 Task: Look for space in Jardim, Brazil from 6th September, 2023 to 10th September, 2023 for 1 adult in price range Rs.9000 to Rs.17000. Place can be private room with 1  bedroom having 1 bed and 1 bathroom. Property type can be house, flat, guest house, hotel. Booking option can be shelf check-in. Required host language is Spanish.
Action: Mouse moved to (539, 173)
Screenshot: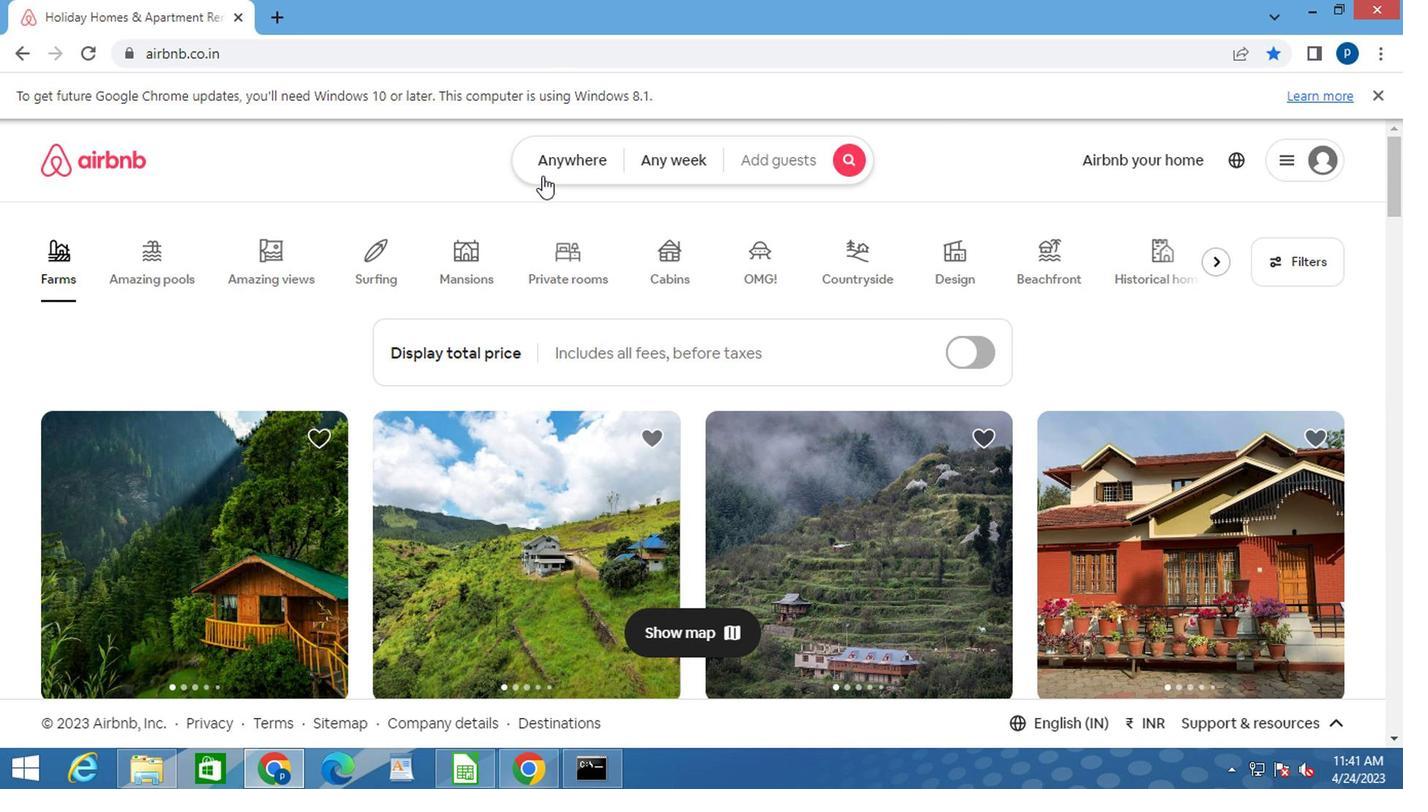 
Action: Mouse pressed left at (539, 173)
Screenshot: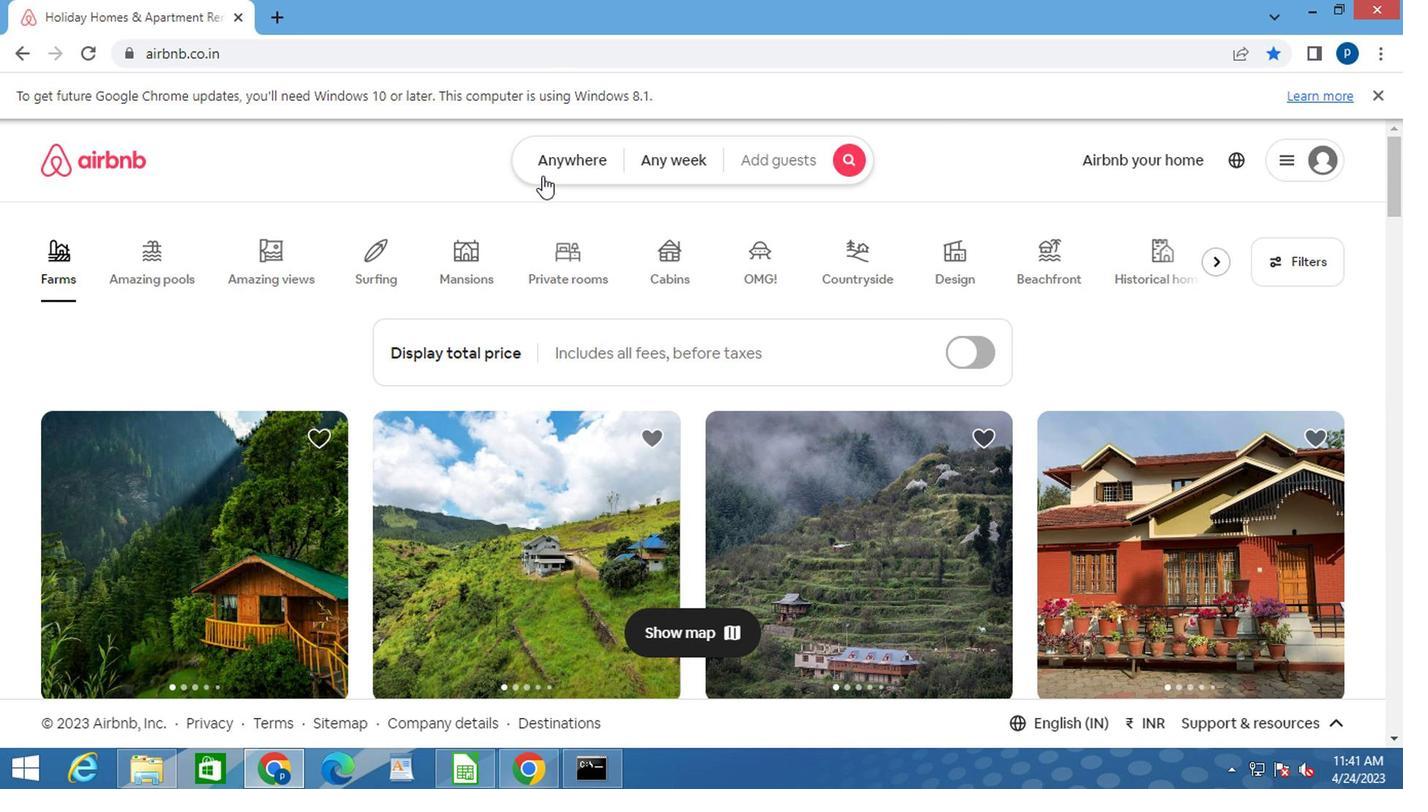 
Action: Mouse moved to (385, 241)
Screenshot: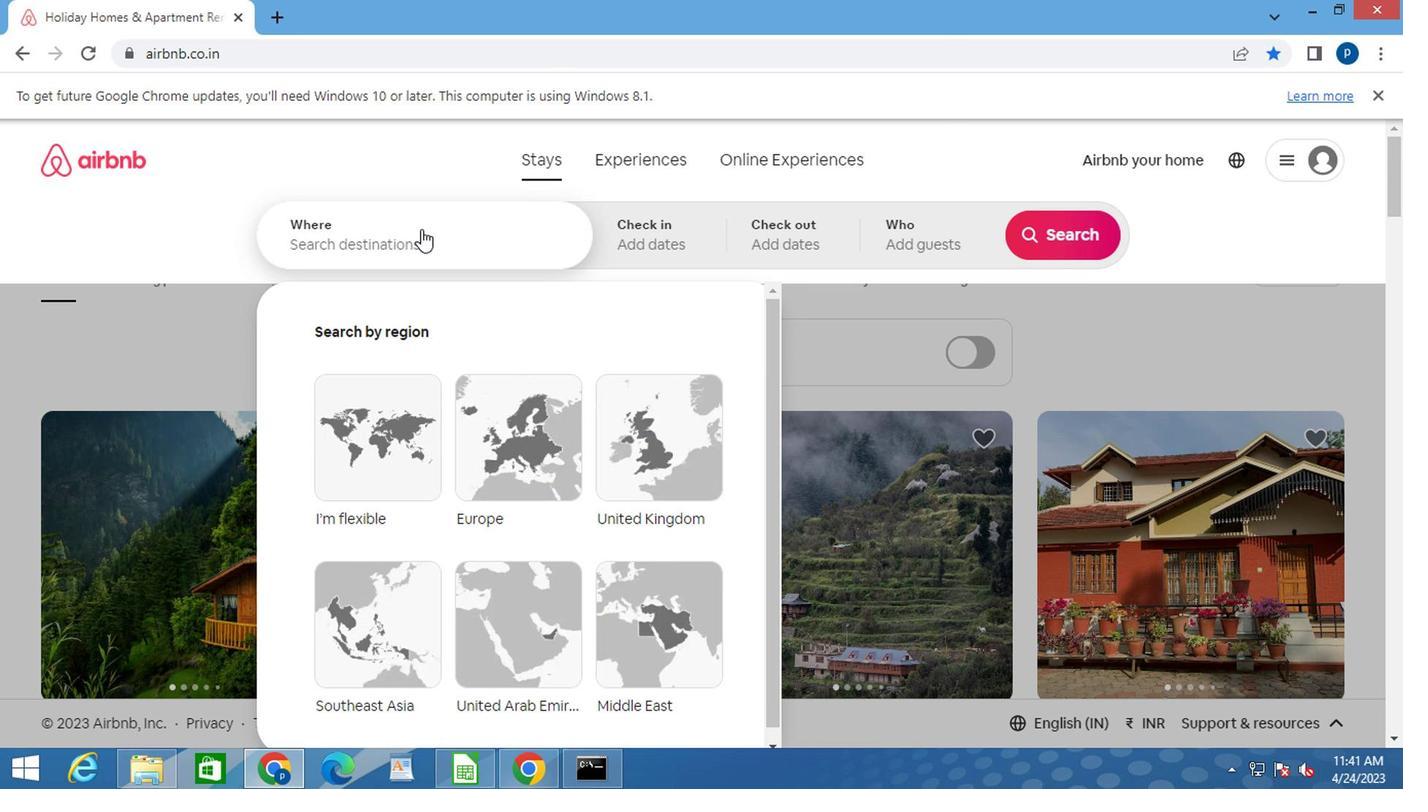 
Action: Mouse pressed left at (385, 241)
Screenshot: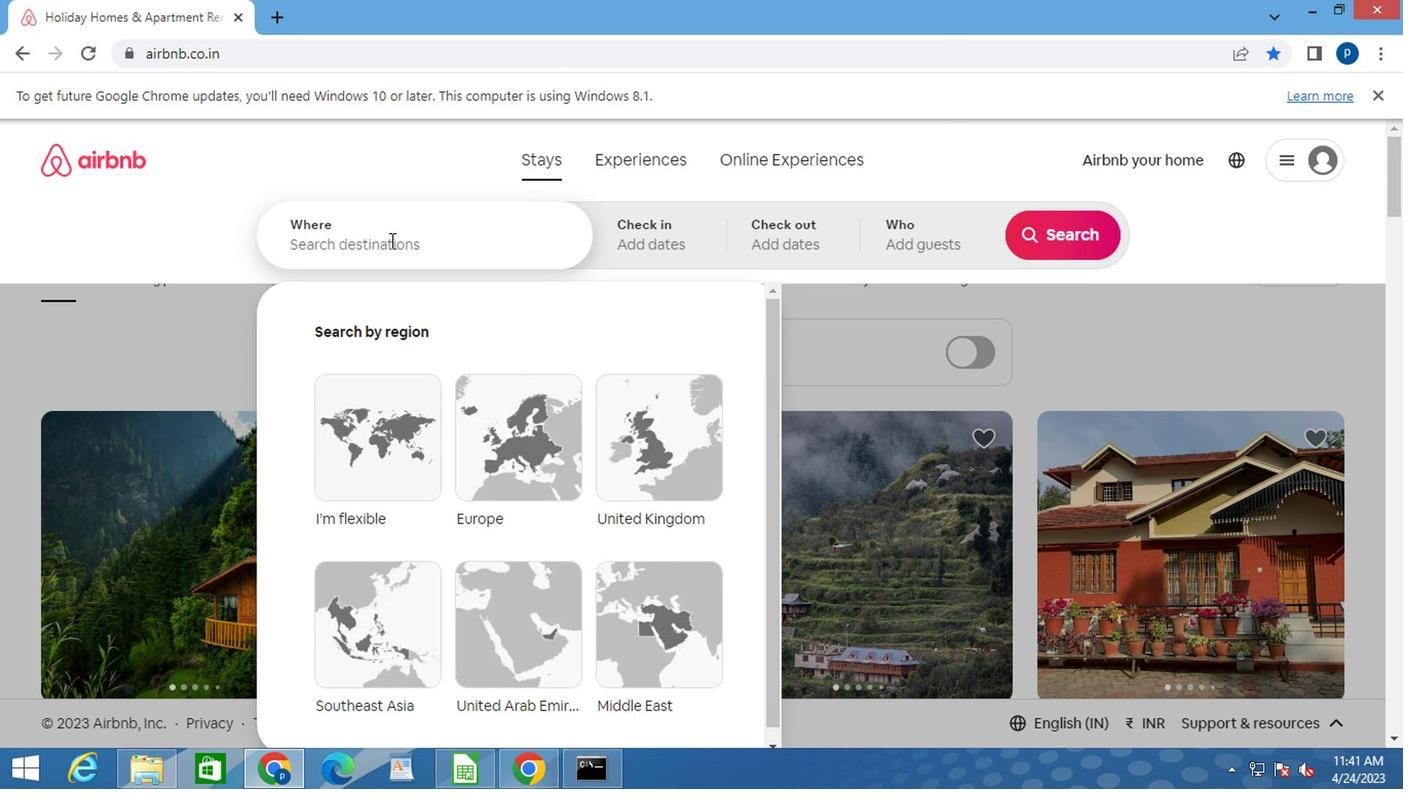 
Action: Key pressed <Key.caps_lock>j<Key.caps_lock>ardim,<Key.space><Key.caps_lock>b<Key.caps_lock>razil<Key.enter>
Screenshot: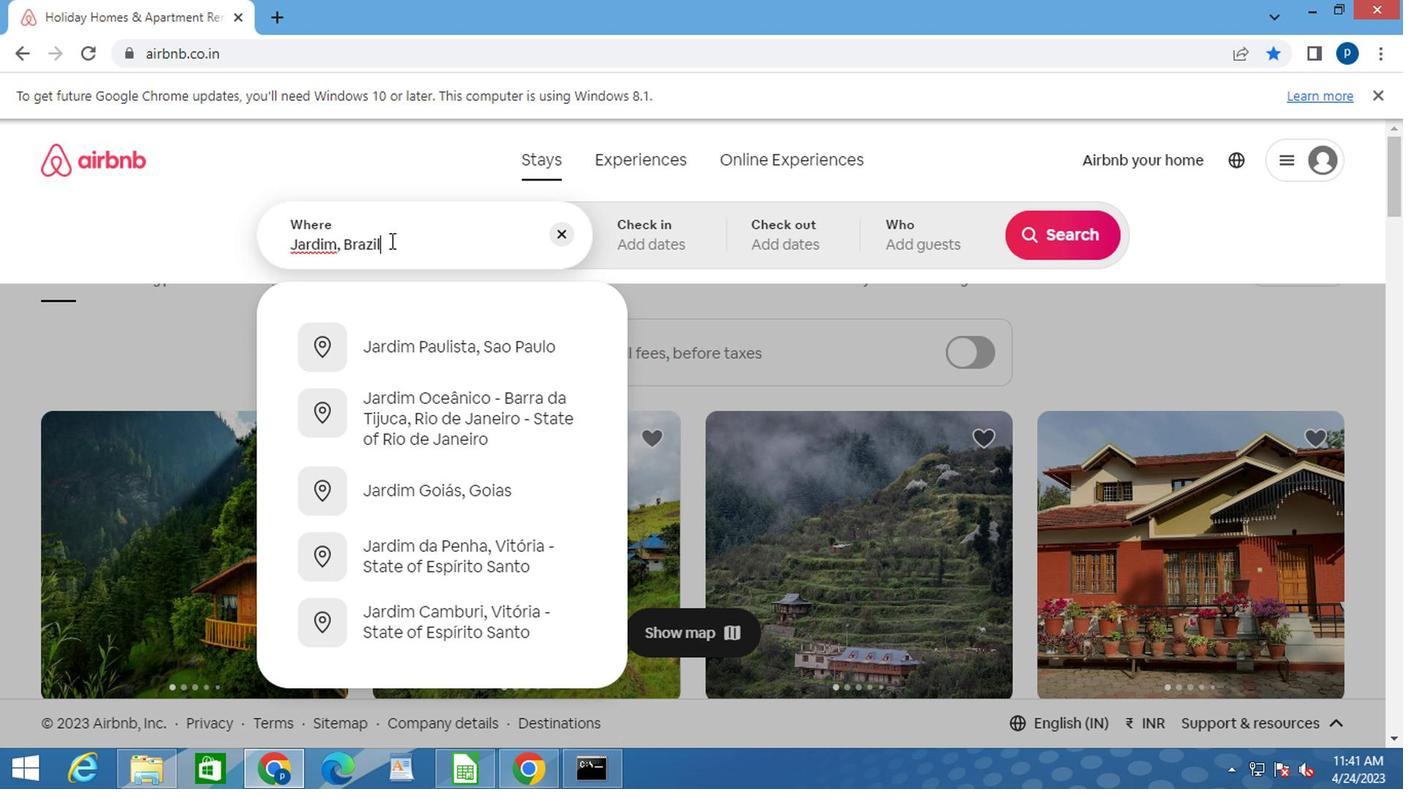 
Action: Mouse moved to (1039, 403)
Screenshot: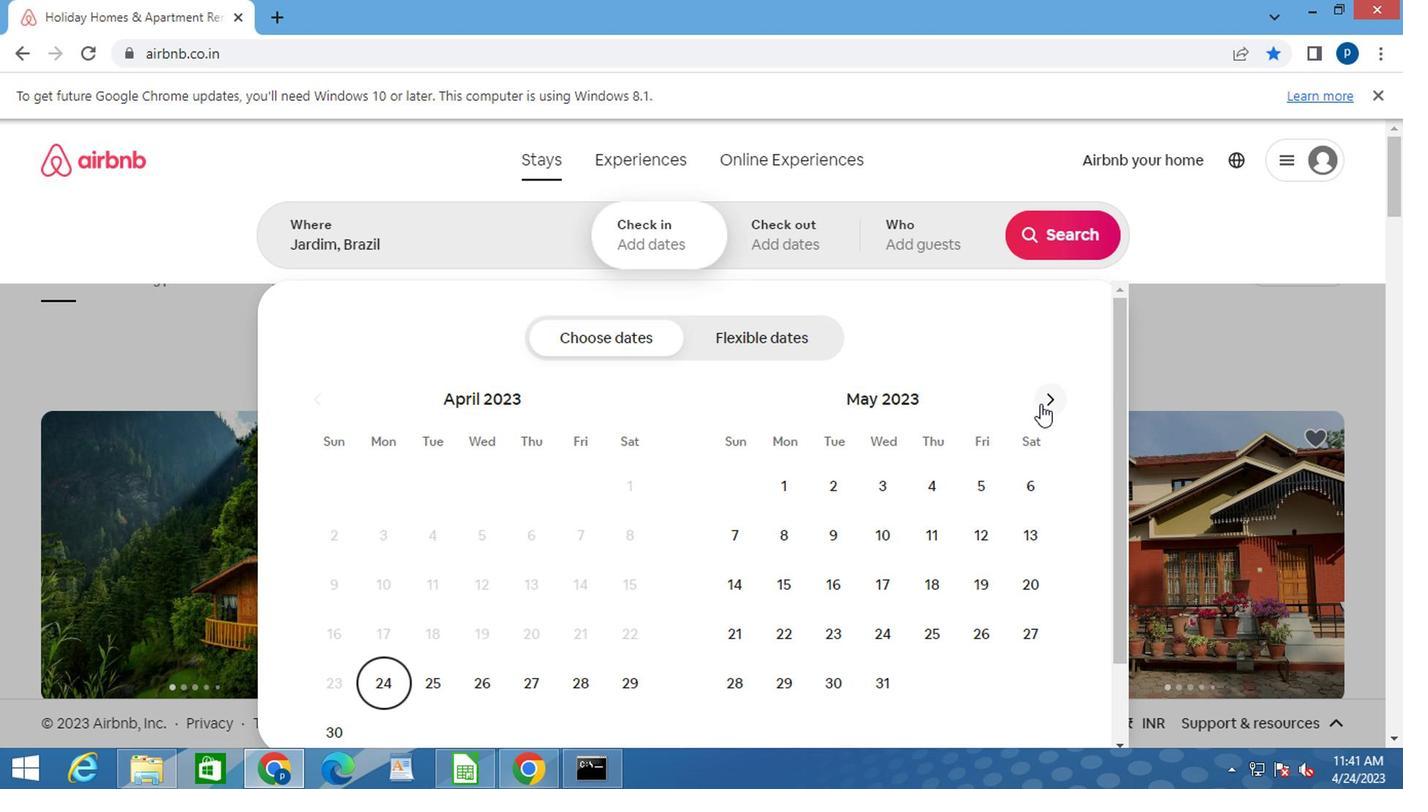 
Action: Mouse pressed left at (1039, 403)
Screenshot: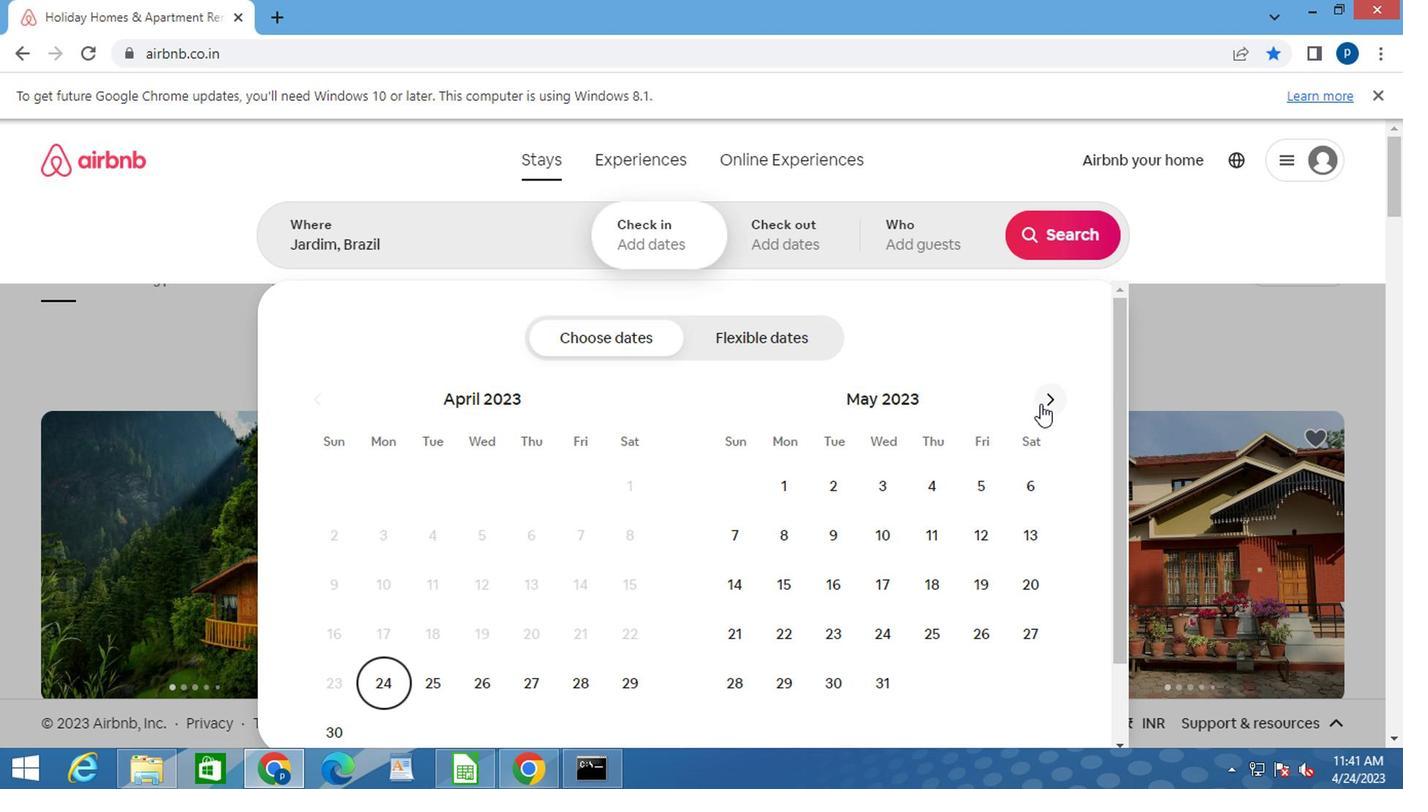 
Action: Mouse moved to (1042, 402)
Screenshot: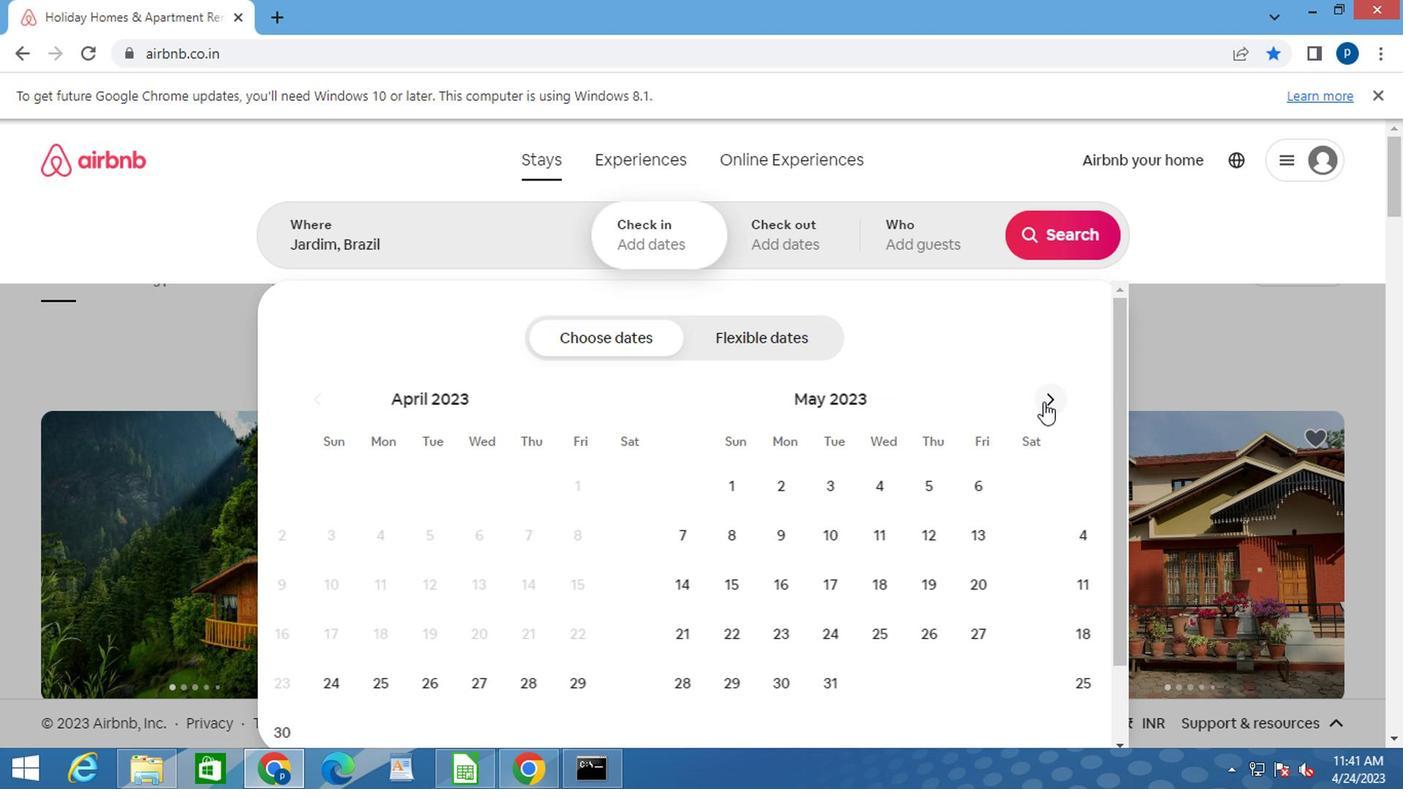
Action: Mouse pressed left at (1040, 402)
Screenshot: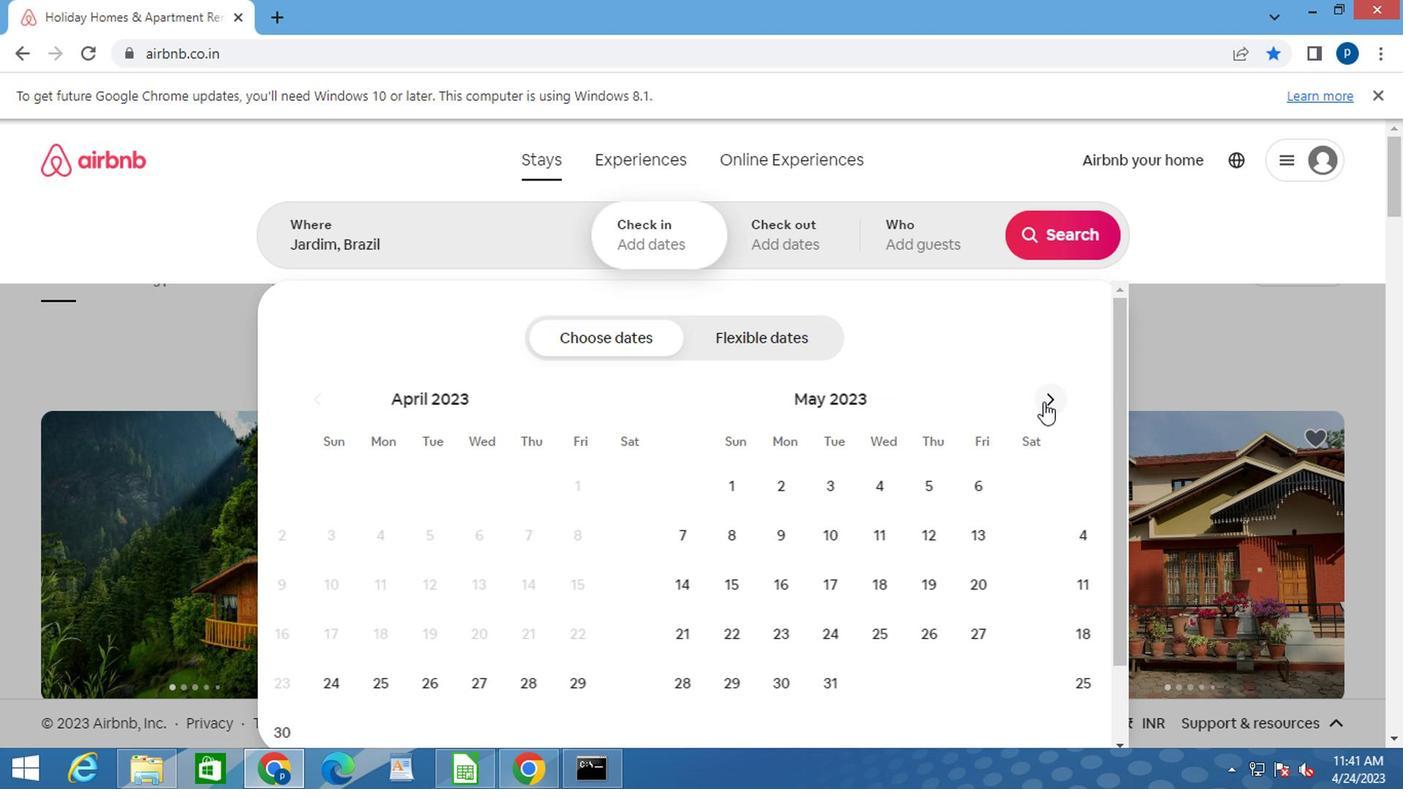 
Action: Mouse pressed left at (1042, 402)
Screenshot: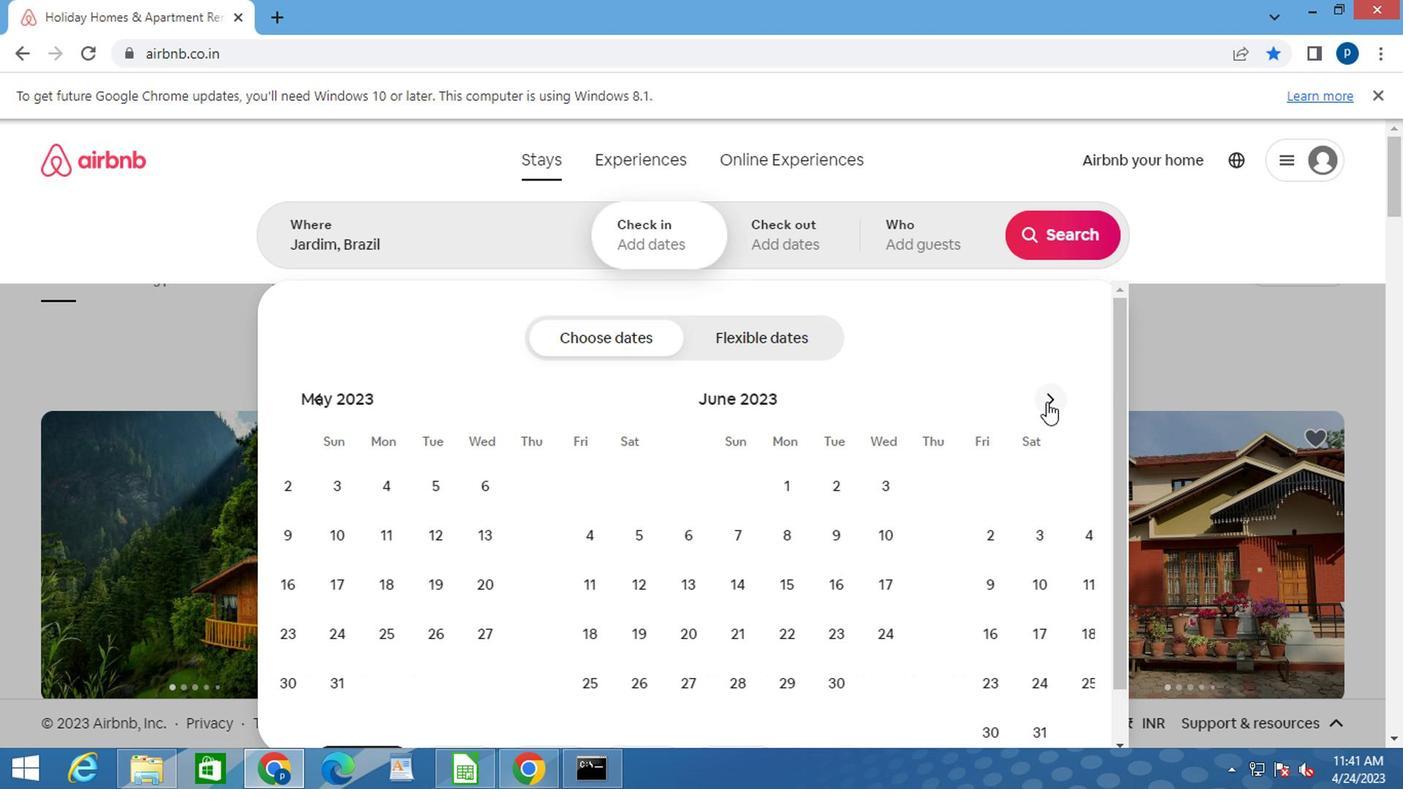 
Action: Mouse moved to (1043, 402)
Screenshot: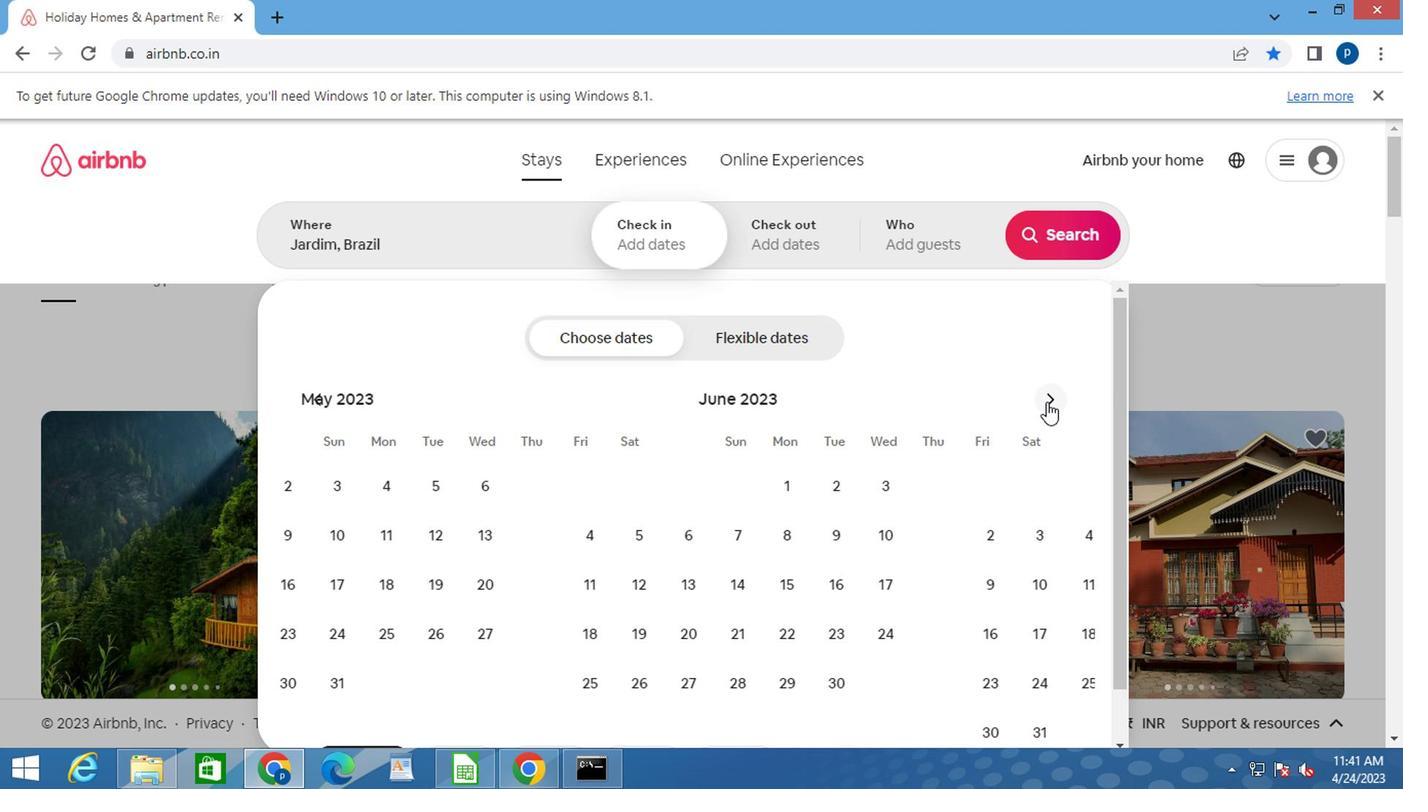 
Action: Mouse pressed left at (1043, 402)
Screenshot: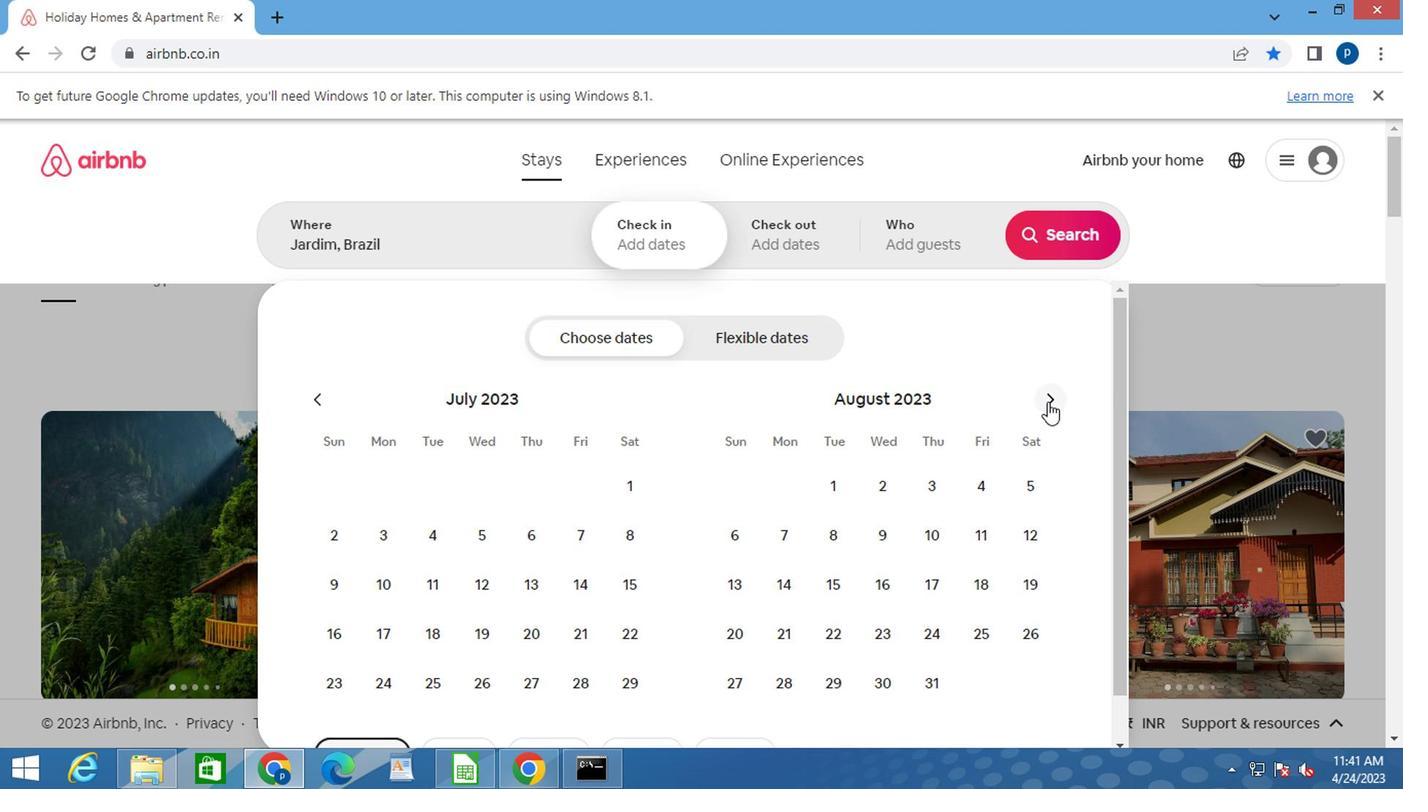 
Action: Mouse moved to (882, 540)
Screenshot: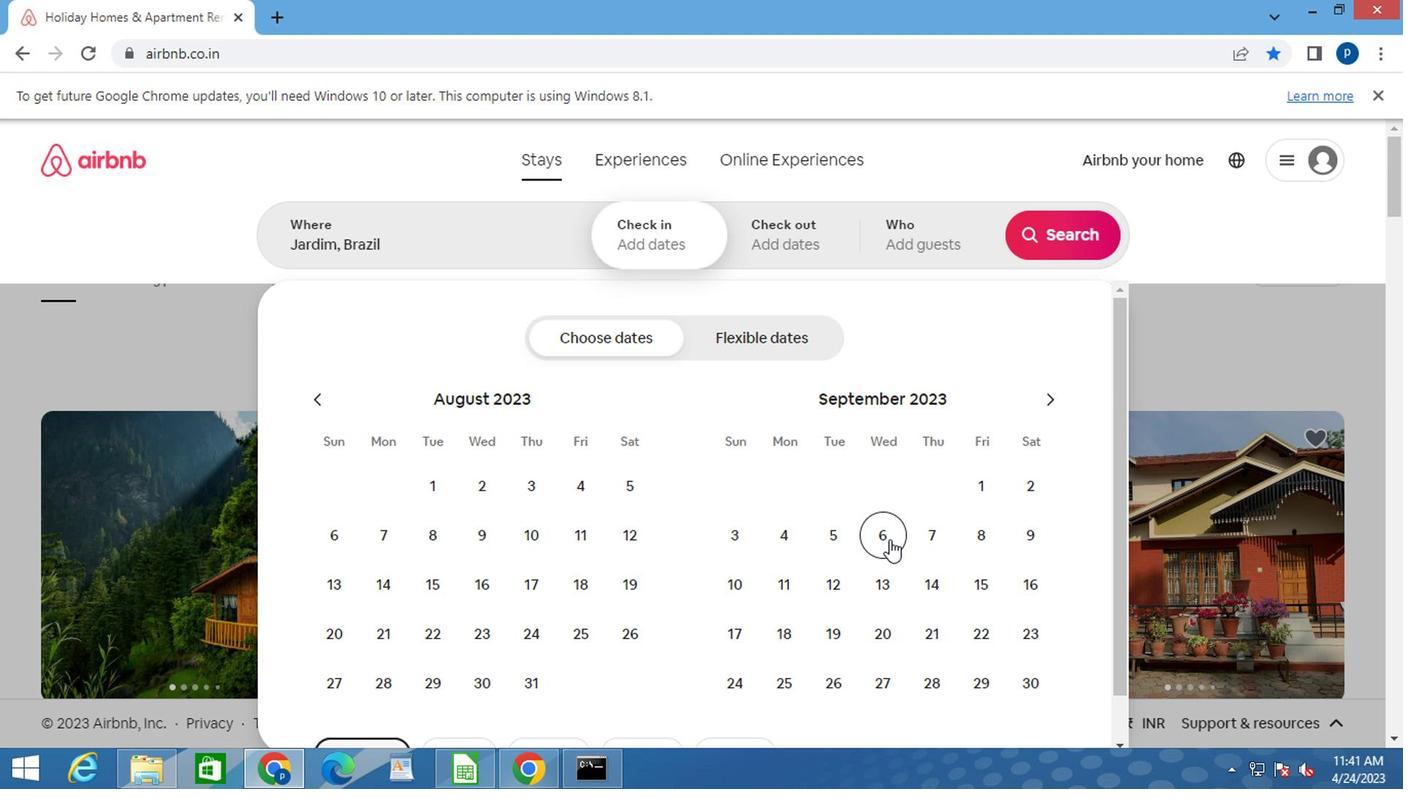 
Action: Mouse pressed left at (882, 540)
Screenshot: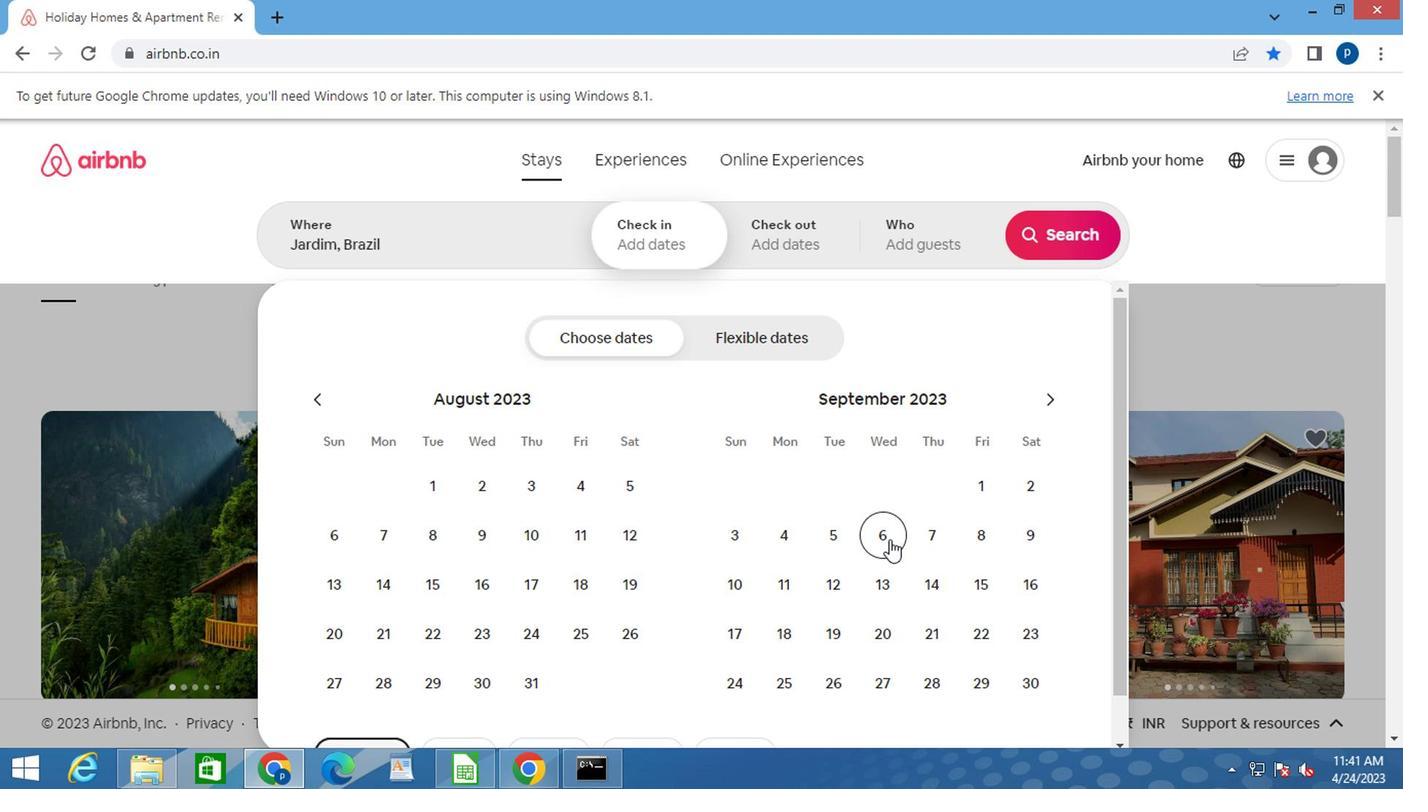 
Action: Mouse moved to (741, 577)
Screenshot: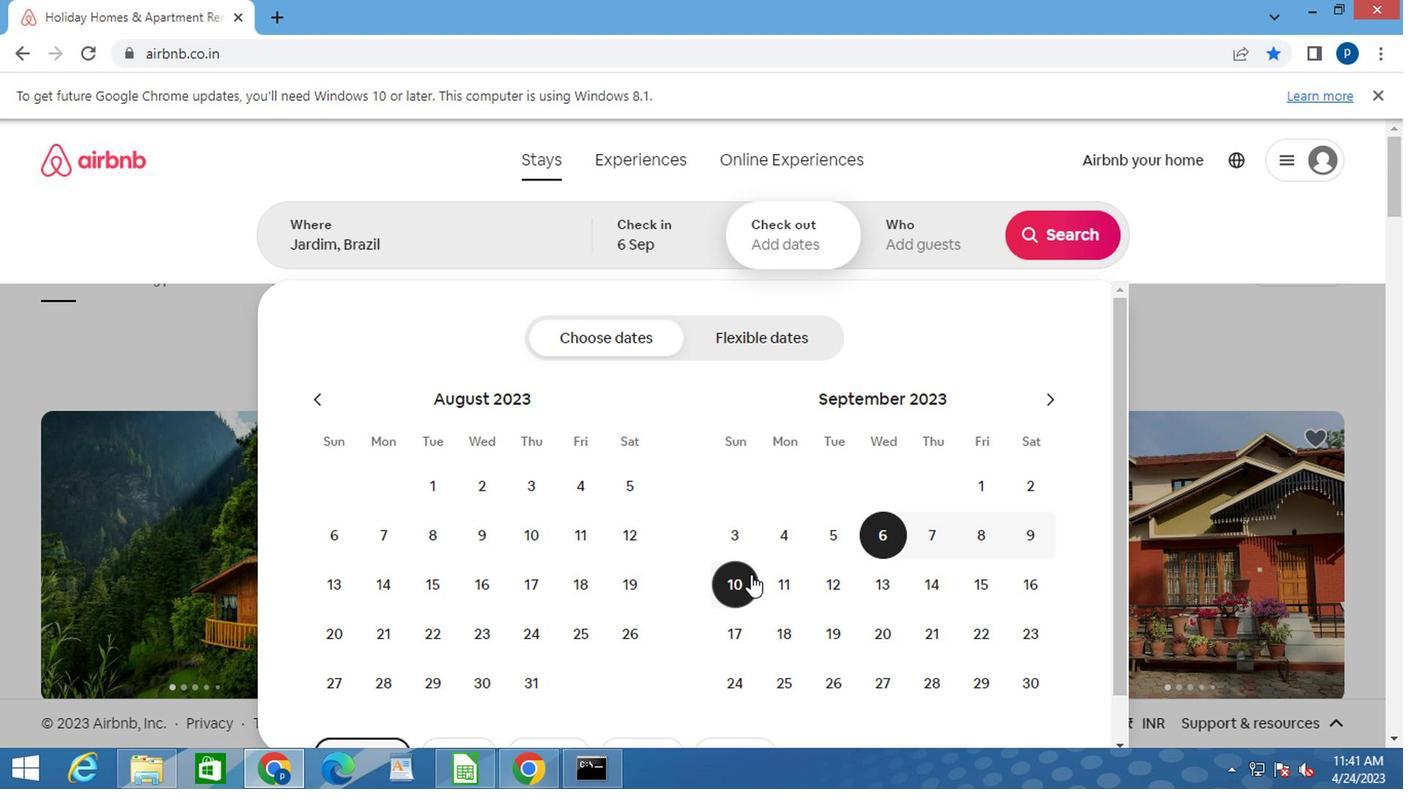 
Action: Mouse pressed left at (741, 577)
Screenshot: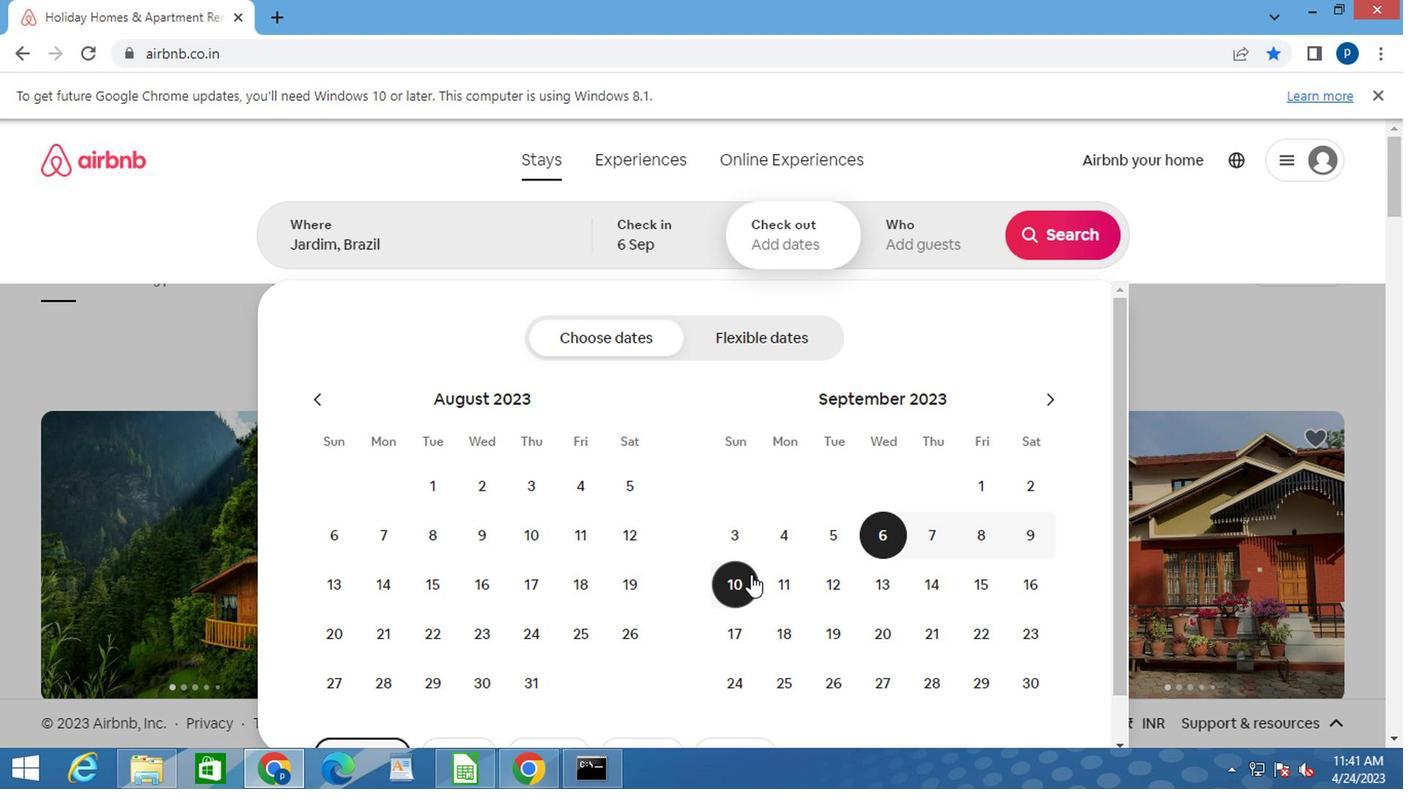 
Action: Mouse moved to (927, 240)
Screenshot: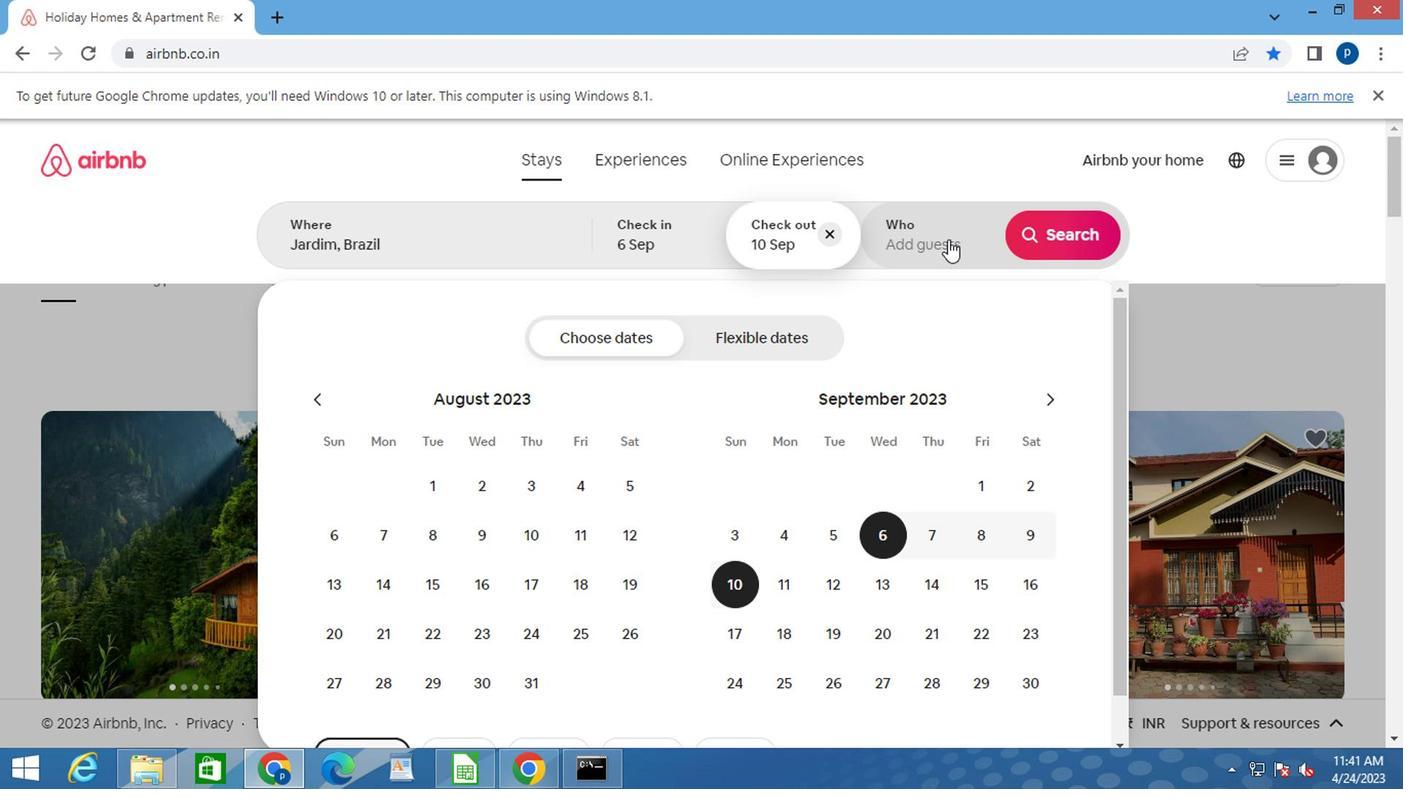 
Action: Mouse pressed left at (927, 240)
Screenshot: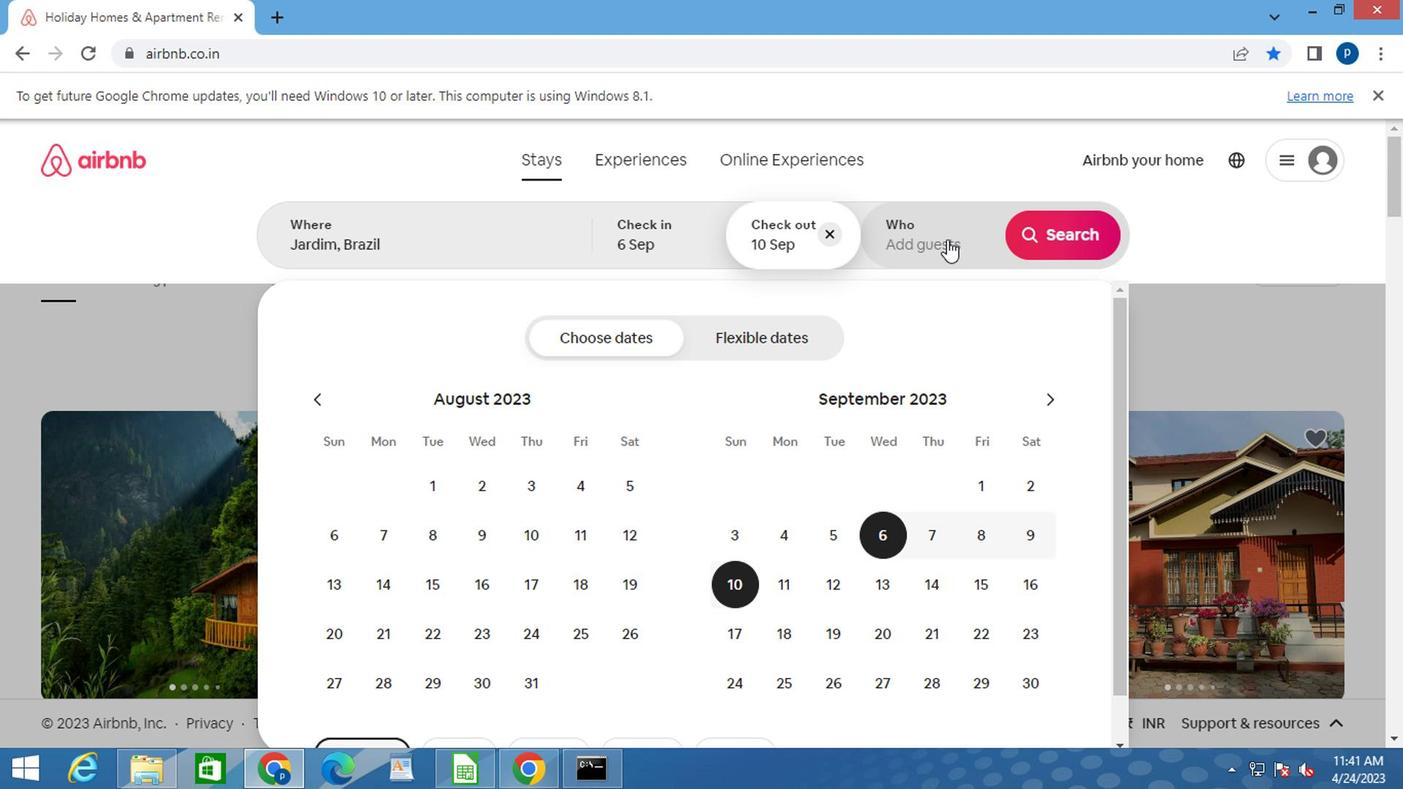 
Action: Mouse moved to (1064, 347)
Screenshot: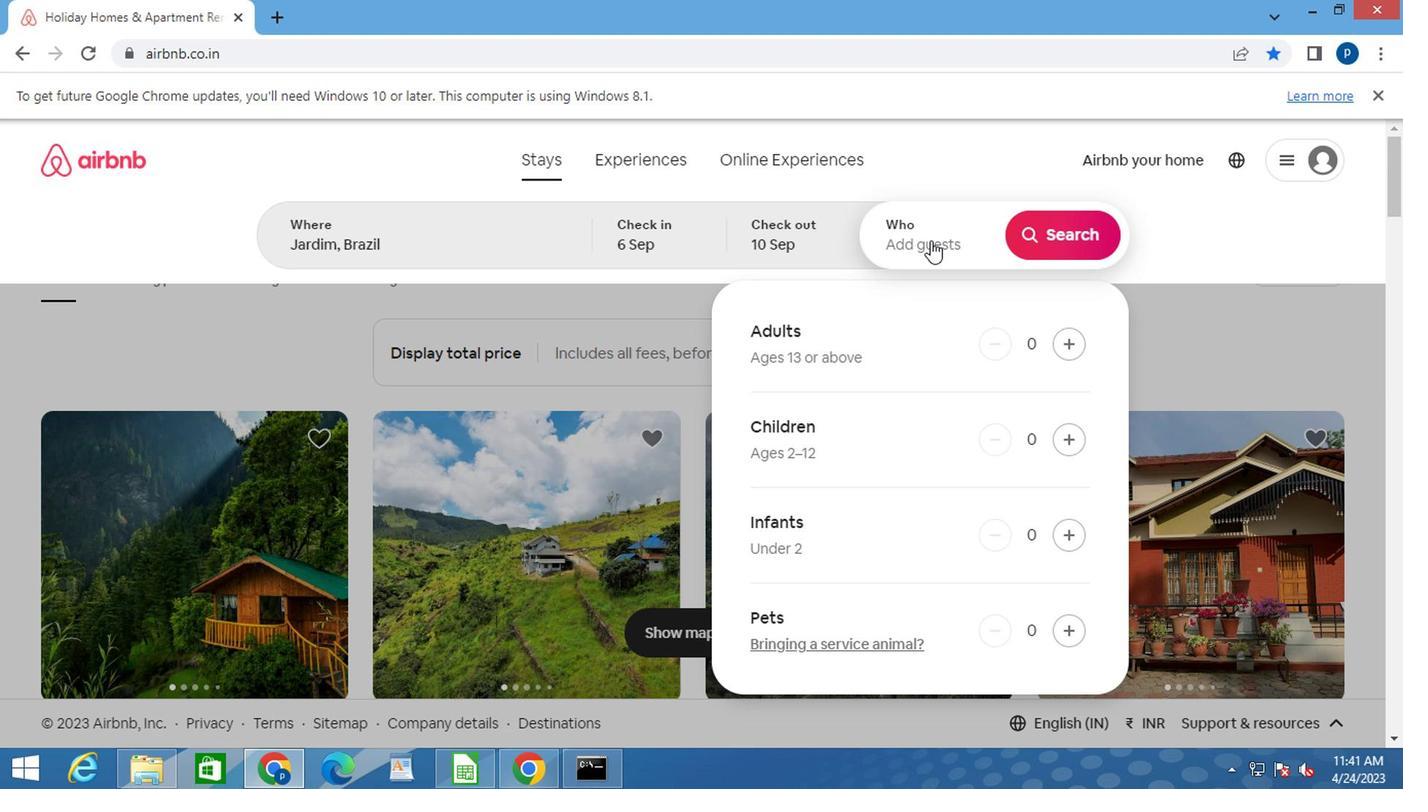 
Action: Mouse pressed left at (1064, 347)
Screenshot: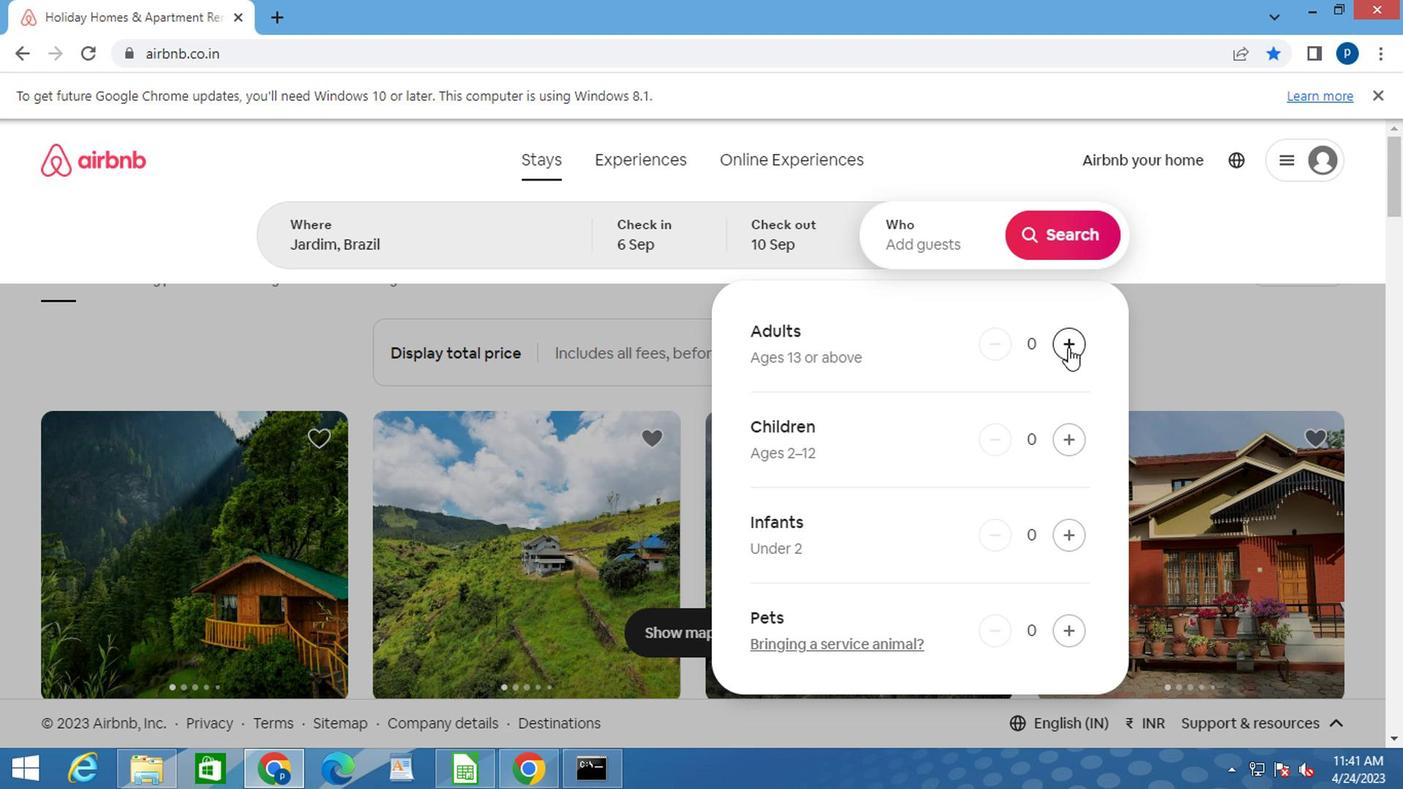 
Action: Mouse moved to (1064, 231)
Screenshot: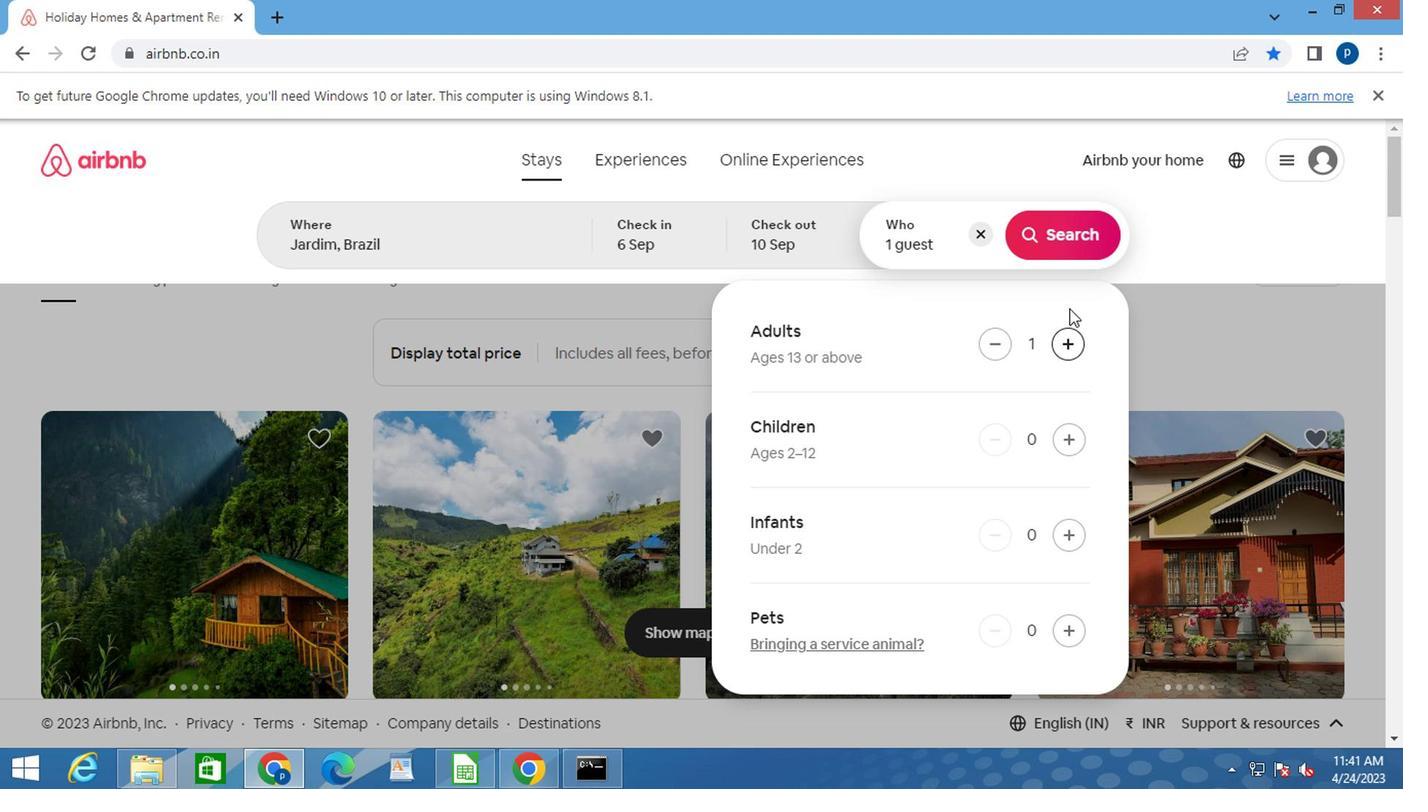 
Action: Mouse pressed left at (1064, 231)
Screenshot: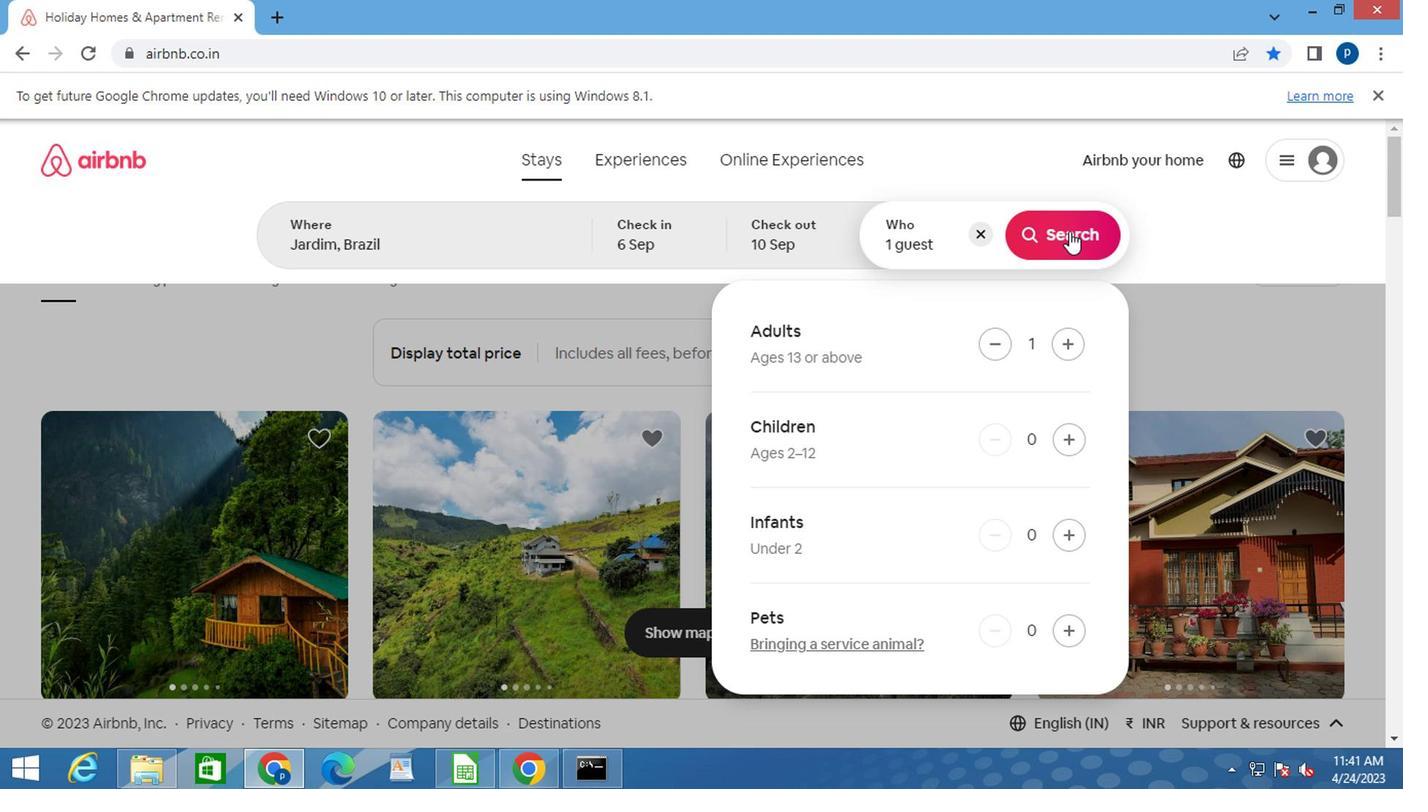 
Action: Mouse moved to (1289, 248)
Screenshot: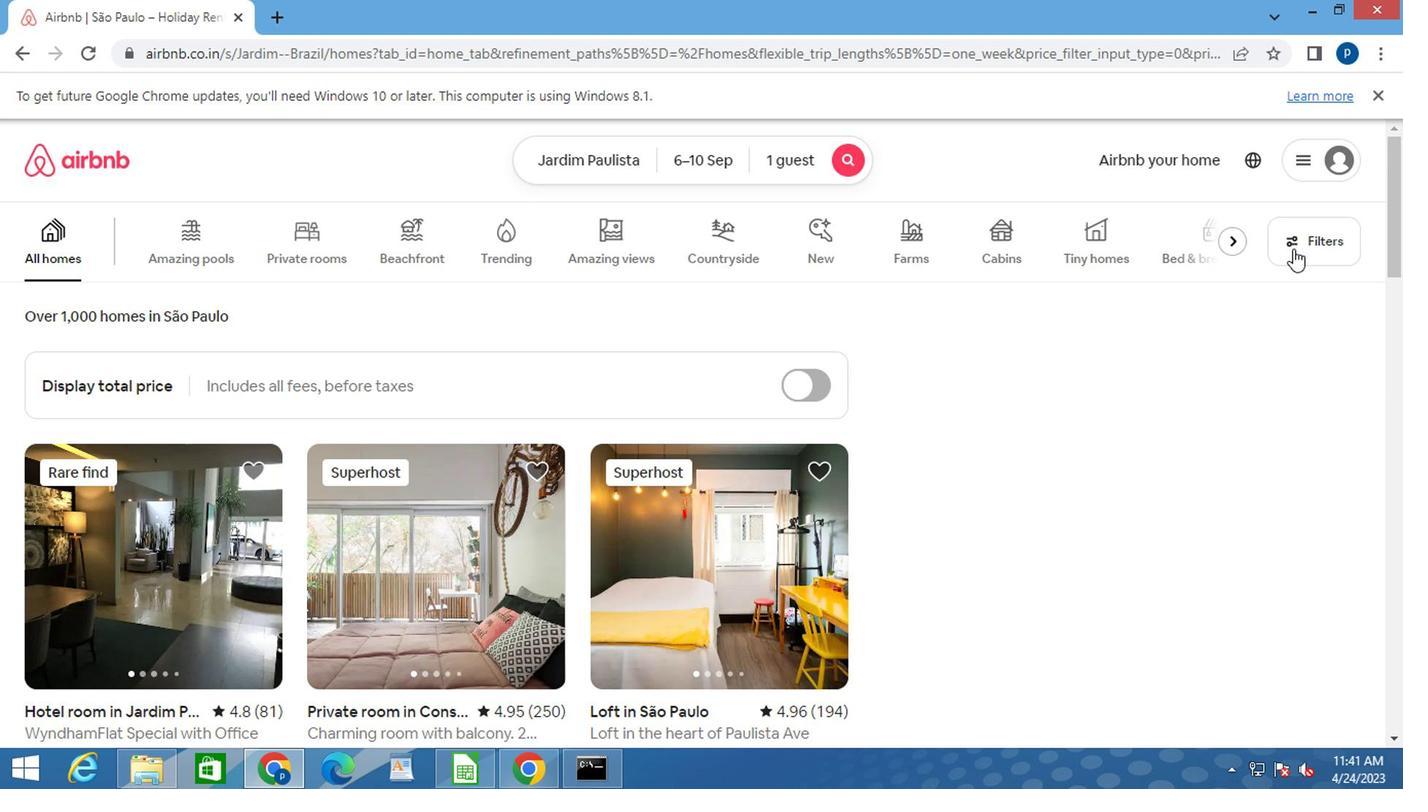 
Action: Mouse pressed left at (1289, 248)
Screenshot: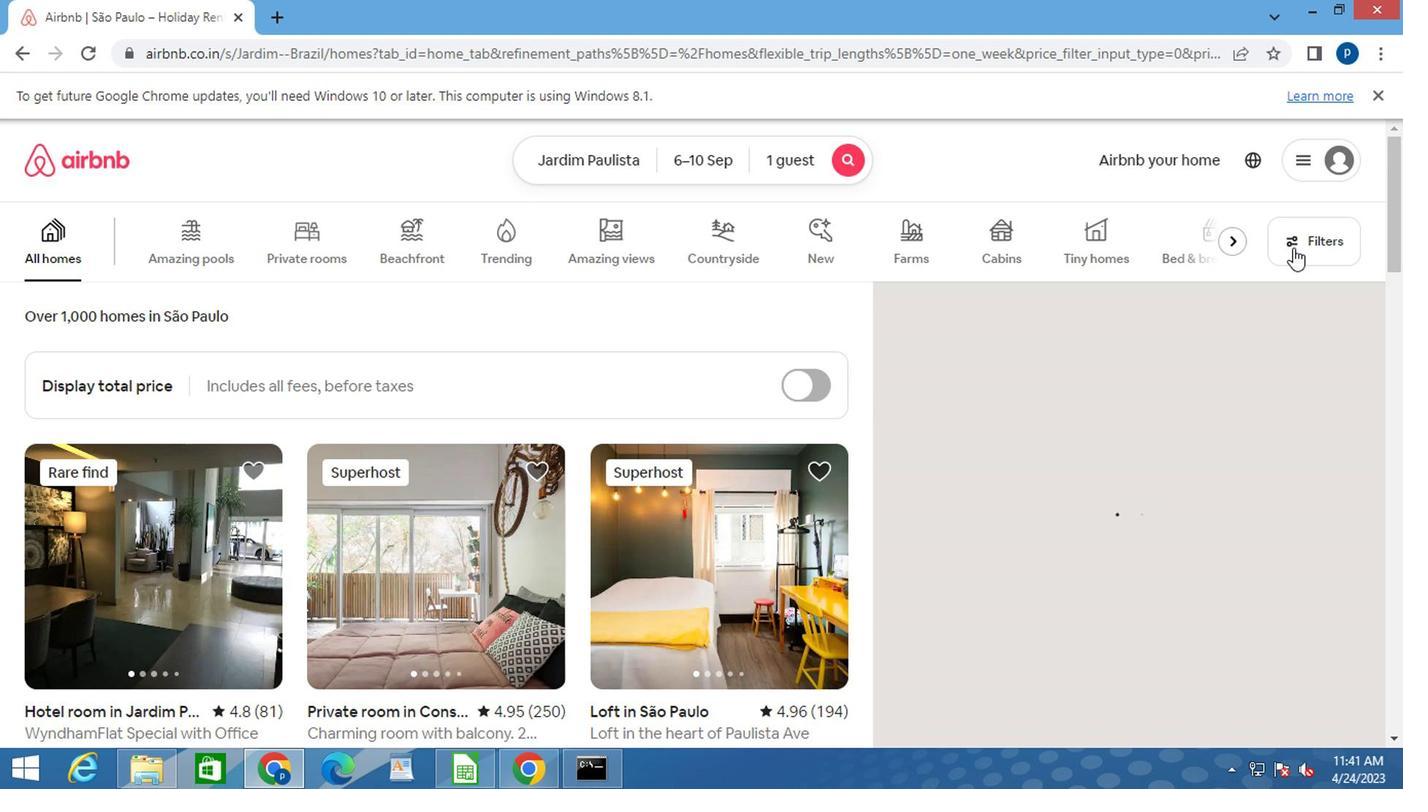 
Action: Mouse moved to (409, 504)
Screenshot: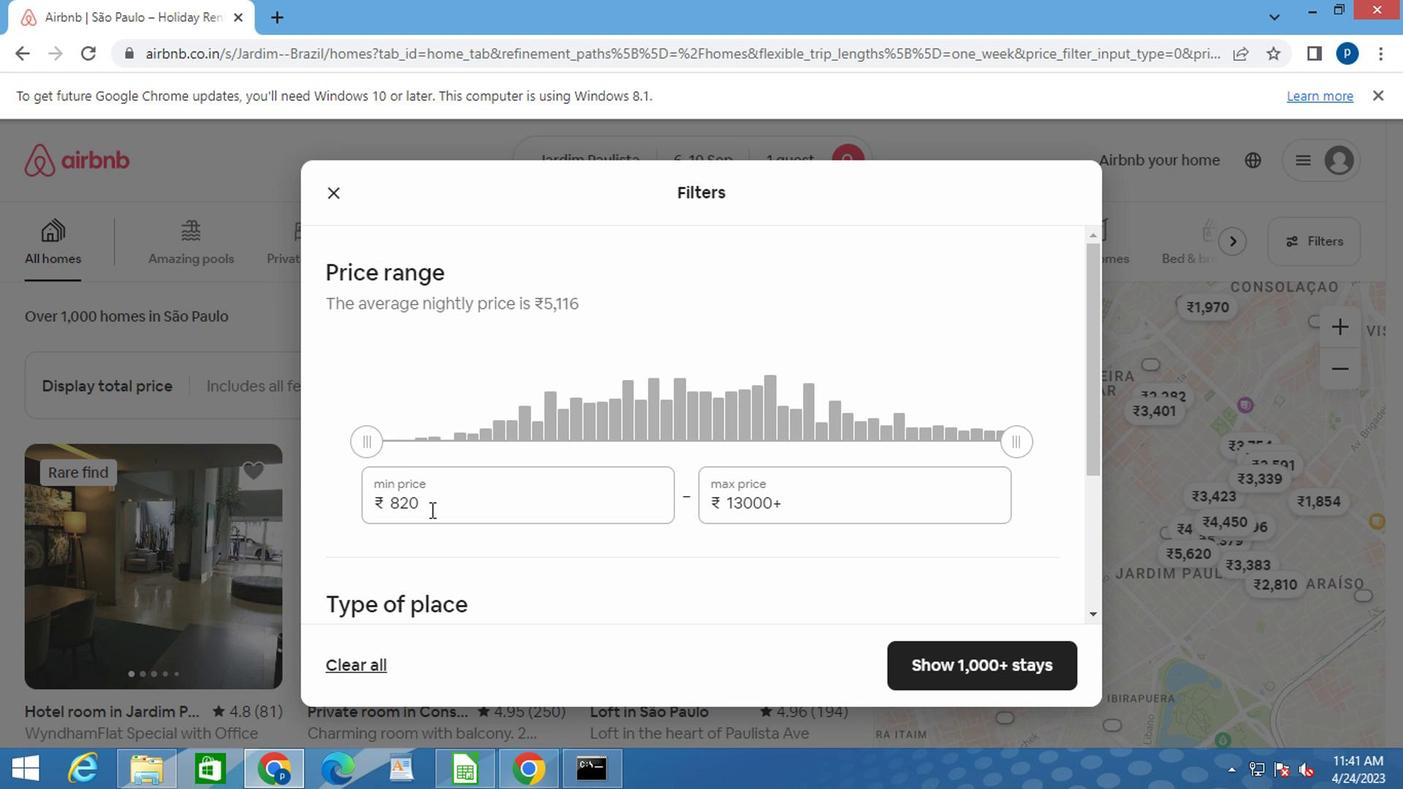 
Action: Mouse pressed left at (409, 504)
Screenshot: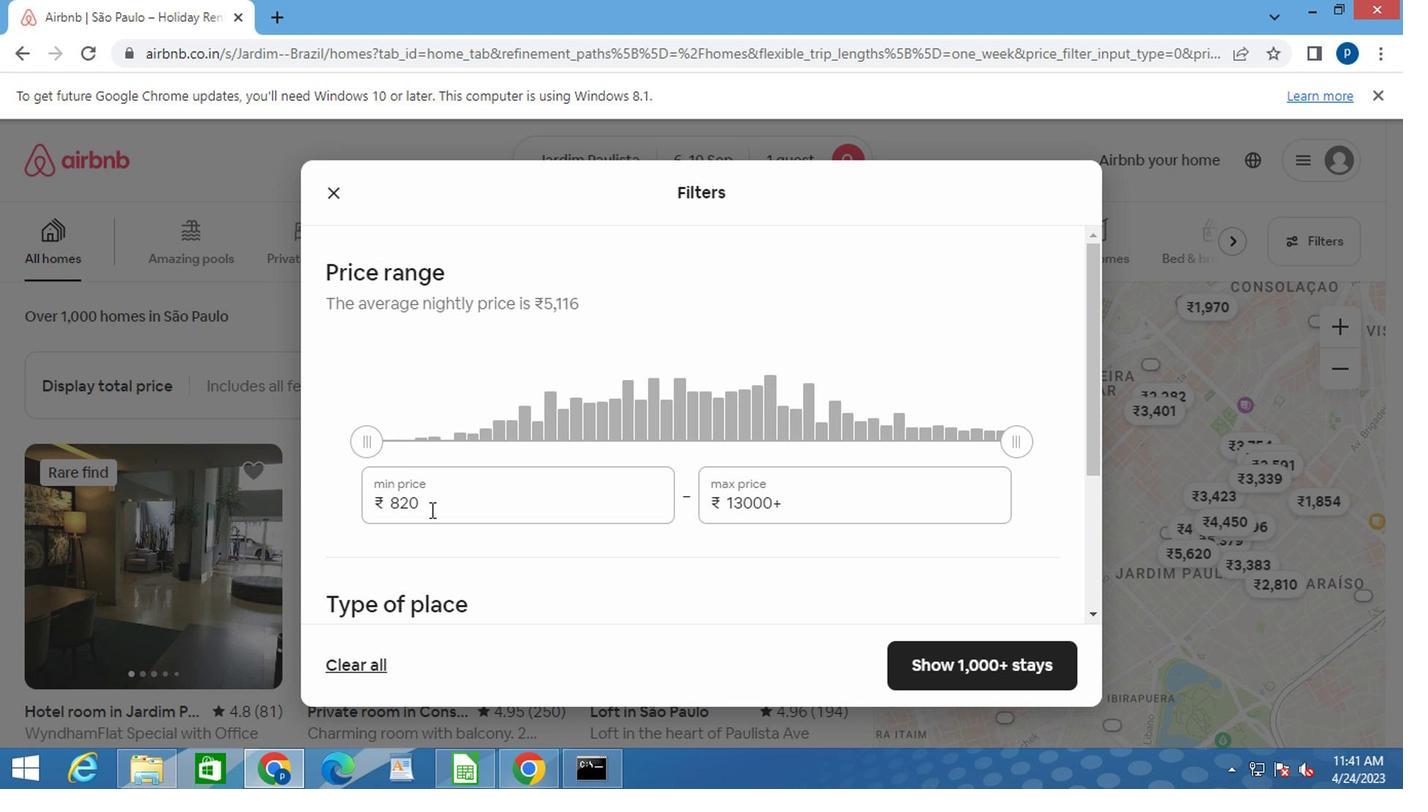 
Action: Mouse pressed left at (409, 504)
Screenshot: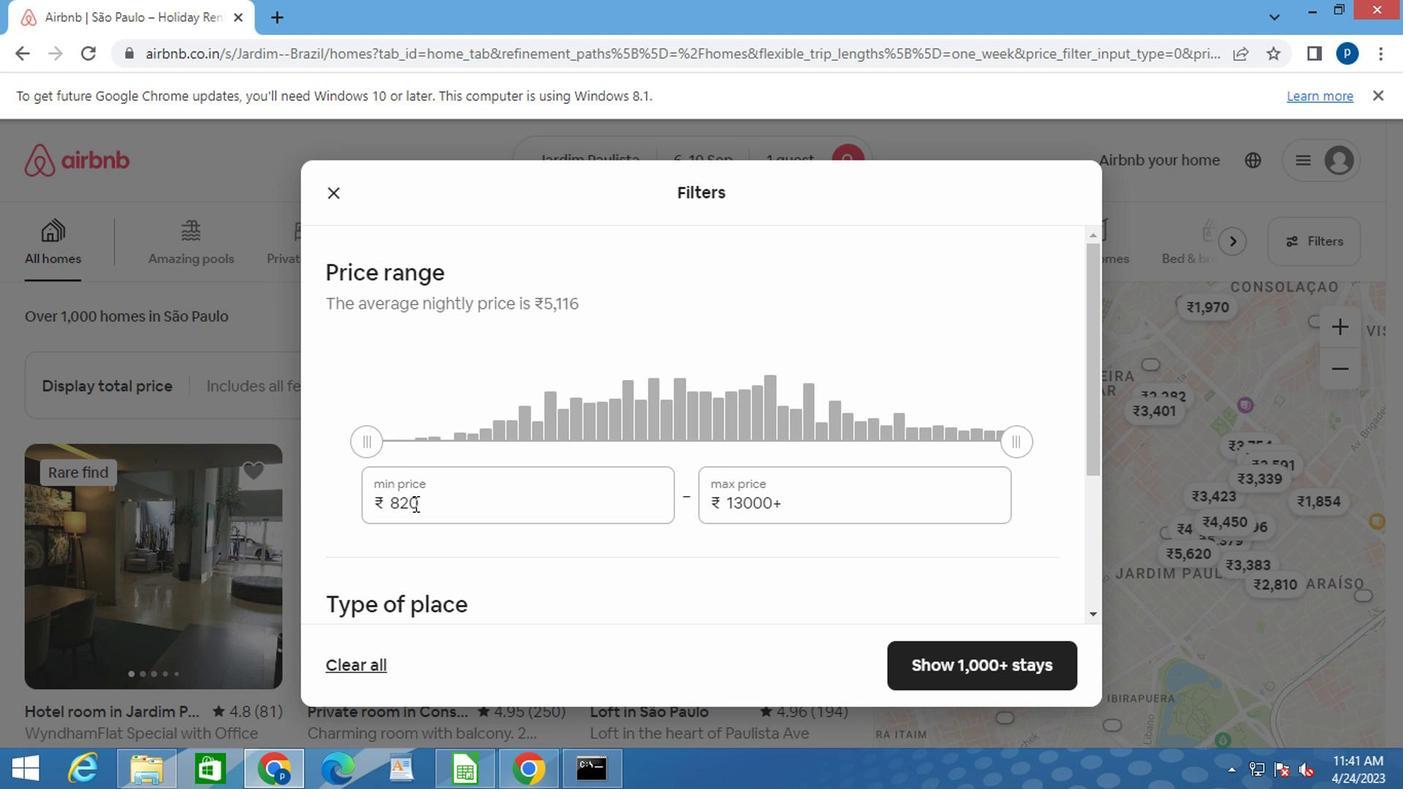 
Action: Mouse pressed left at (409, 504)
Screenshot: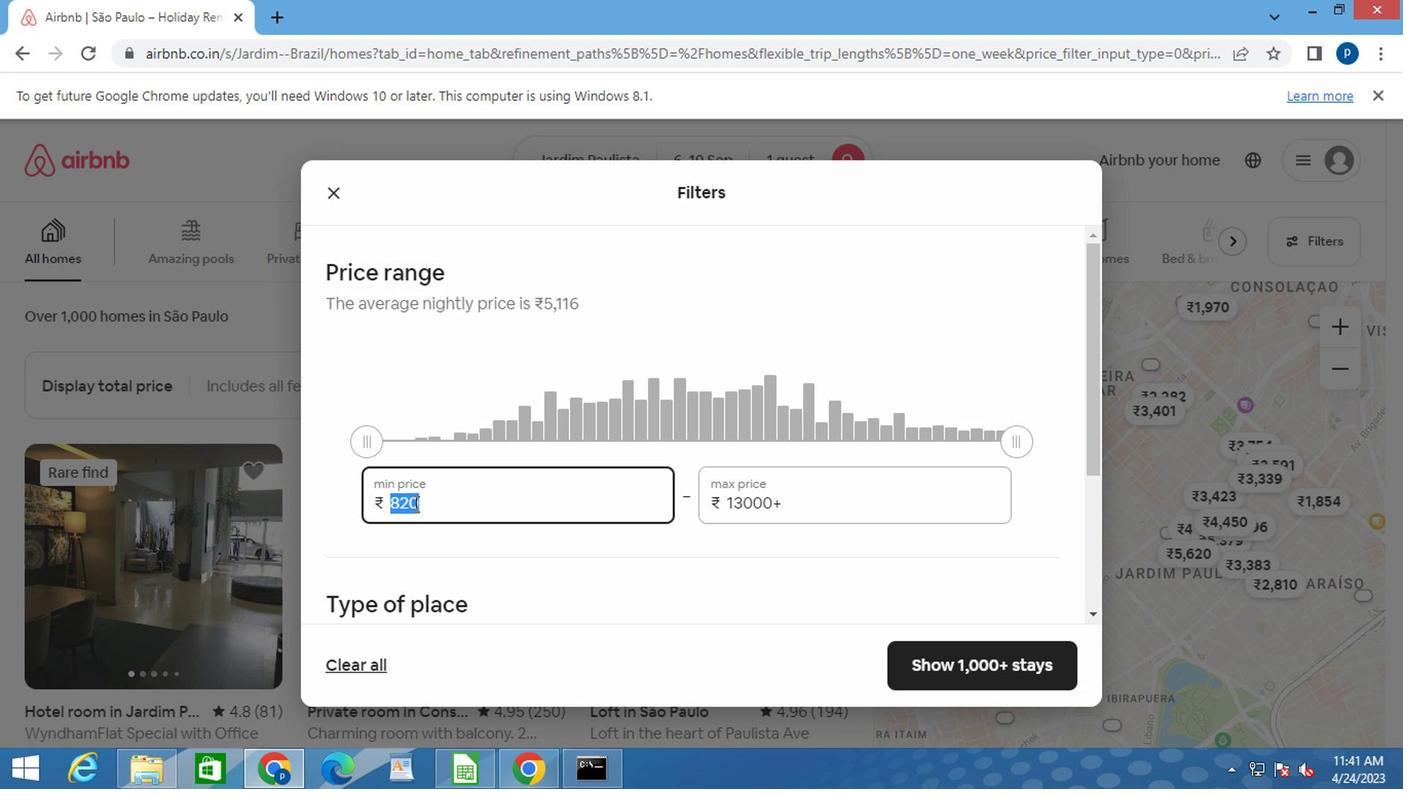 
Action: Mouse moved to (409, 503)
Screenshot: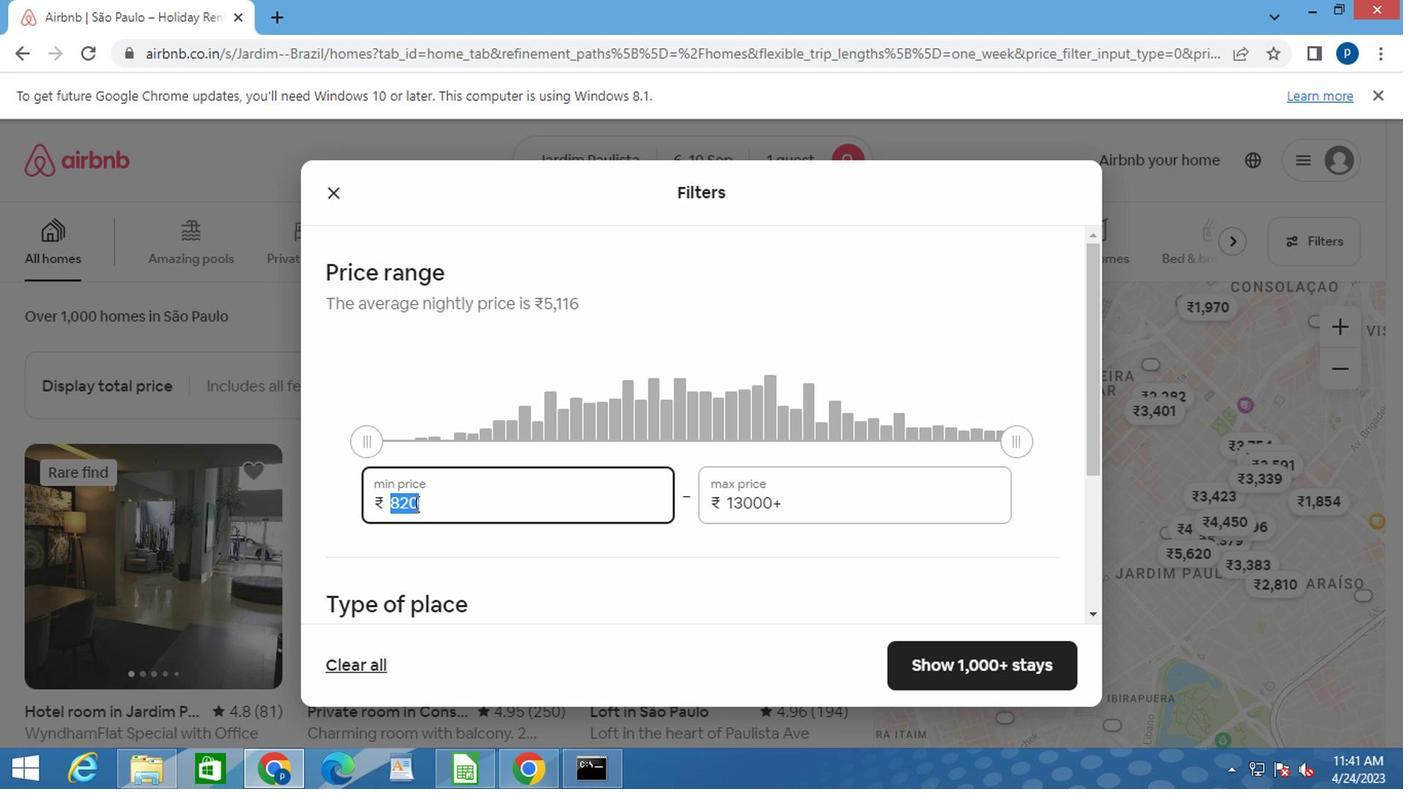 
Action: Key pressed 9000<Key.tab>17000
Screenshot: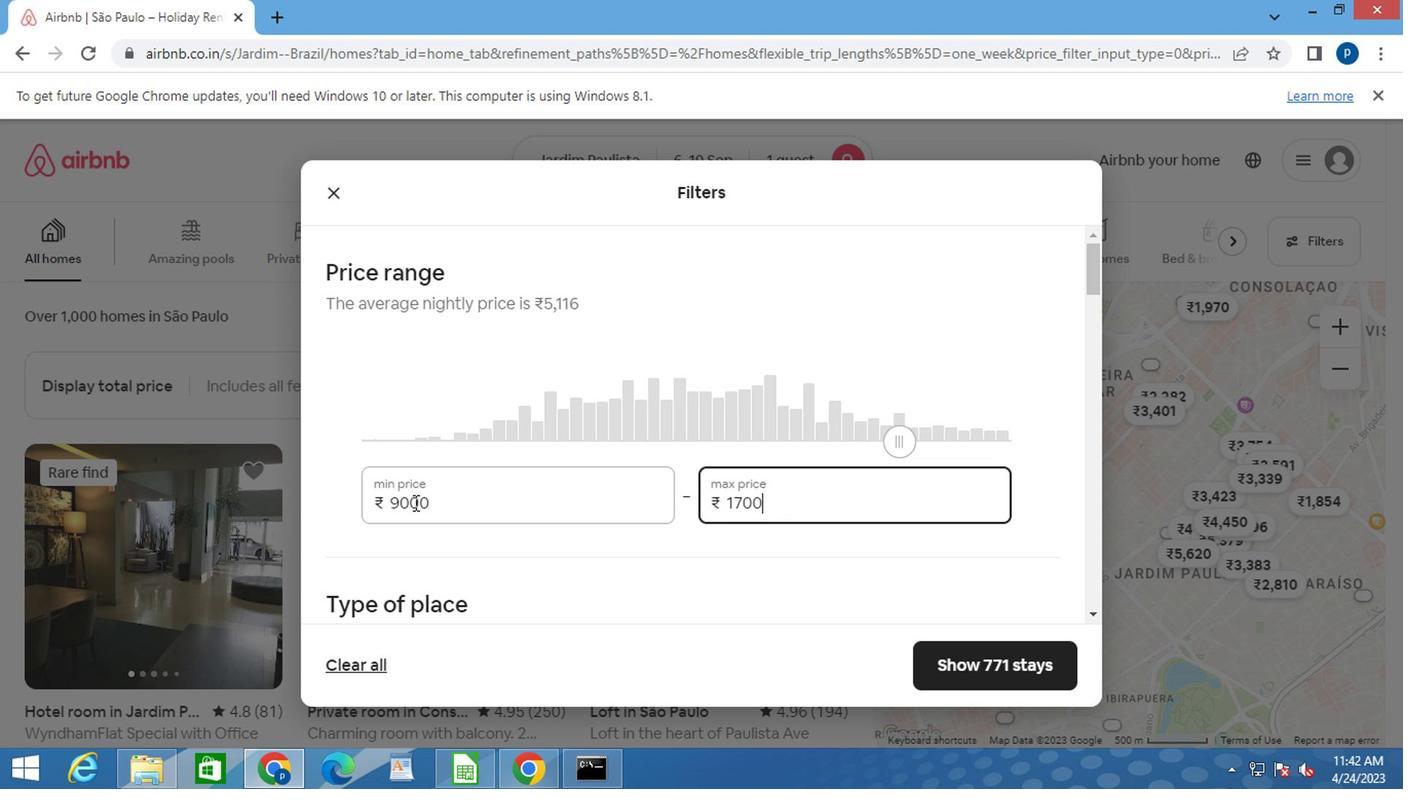 
Action: Mouse moved to (497, 533)
Screenshot: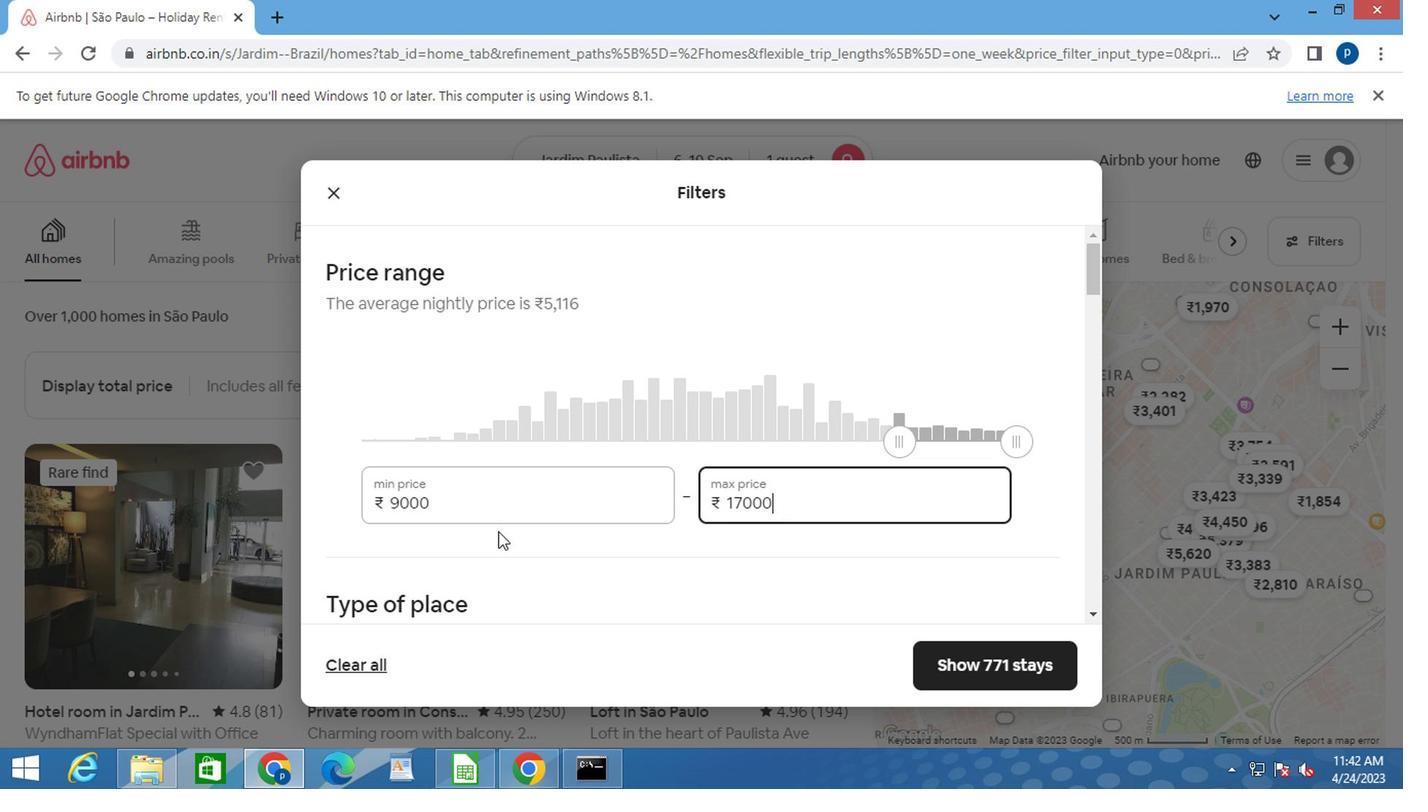 
Action: Mouse scrolled (497, 532) with delta (0, -1)
Screenshot: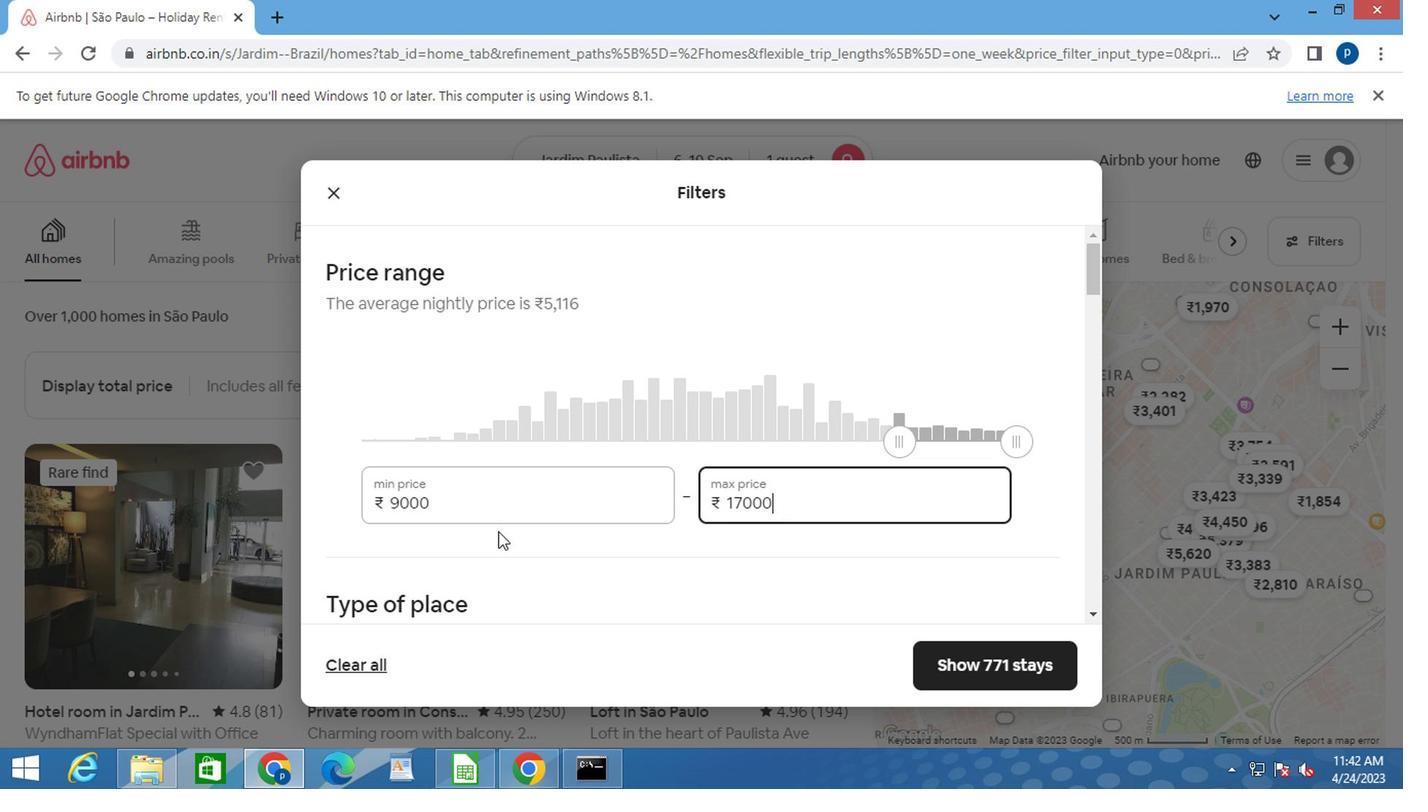 
Action: Mouse moved to (497, 533)
Screenshot: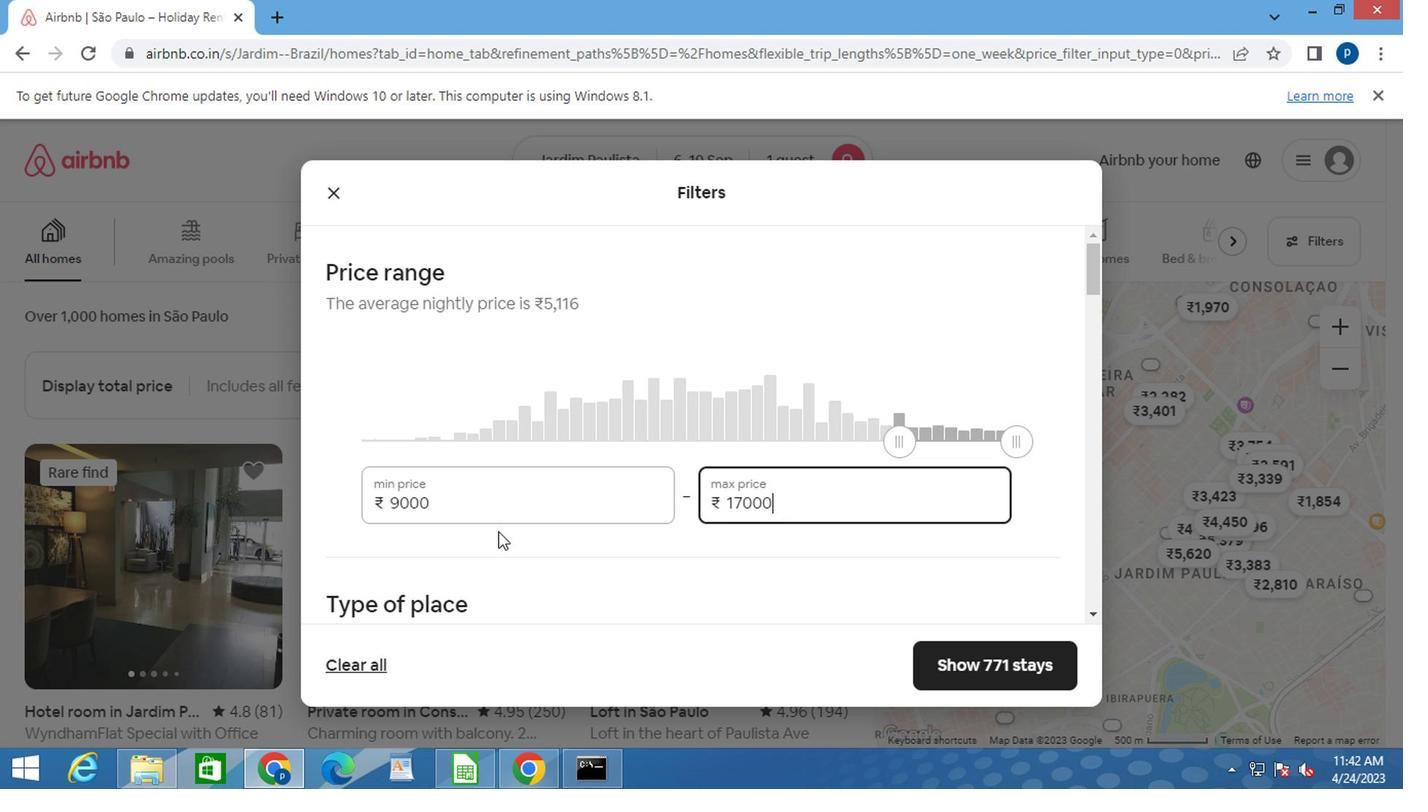
Action: Mouse scrolled (497, 532) with delta (0, -1)
Screenshot: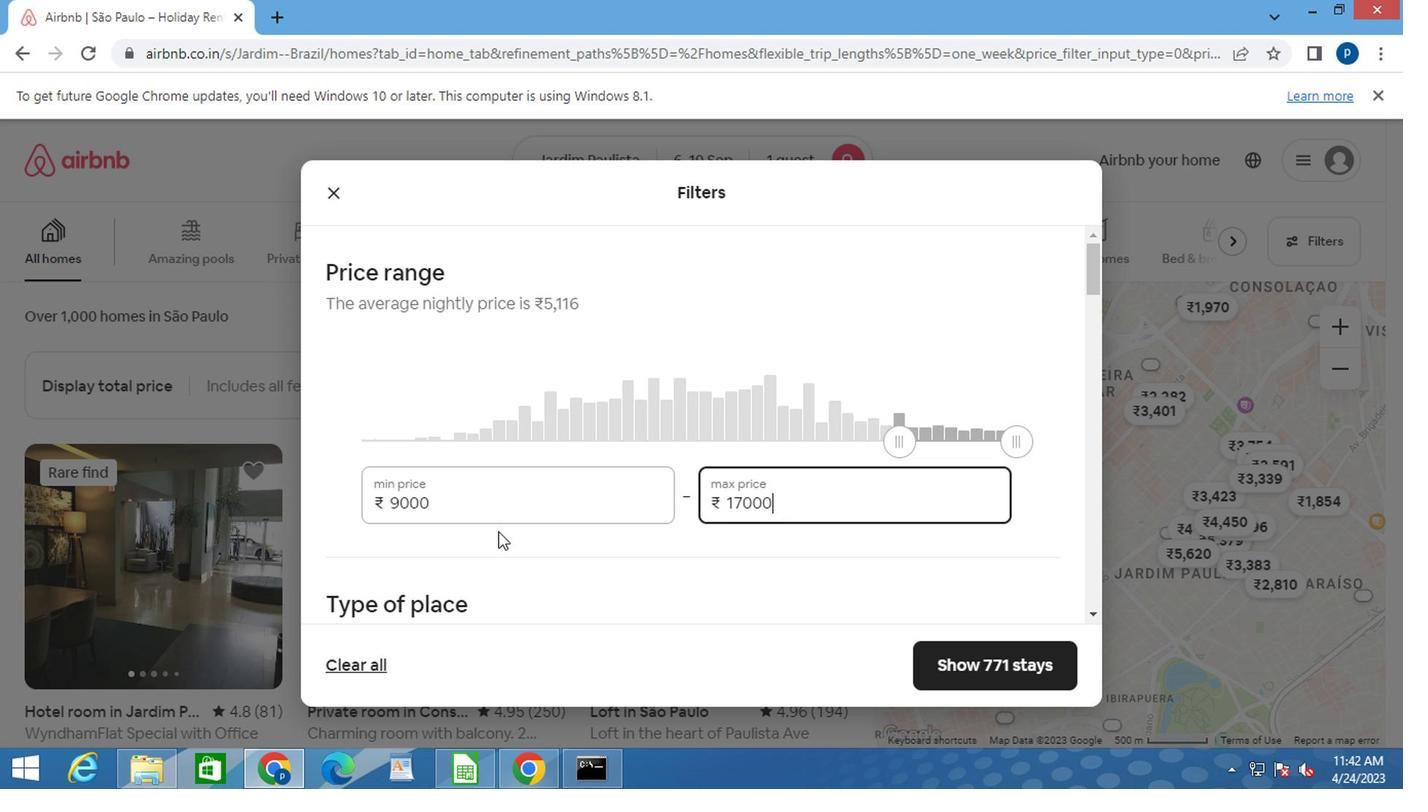 
Action: Mouse moved to (576, 526)
Screenshot: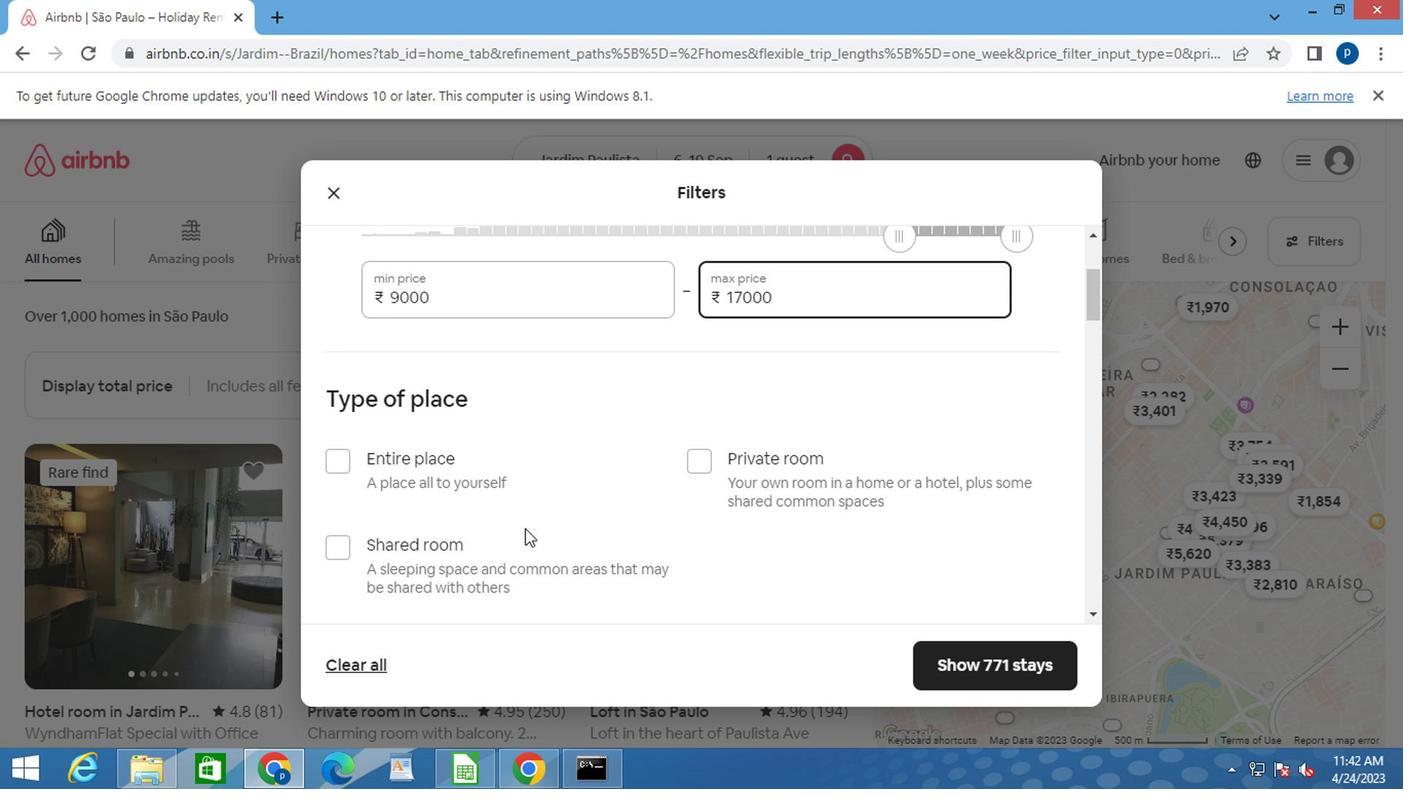 
Action: Mouse scrolled (576, 526) with delta (0, 0)
Screenshot: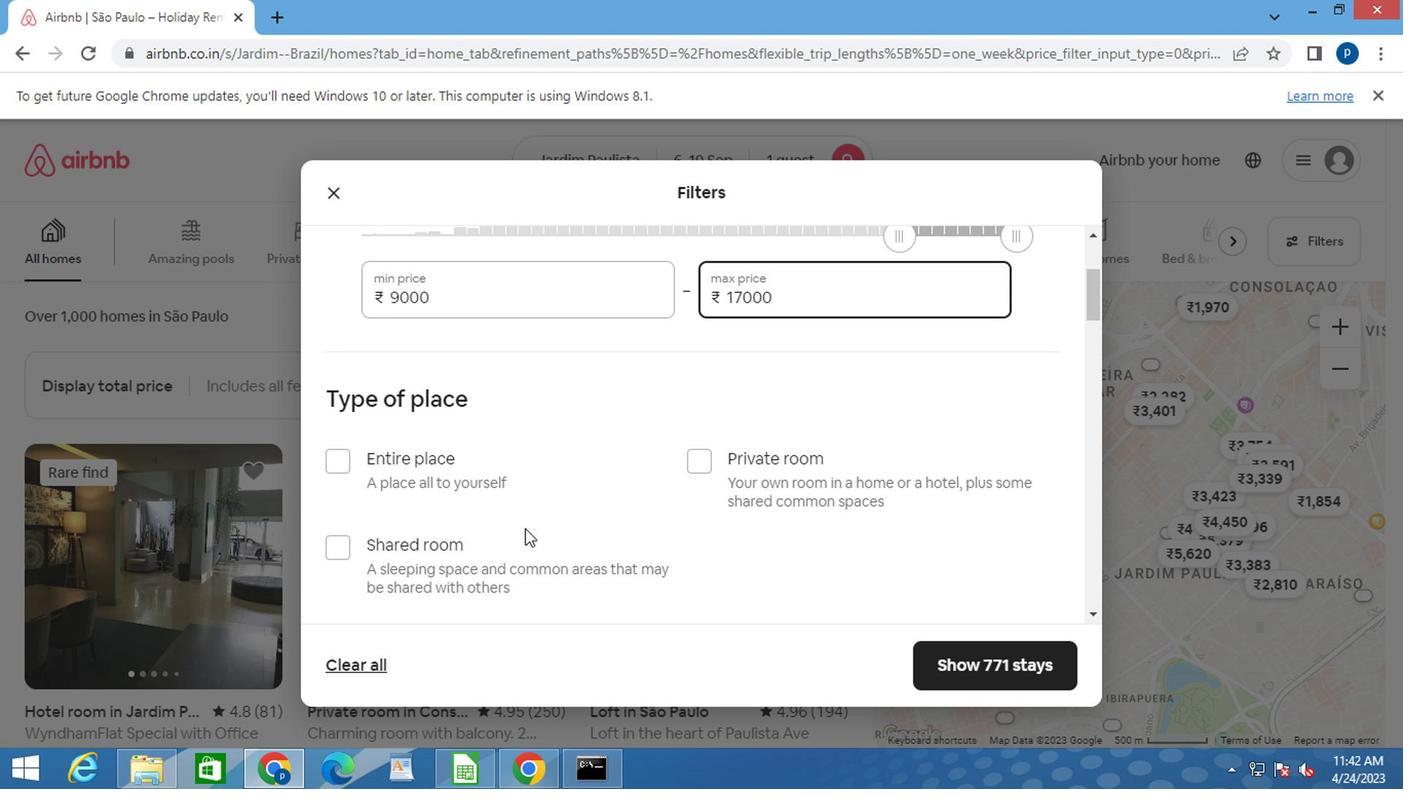 
Action: Mouse moved to (695, 358)
Screenshot: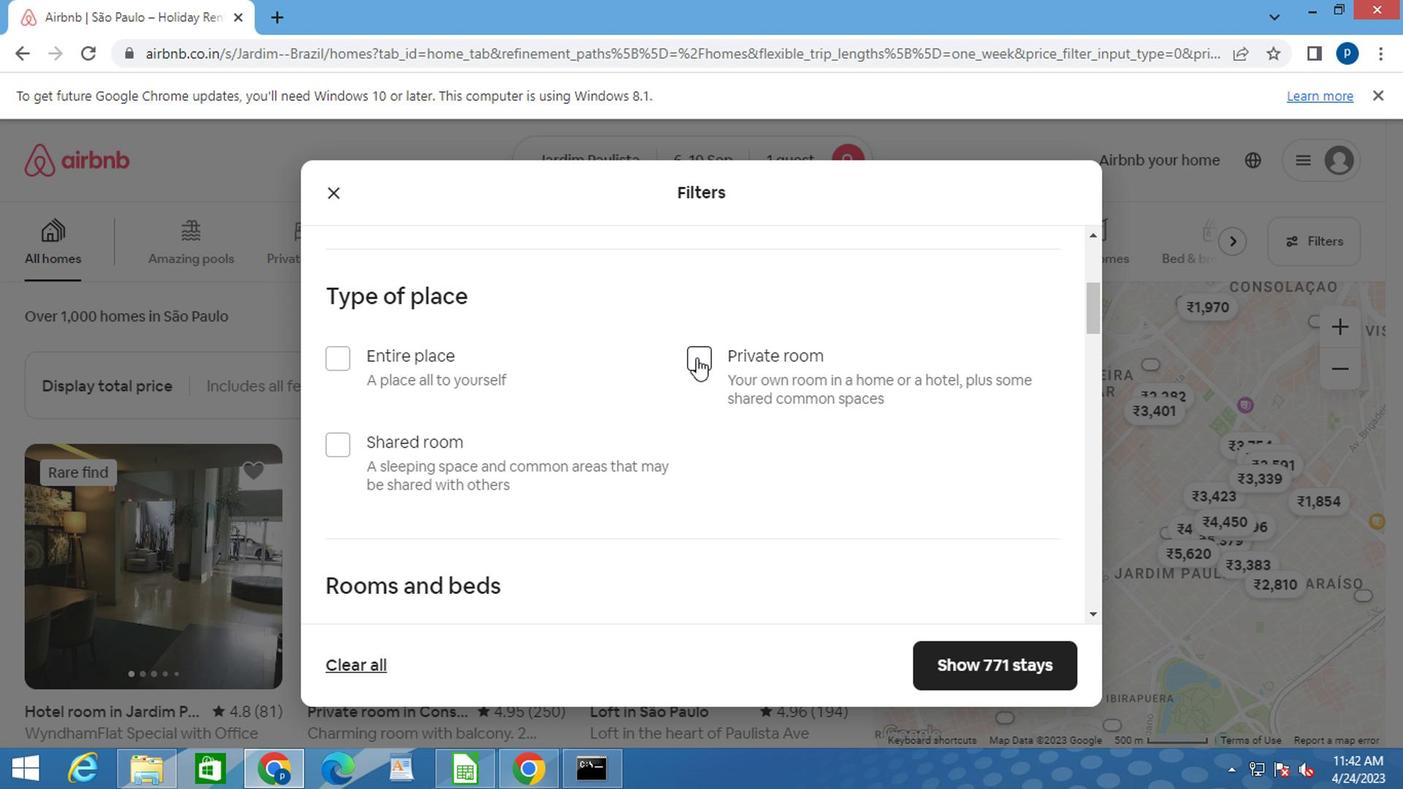 
Action: Mouse pressed left at (695, 358)
Screenshot: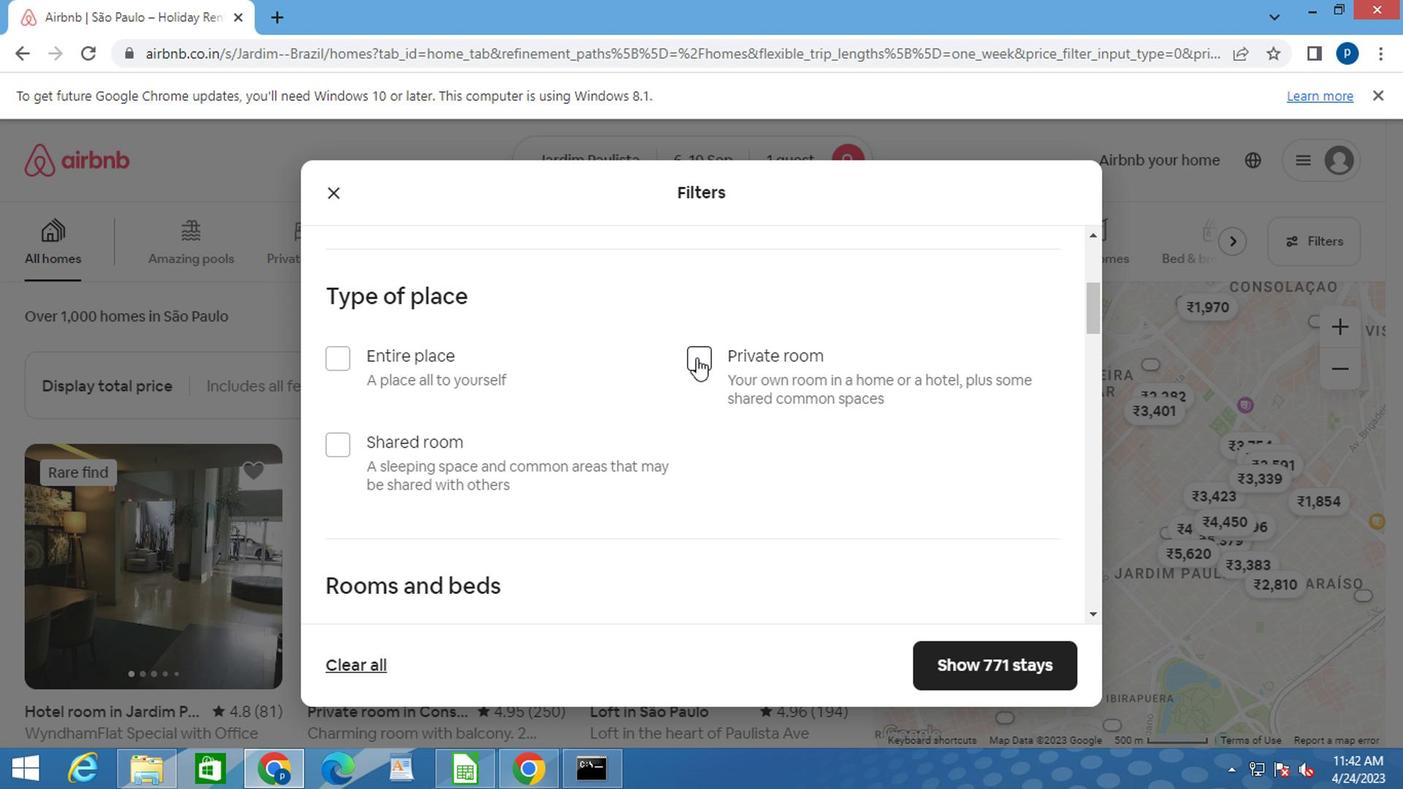 
Action: Mouse moved to (677, 432)
Screenshot: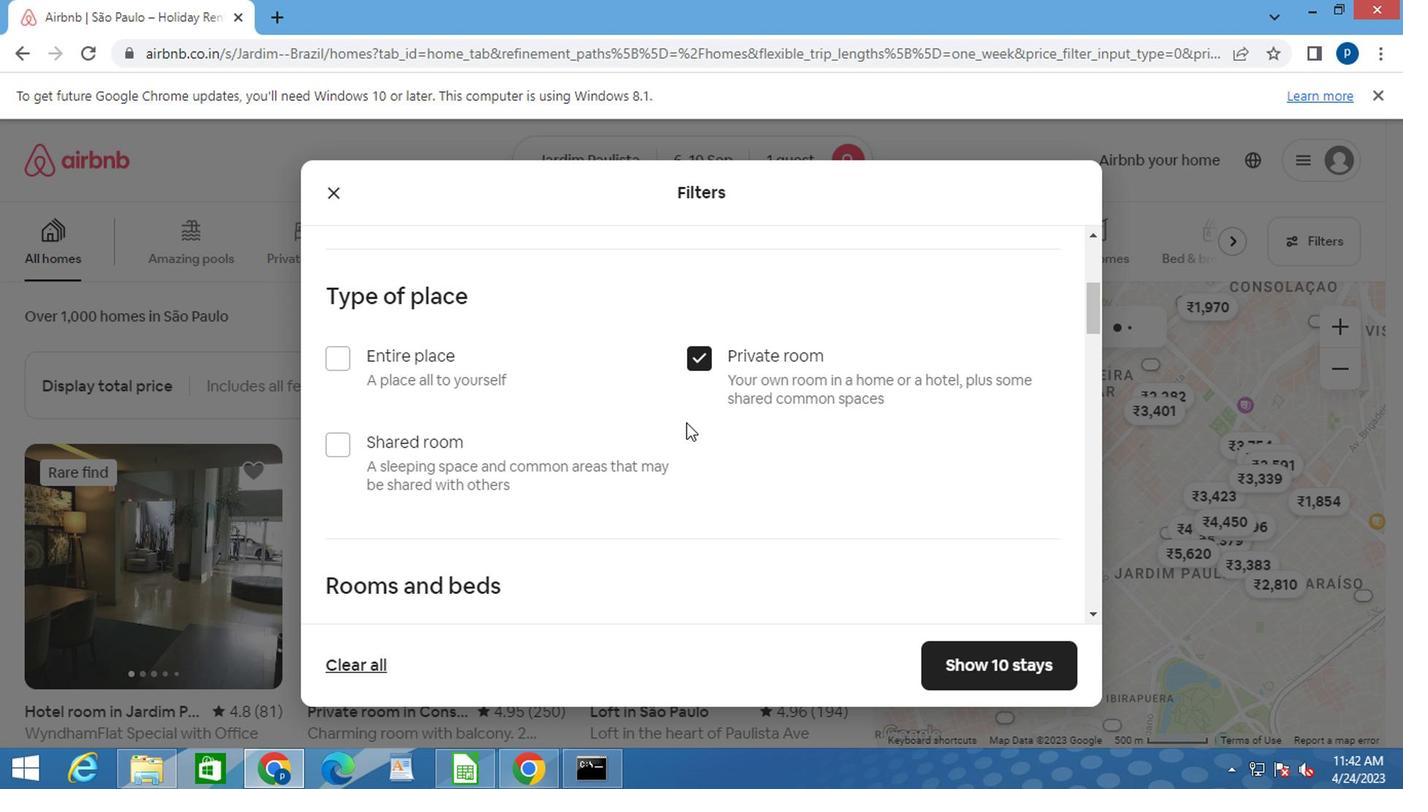 
Action: Mouse scrolled (680, 426) with delta (0, -1)
Screenshot: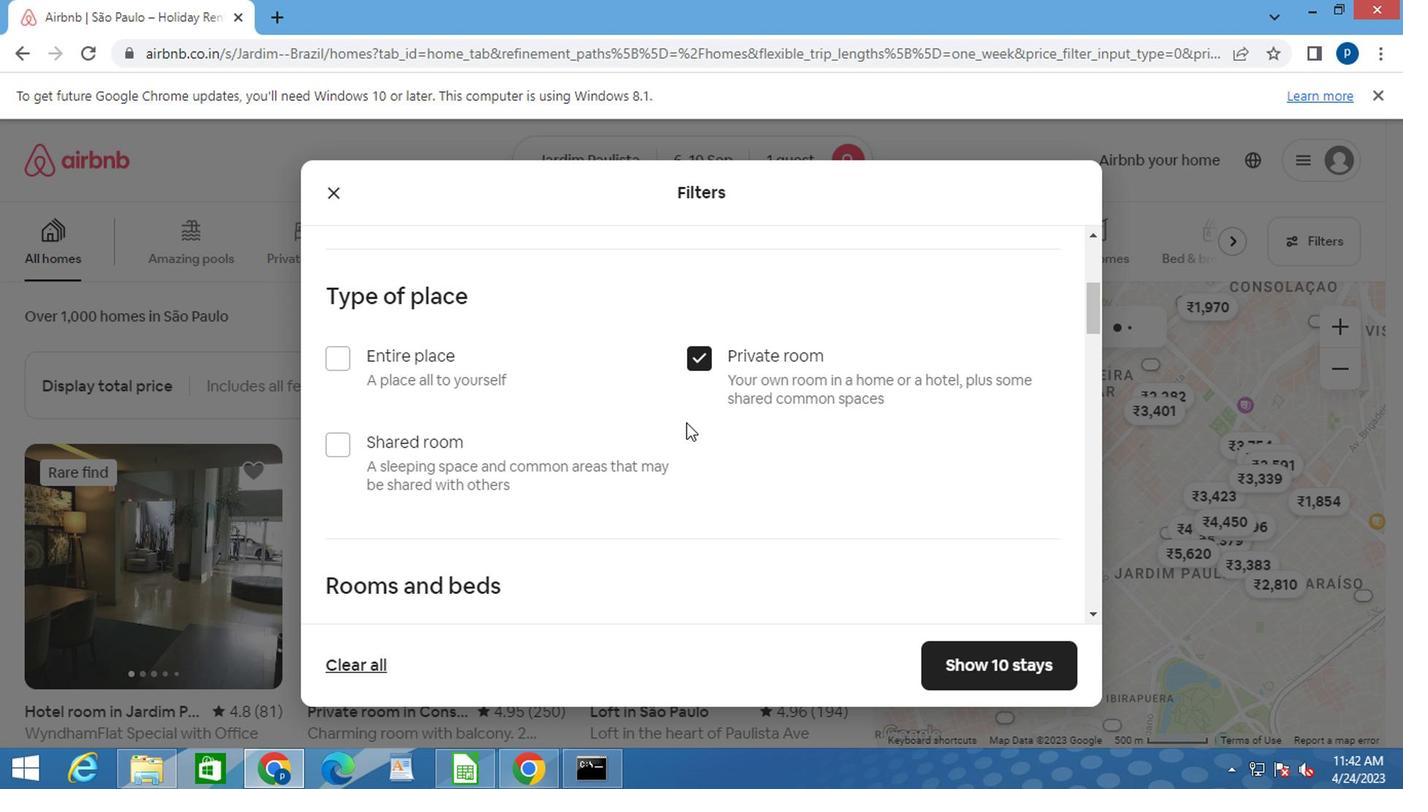 
Action: Mouse scrolled (678, 430) with delta (0, 0)
Screenshot: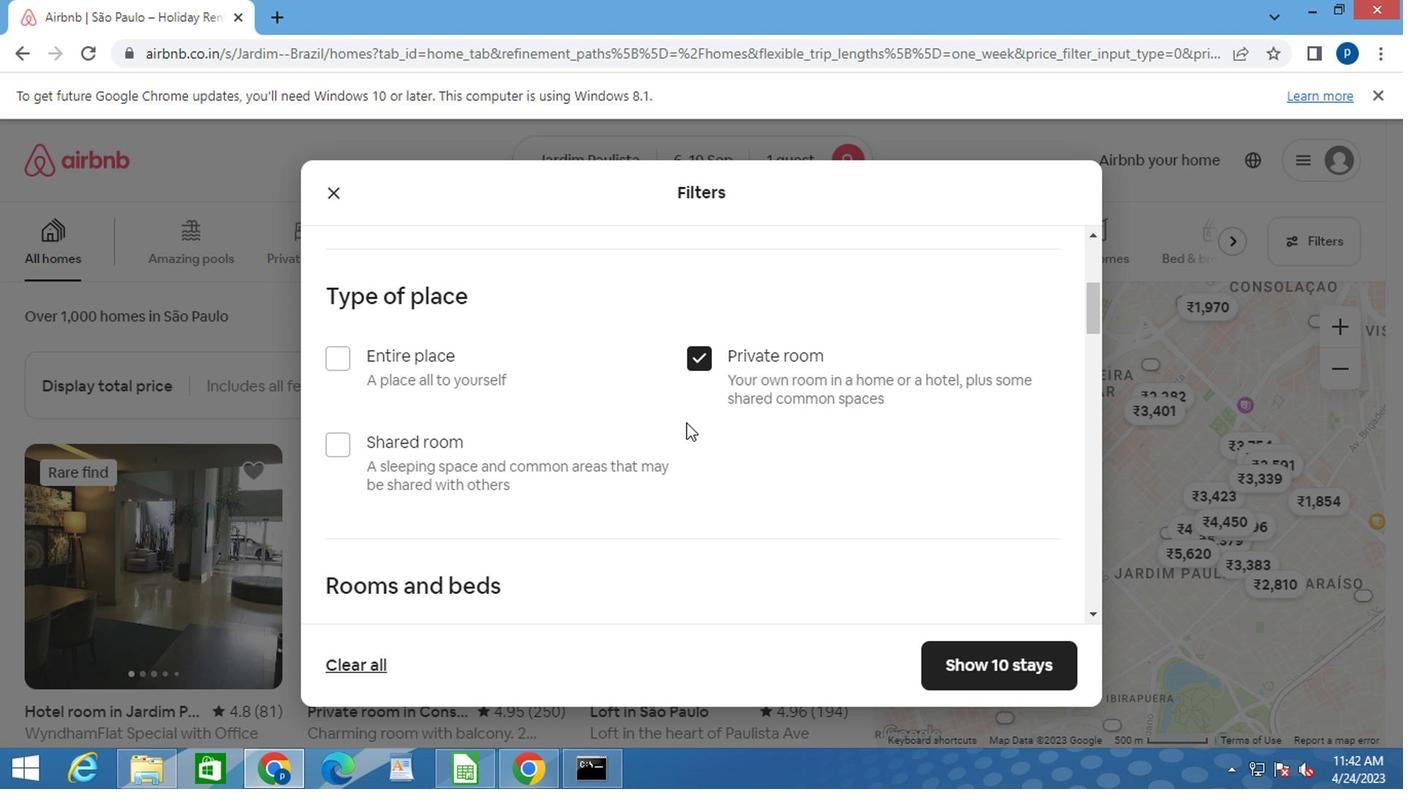 
Action: Mouse moved to (613, 435)
Screenshot: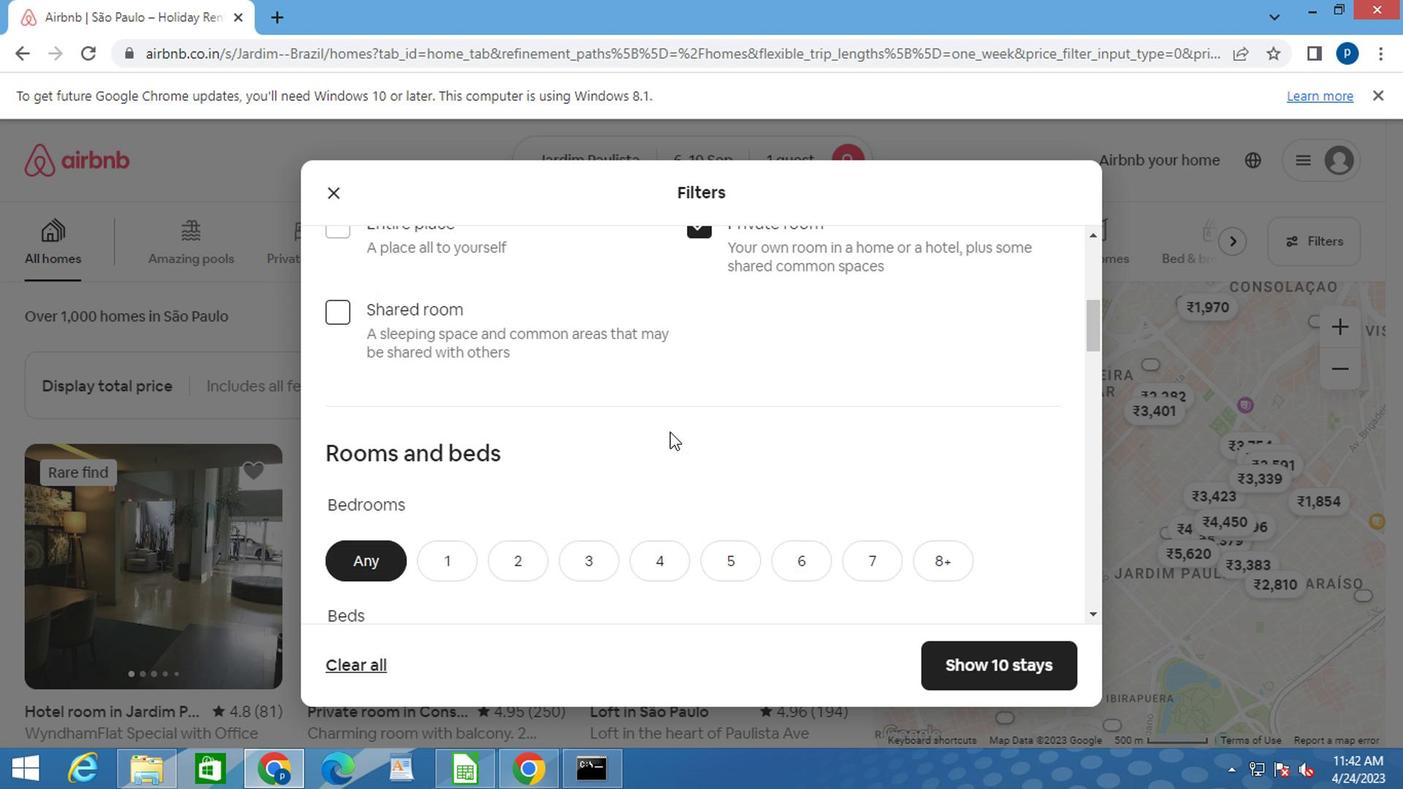 
Action: Mouse scrolled (613, 434) with delta (0, 0)
Screenshot: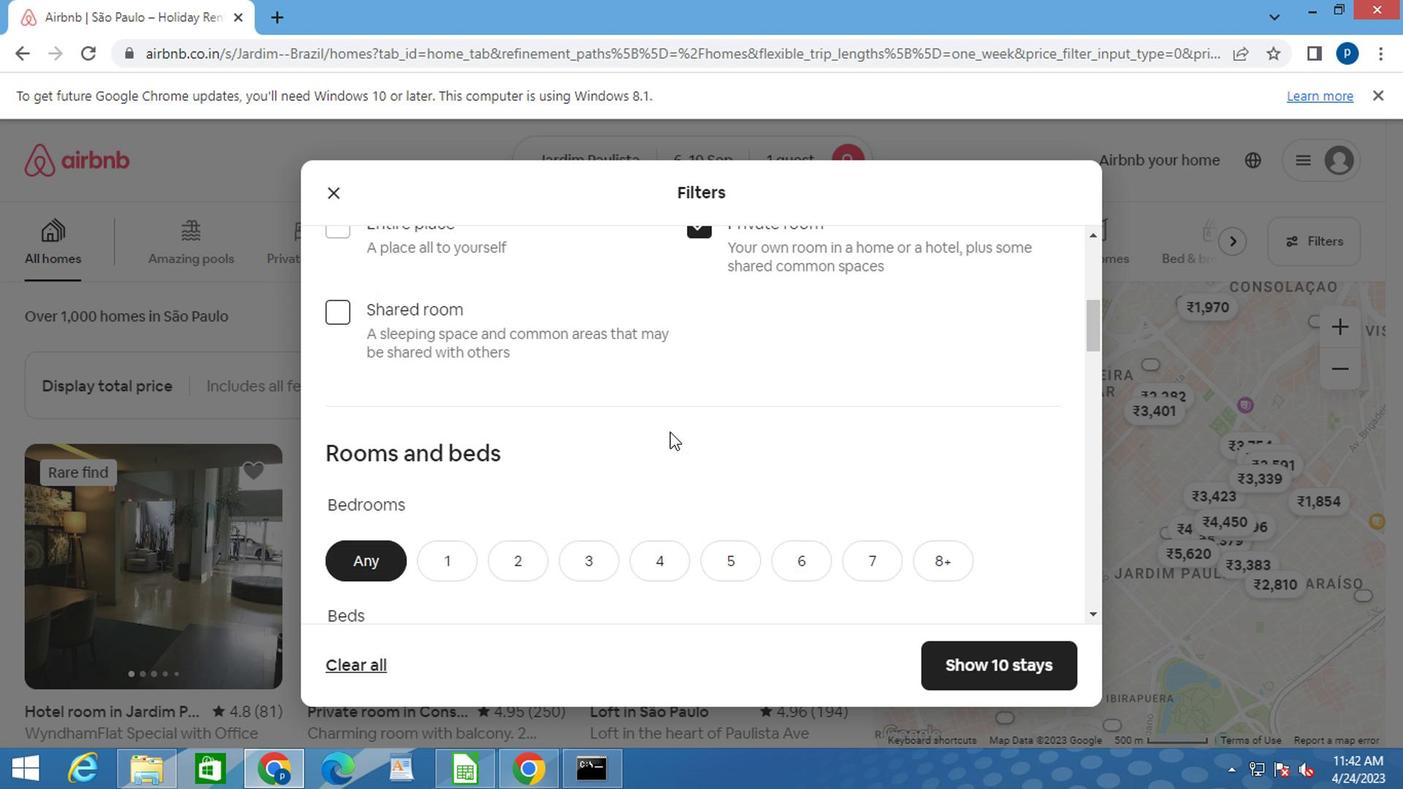 
Action: Mouse moved to (450, 388)
Screenshot: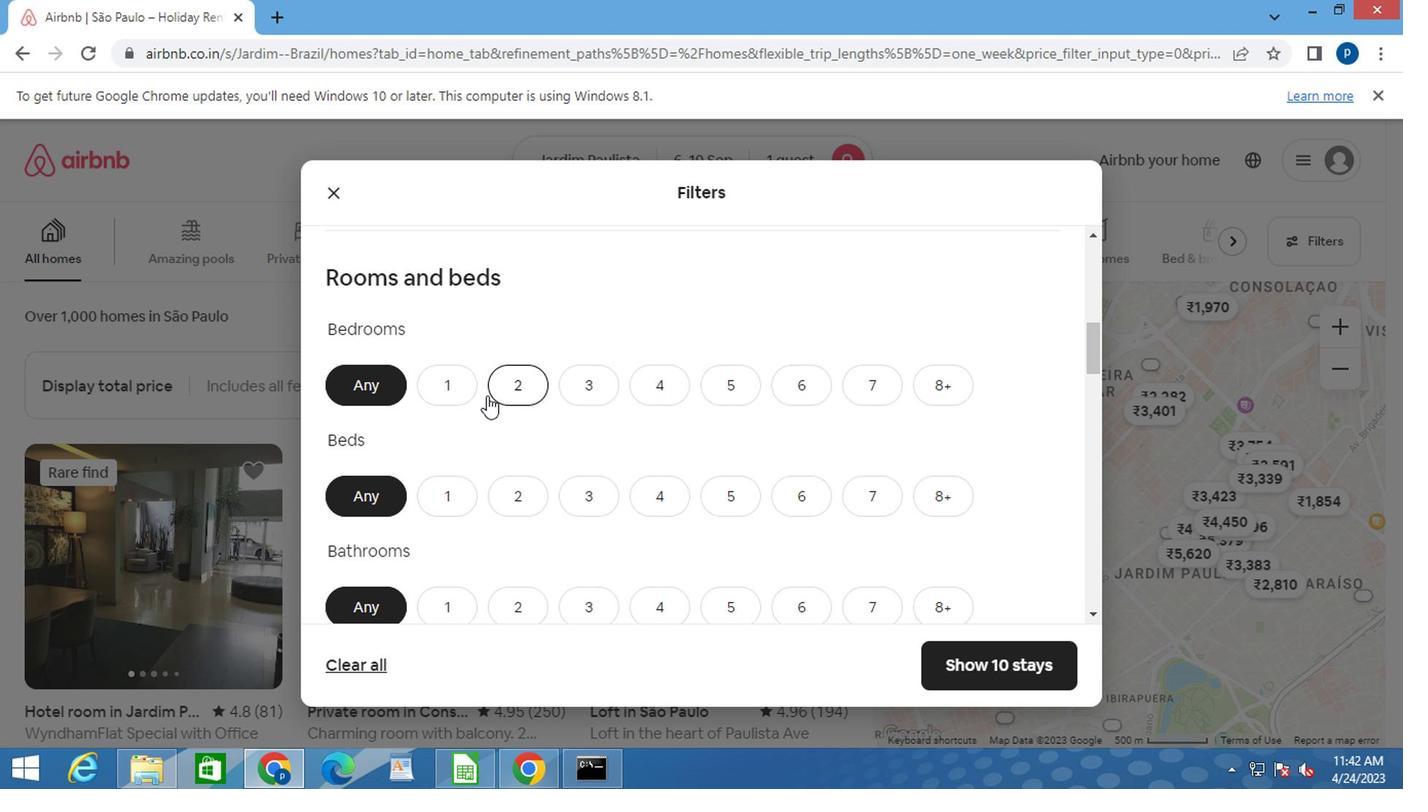 
Action: Mouse pressed left at (450, 388)
Screenshot: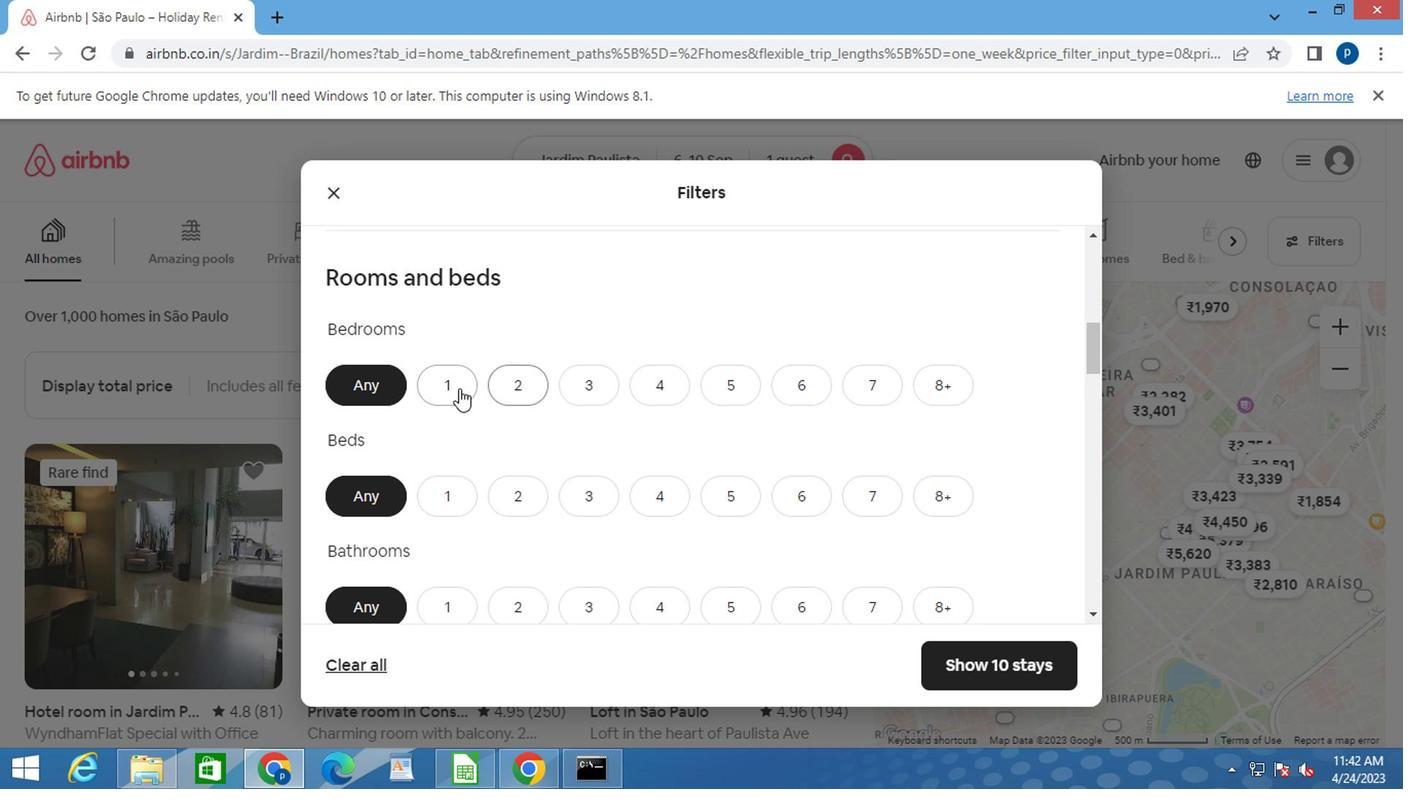
Action: Mouse moved to (448, 403)
Screenshot: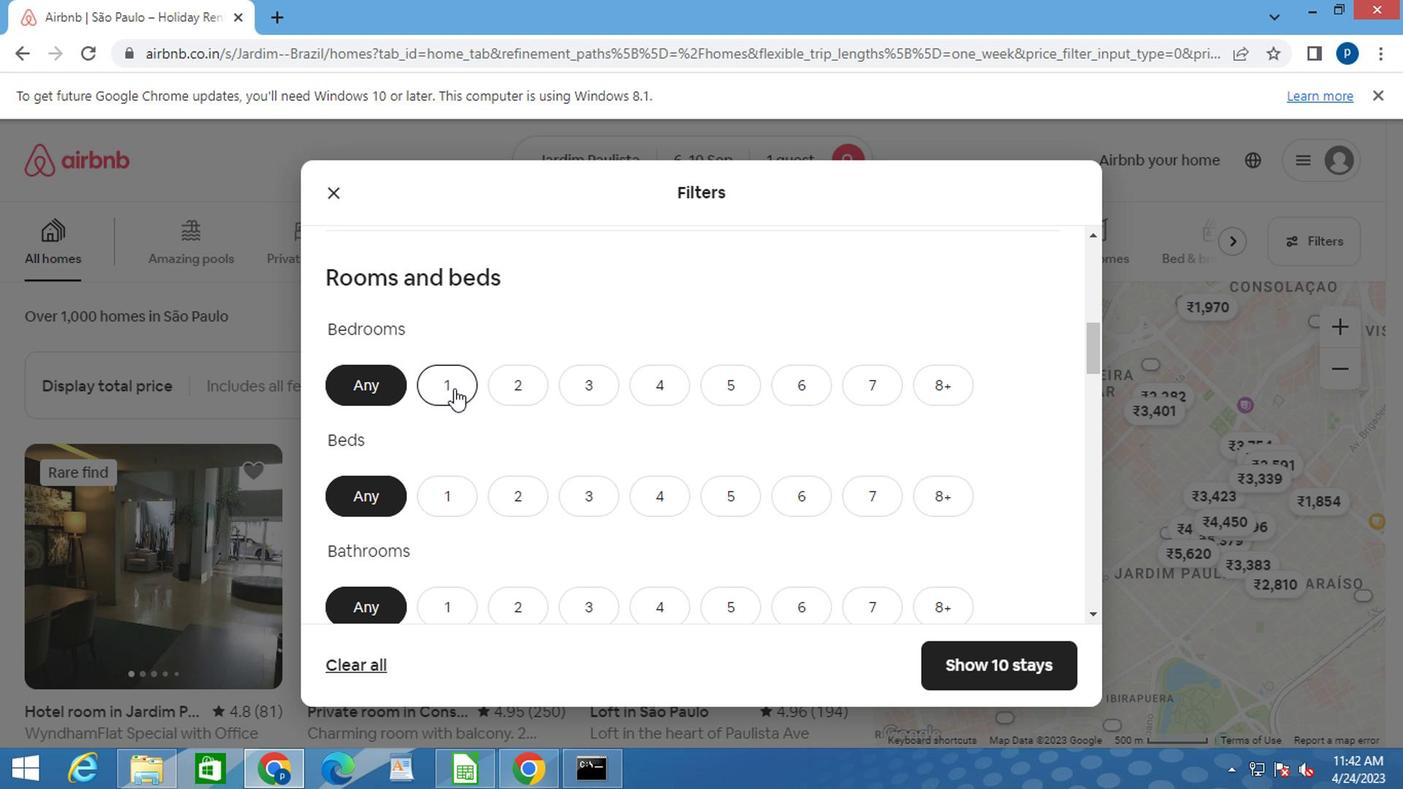 
Action: Mouse scrolled (448, 402) with delta (0, 0)
Screenshot: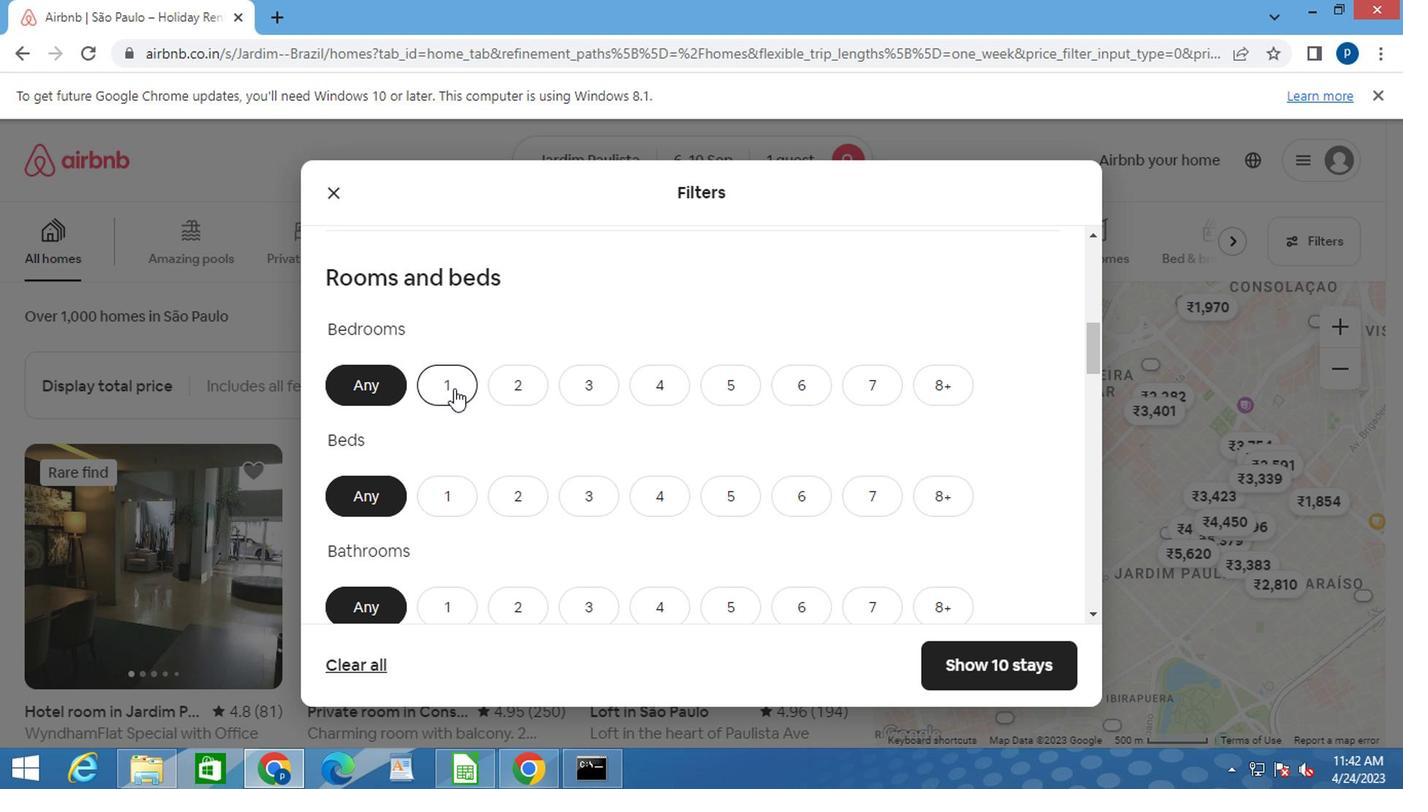 
Action: Mouse moved to (448, 405)
Screenshot: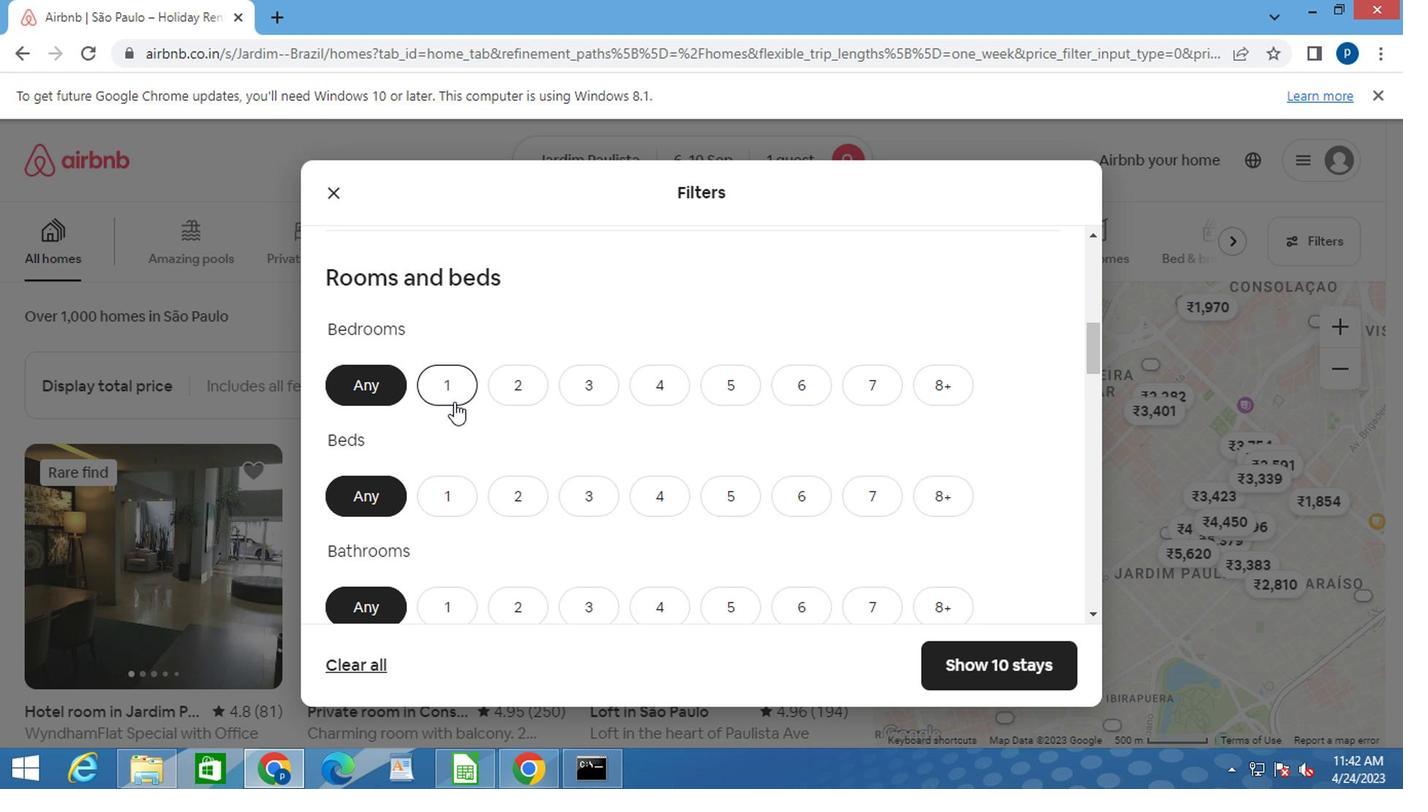 
Action: Mouse scrolled (448, 404) with delta (0, 0)
Screenshot: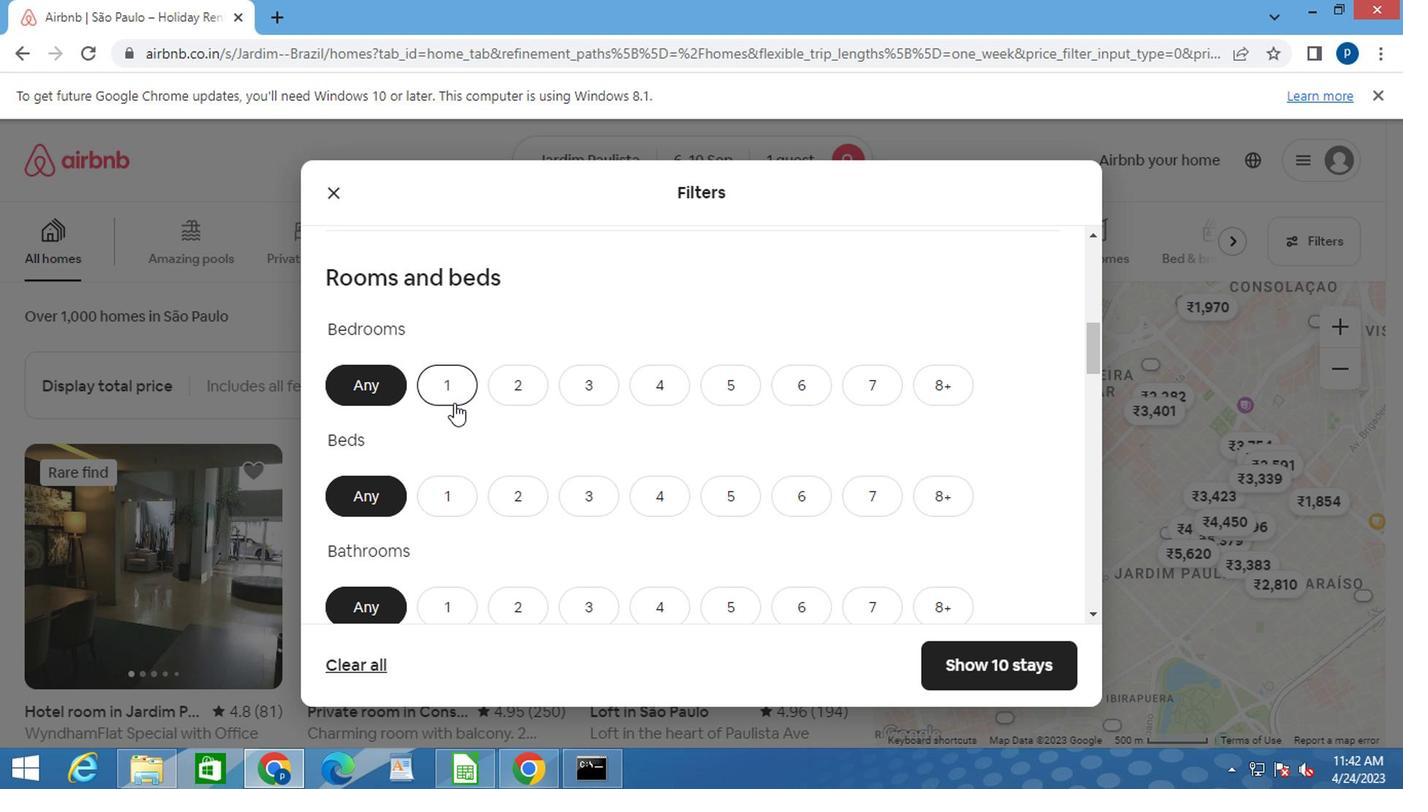 
Action: Mouse moved to (428, 298)
Screenshot: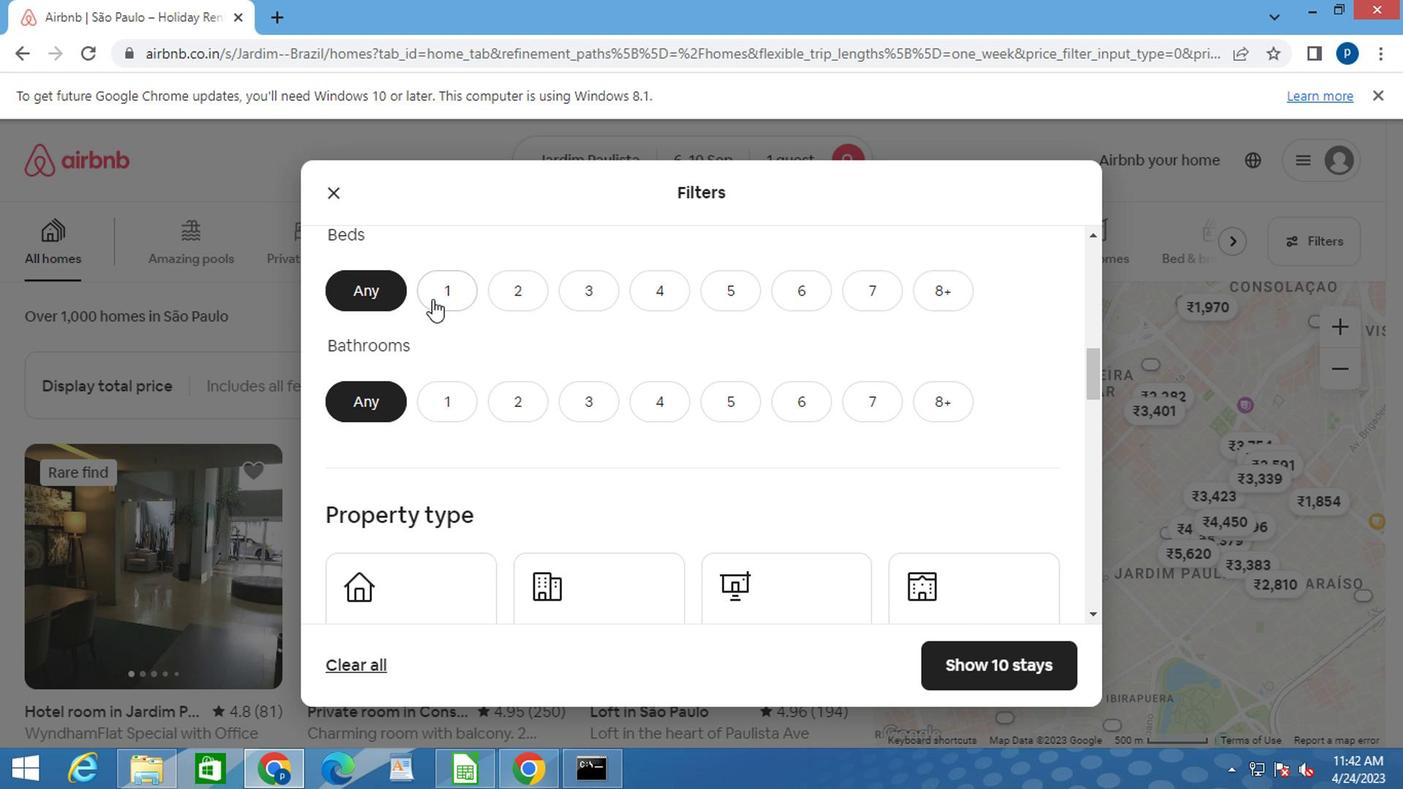 
Action: Mouse pressed left at (428, 298)
Screenshot: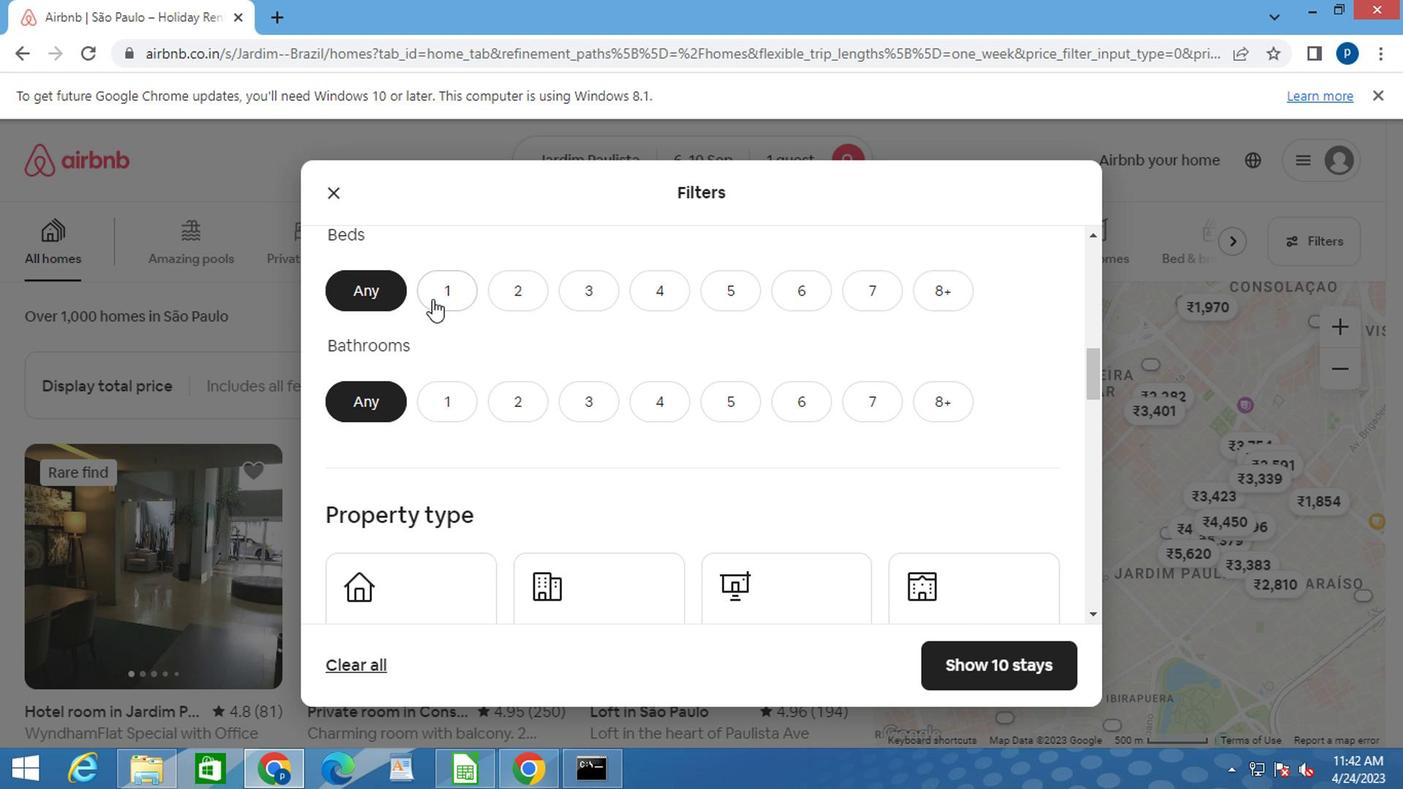 
Action: Mouse moved to (442, 394)
Screenshot: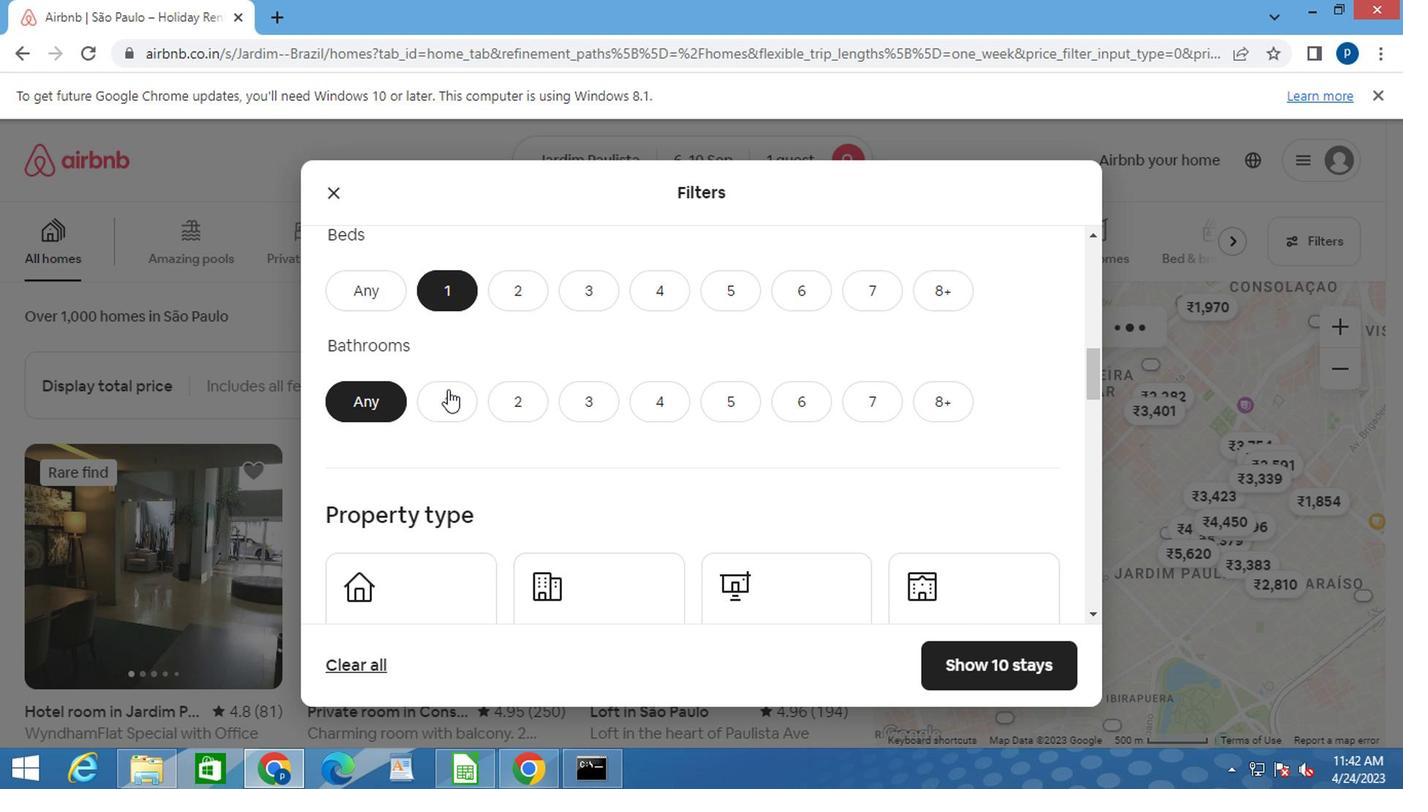 
Action: Mouse pressed left at (442, 394)
Screenshot: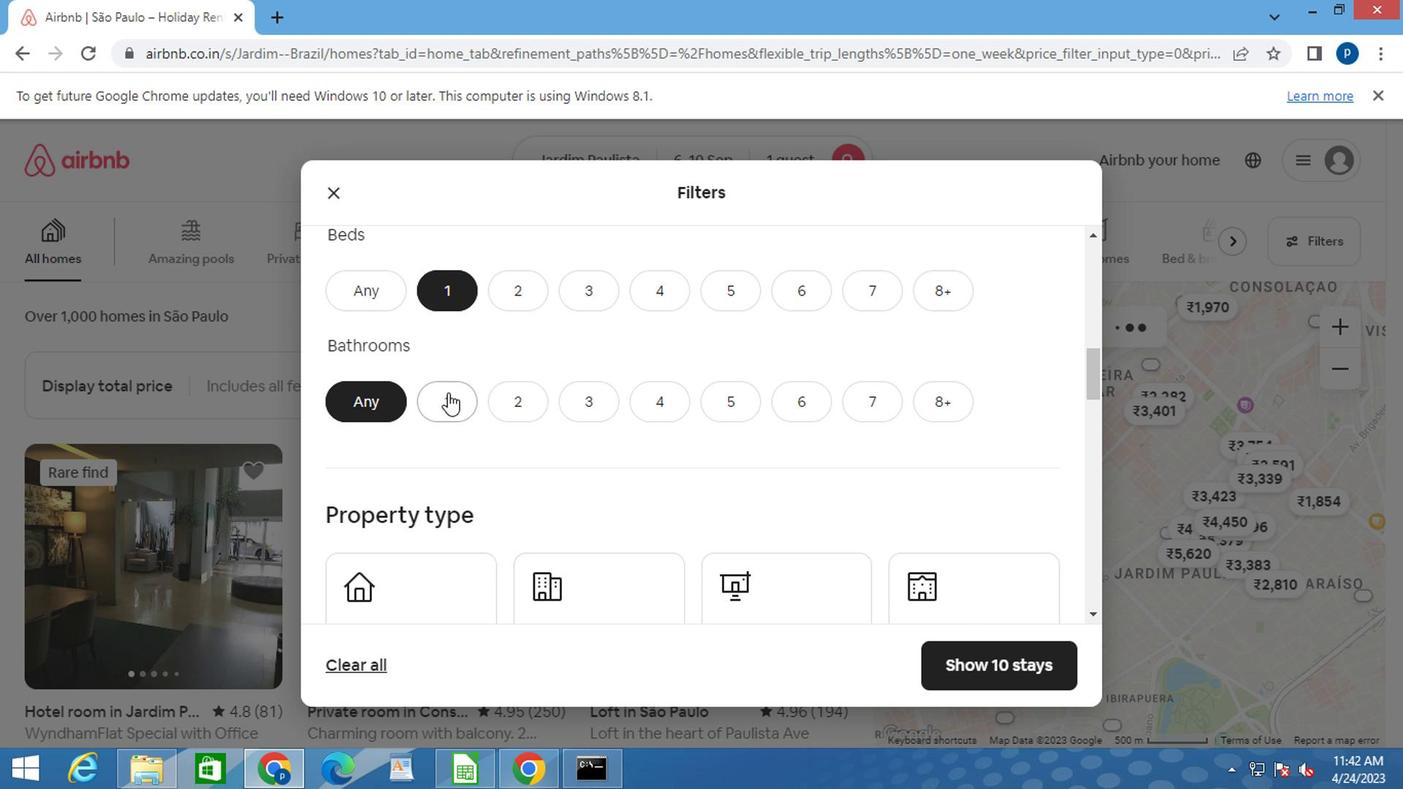 
Action: Mouse moved to (442, 395)
Screenshot: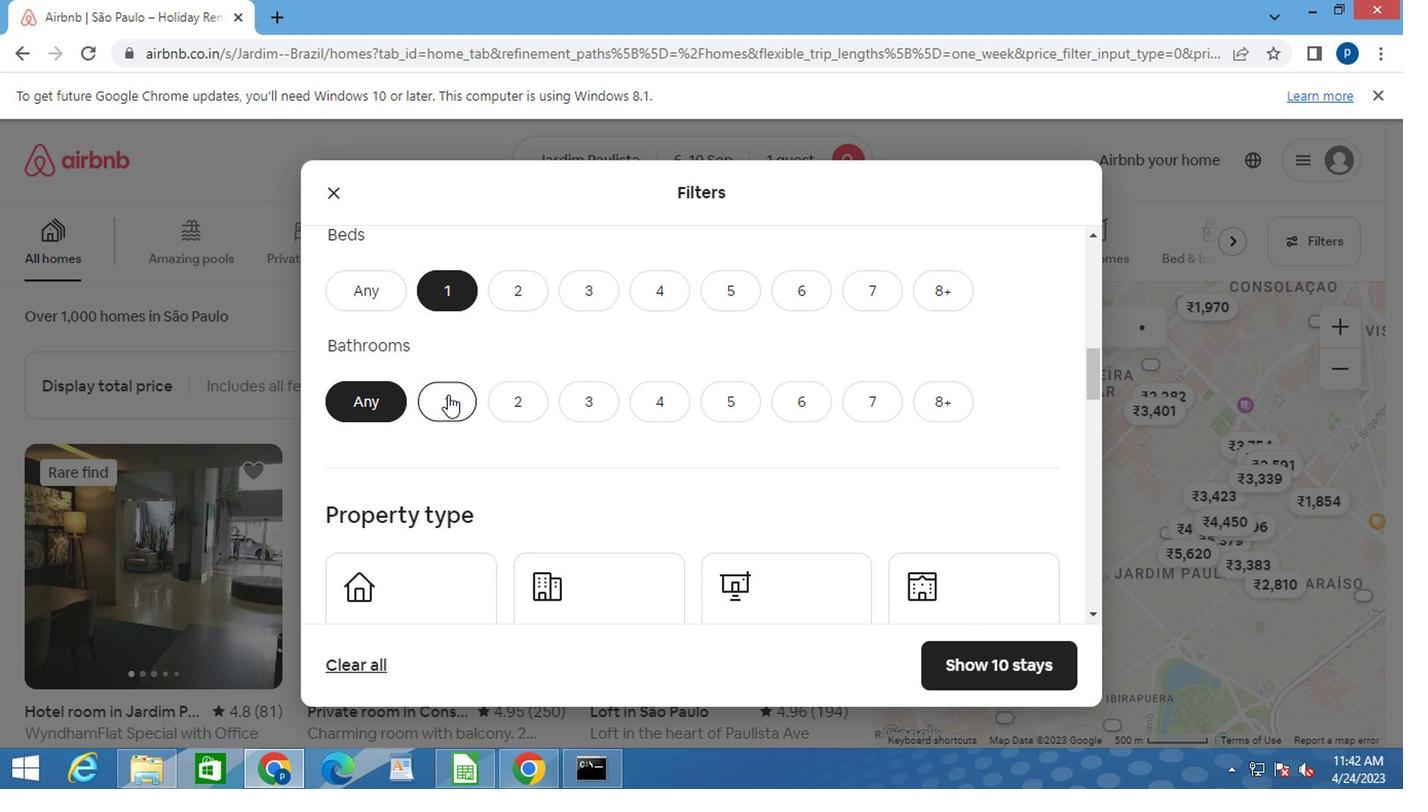 
Action: Mouse scrolled (442, 394) with delta (0, 0)
Screenshot: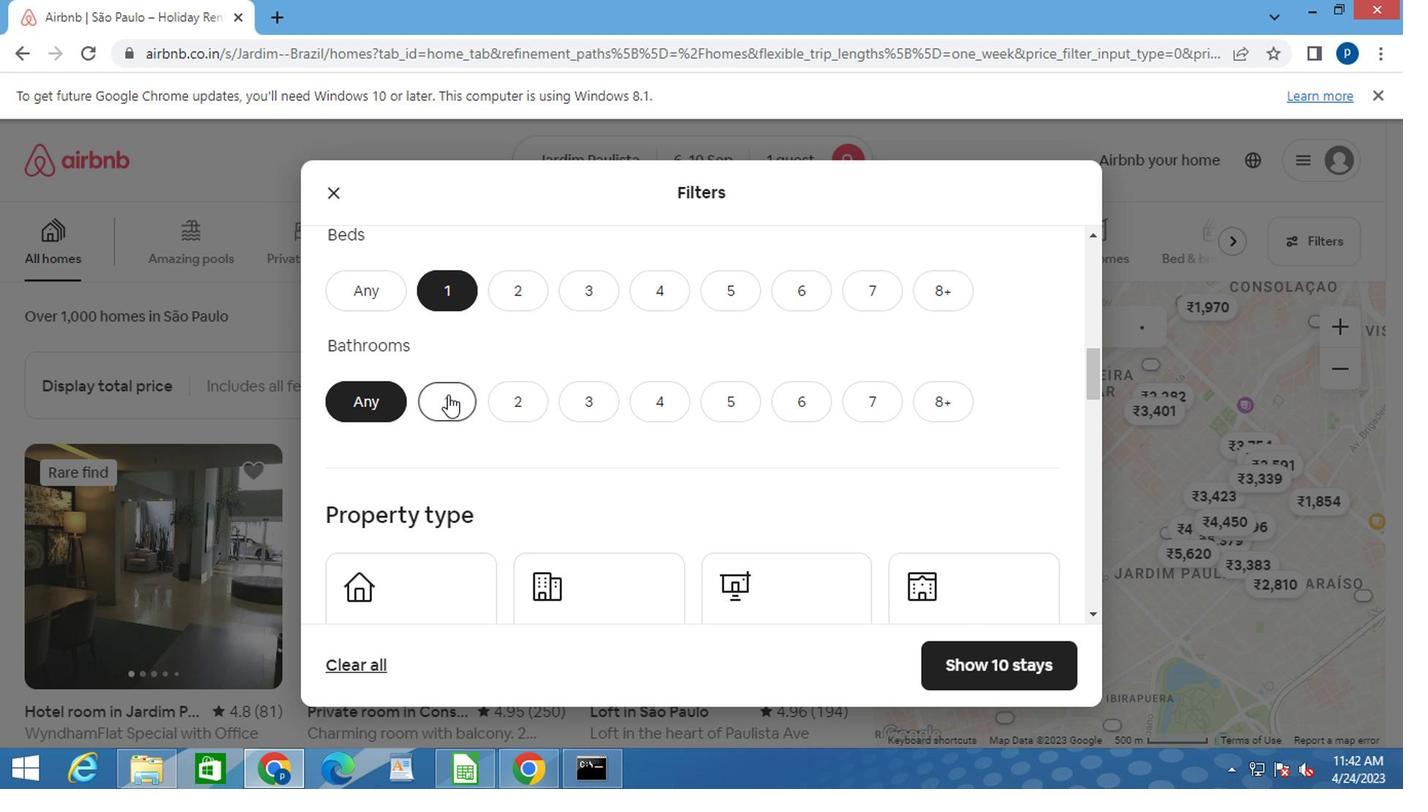 
Action: Mouse scrolled (442, 394) with delta (0, 0)
Screenshot: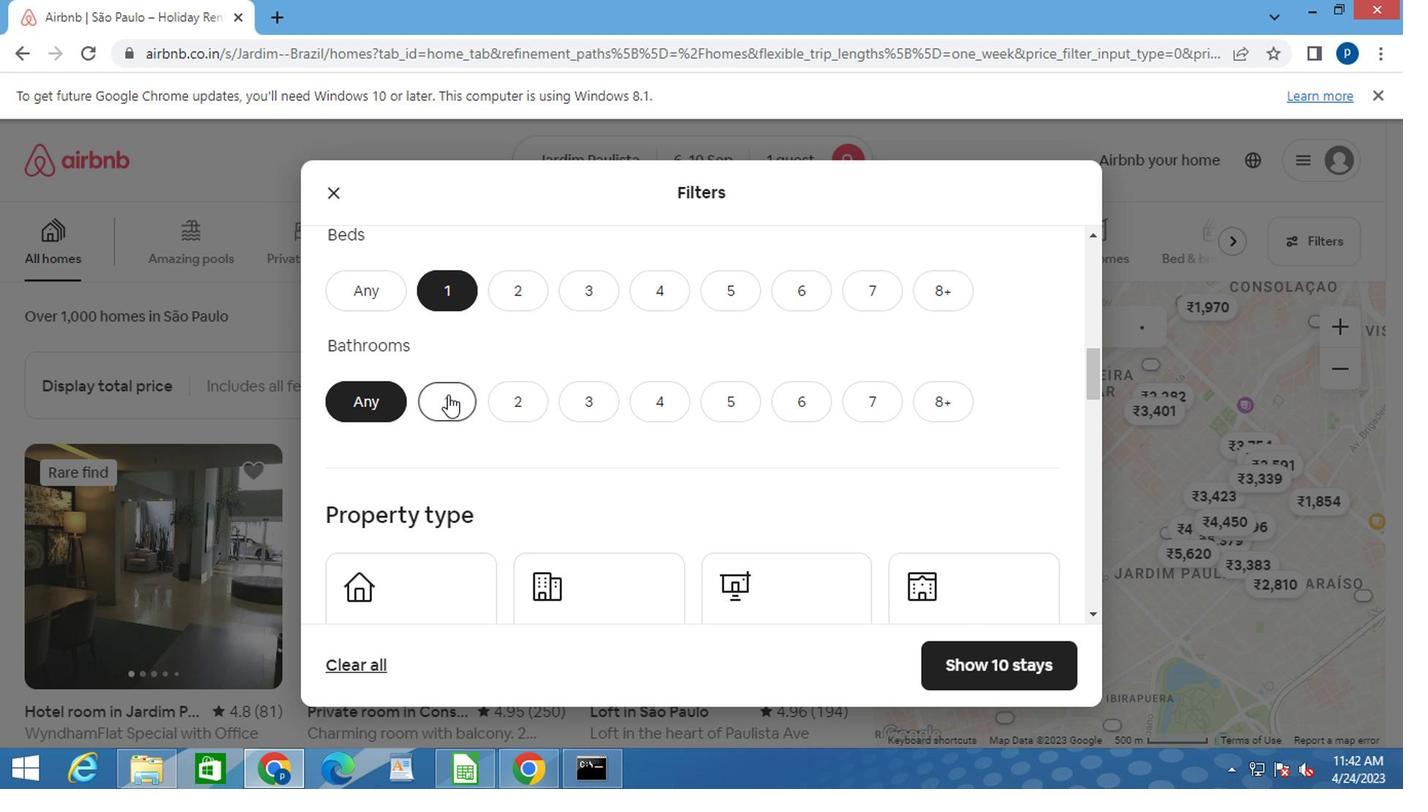 
Action: Mouse moved to (424, 412)
Screenshot: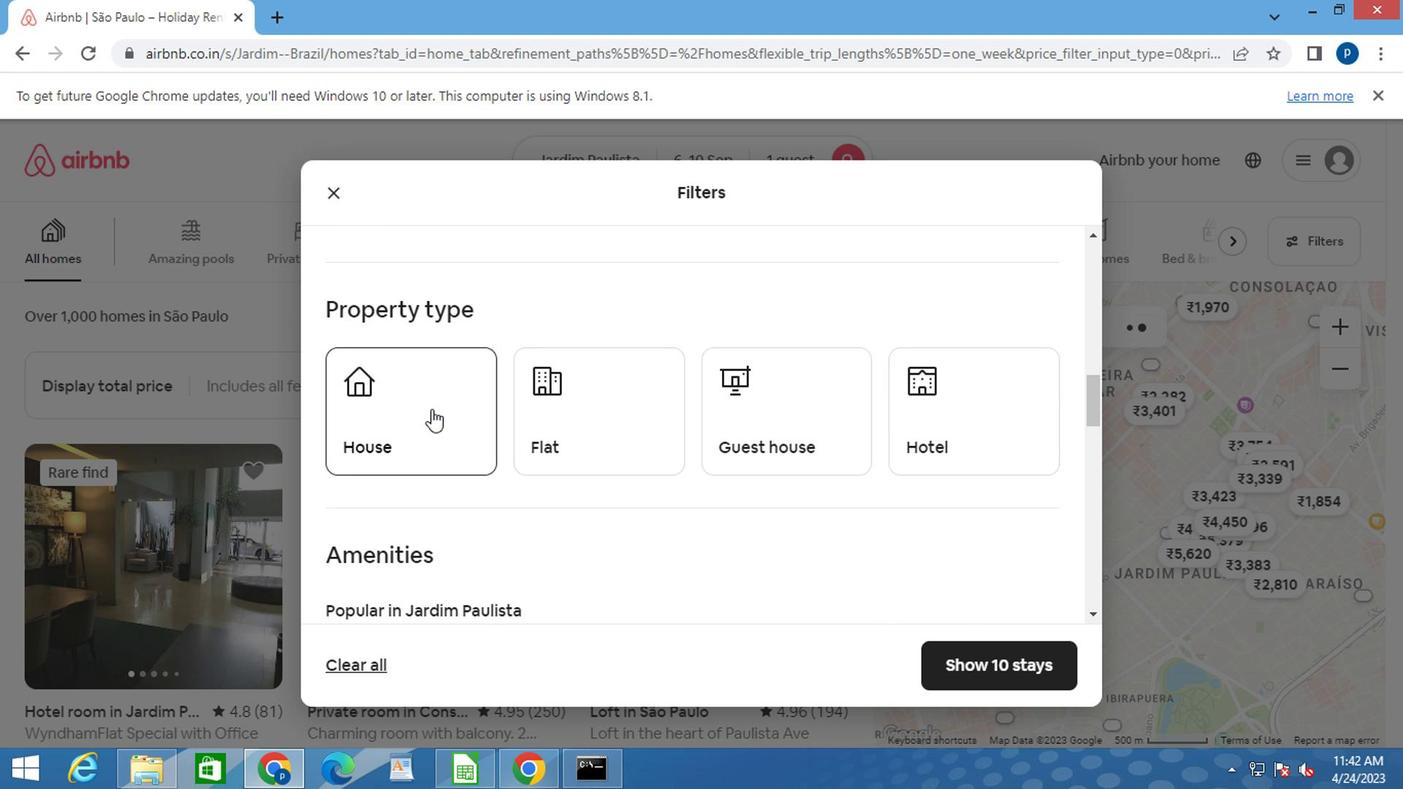 
Action: Mouse pressed left at (424, 412)
Screenshot: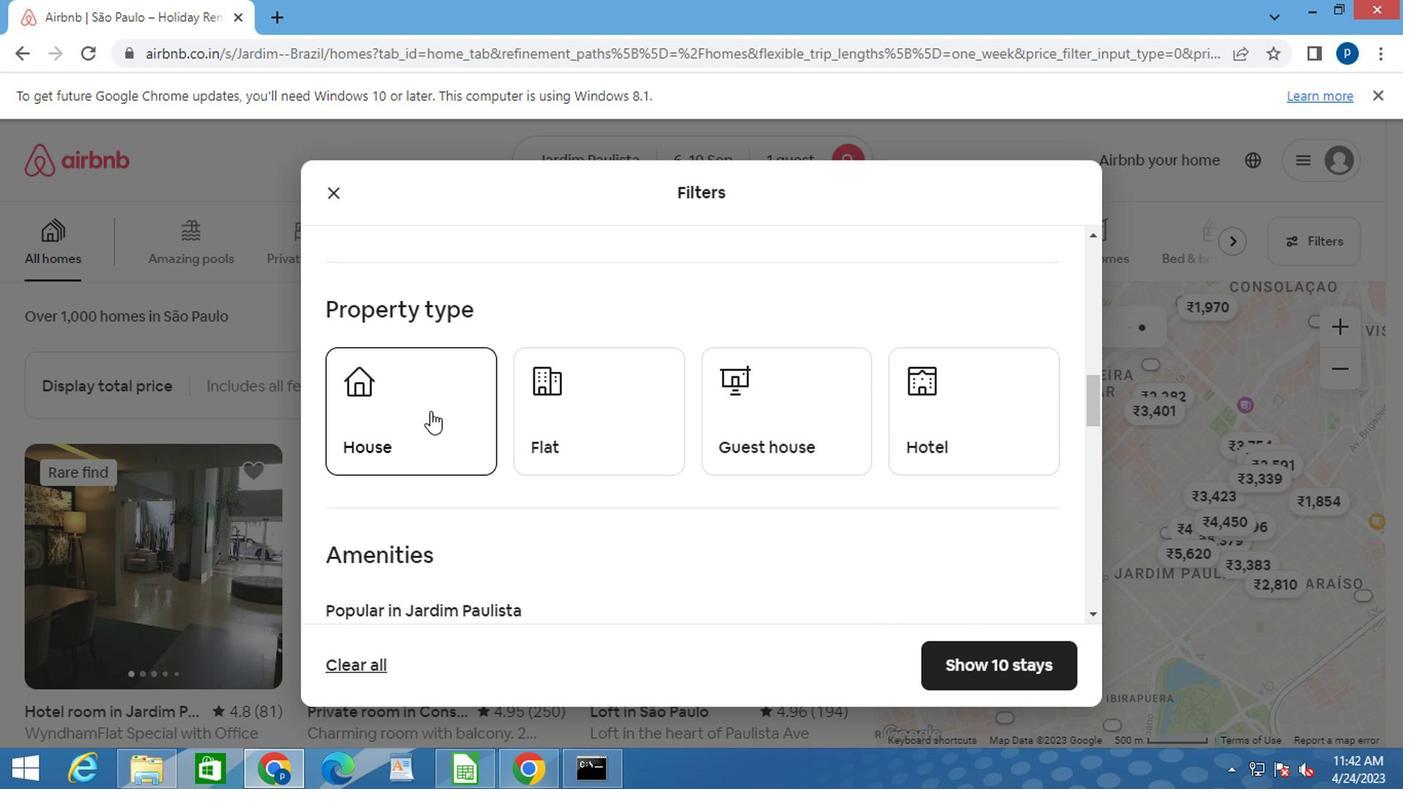
Action: Mouse moved to (540, 415)
Screenshot: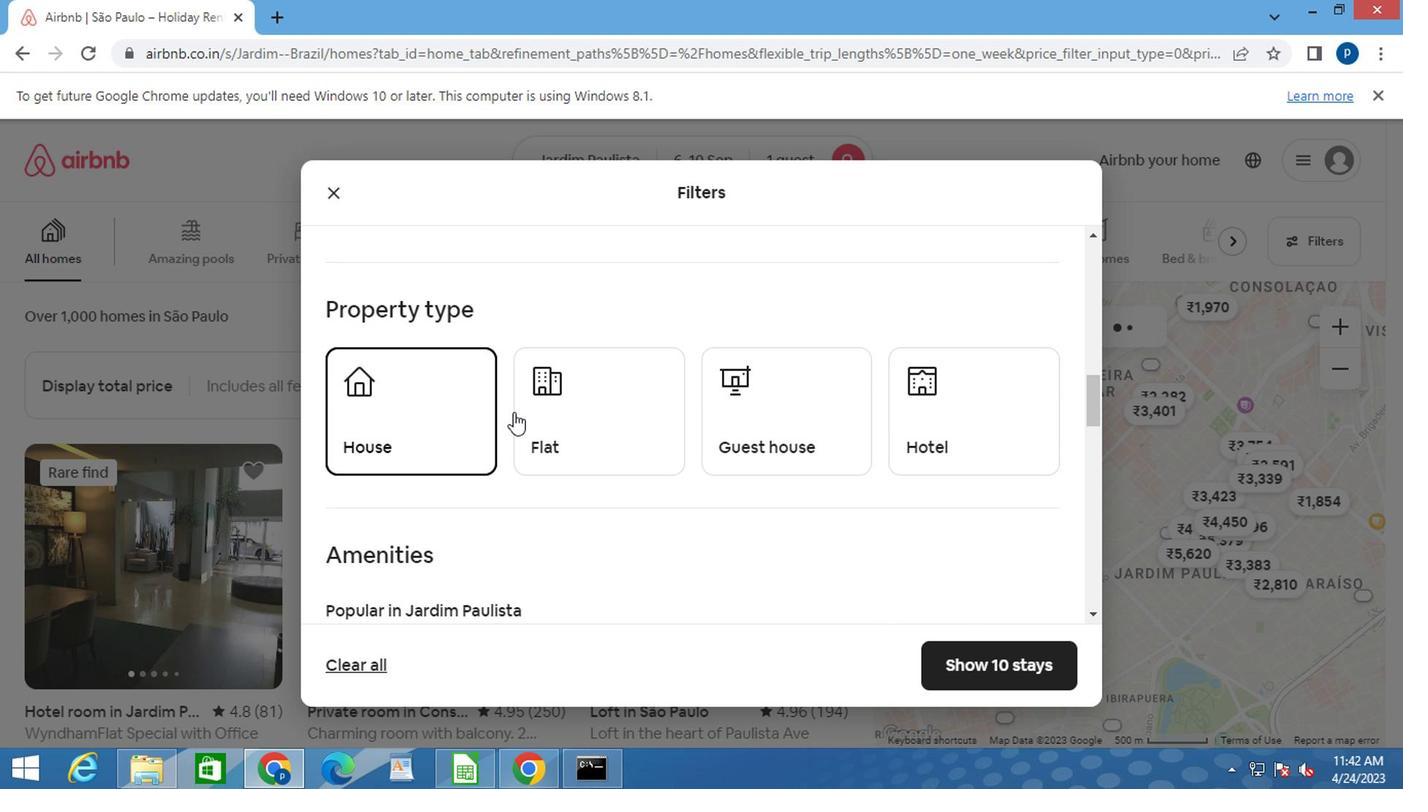 
Action: Mouse pressed left at (540, 415)
Screenshot: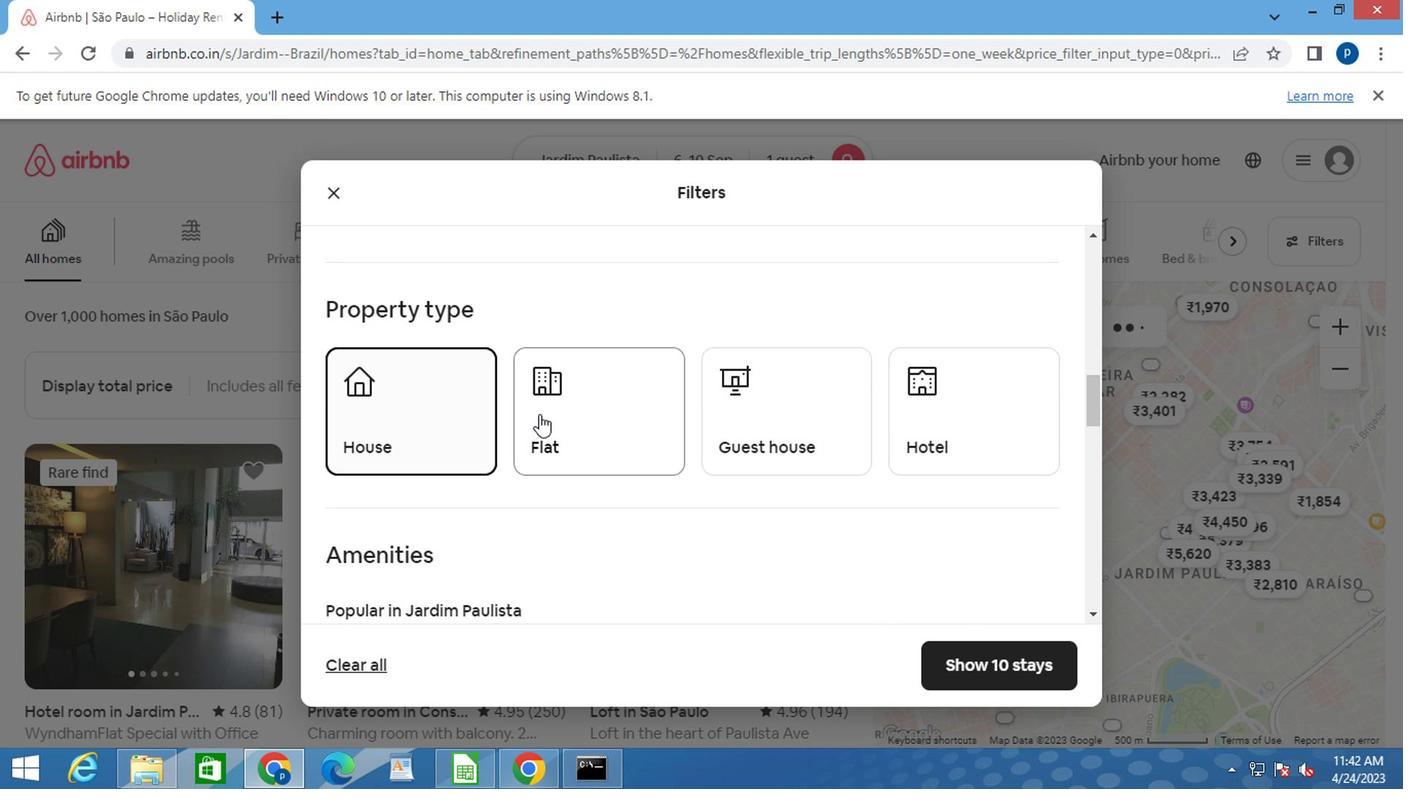 
Action: Mouse moved to (756, 417)
Screenshot: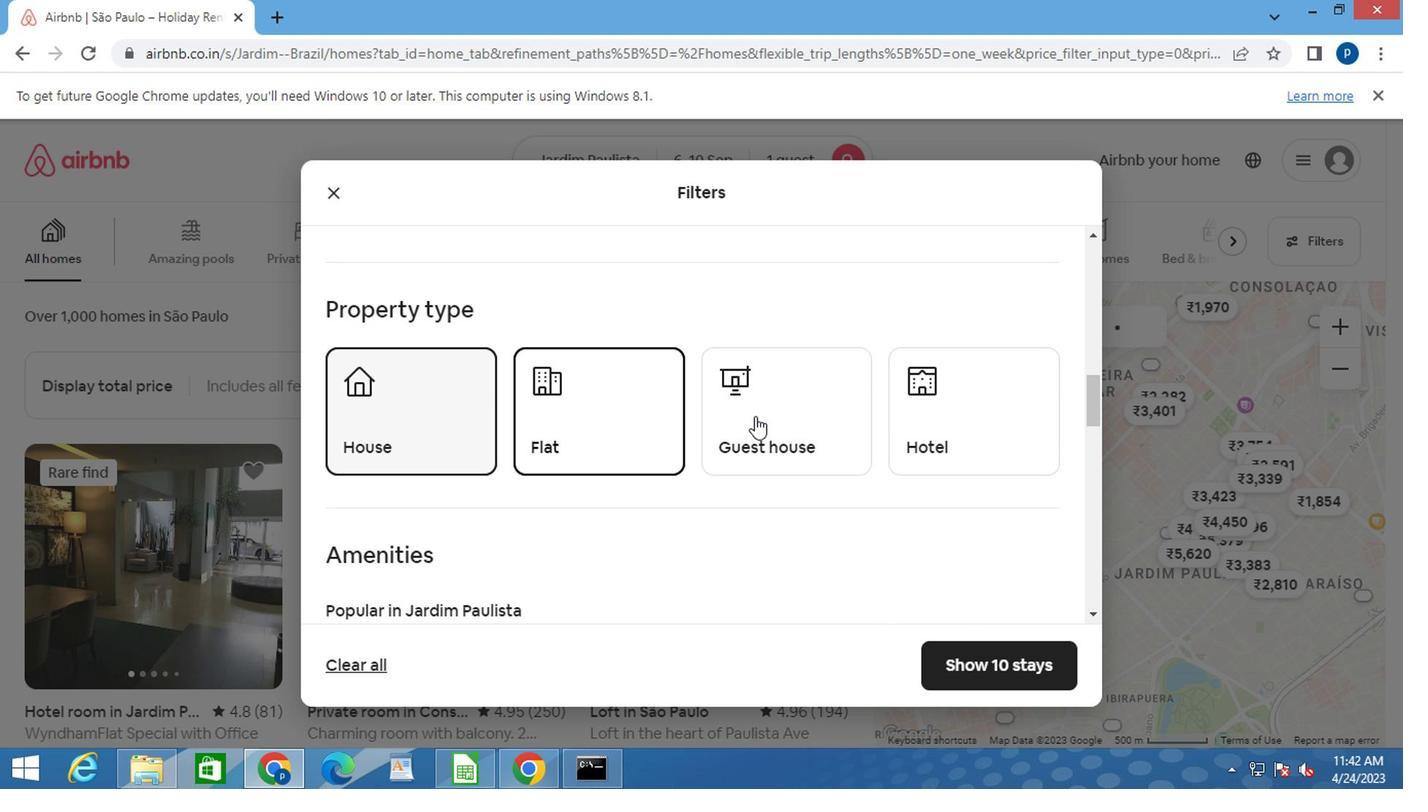 
Action: Mouse pressed left at (756, 417)
Screenshot: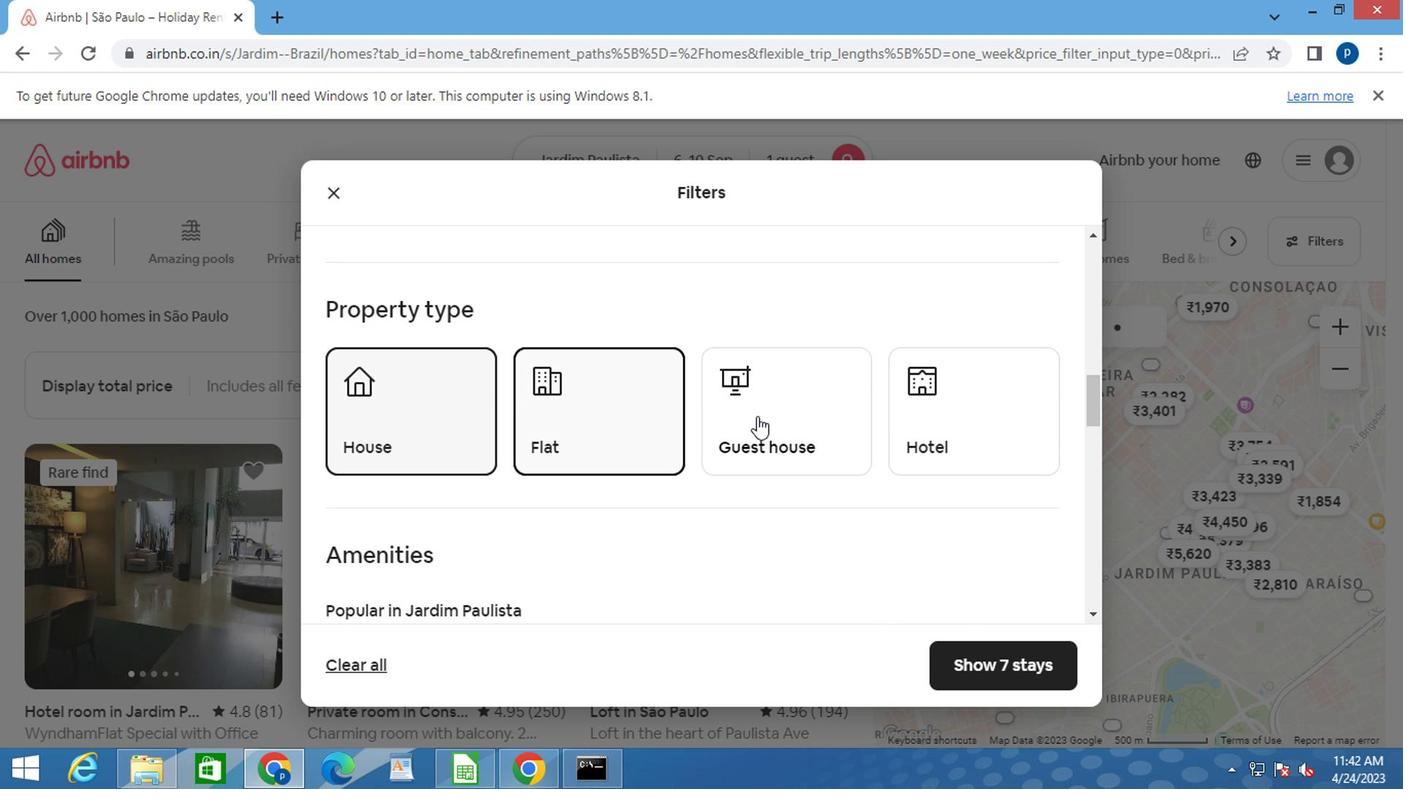 
Action: Mouse moved to (985, 399)
Screenshot: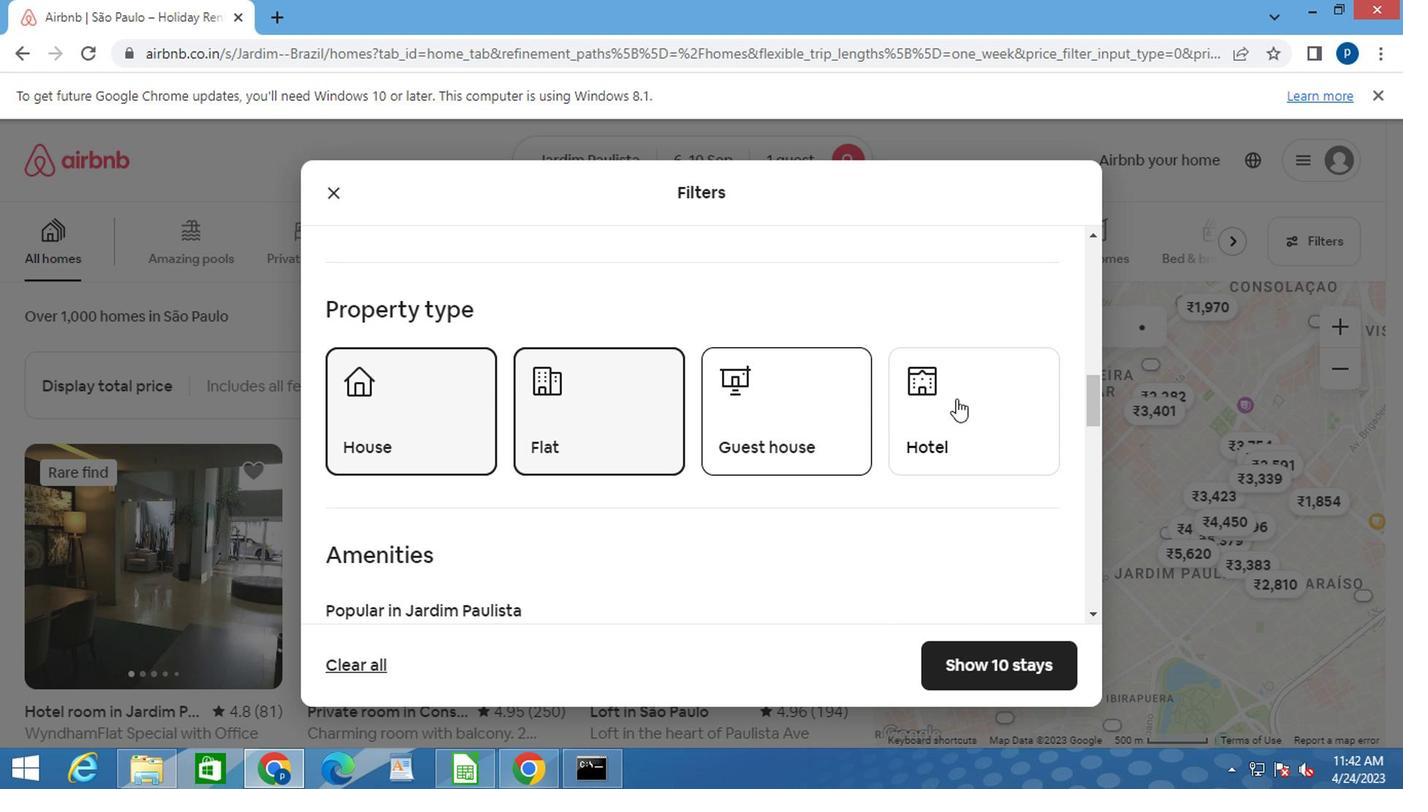 
Action: Mouse pressed left at (985, 399)
Screenshot: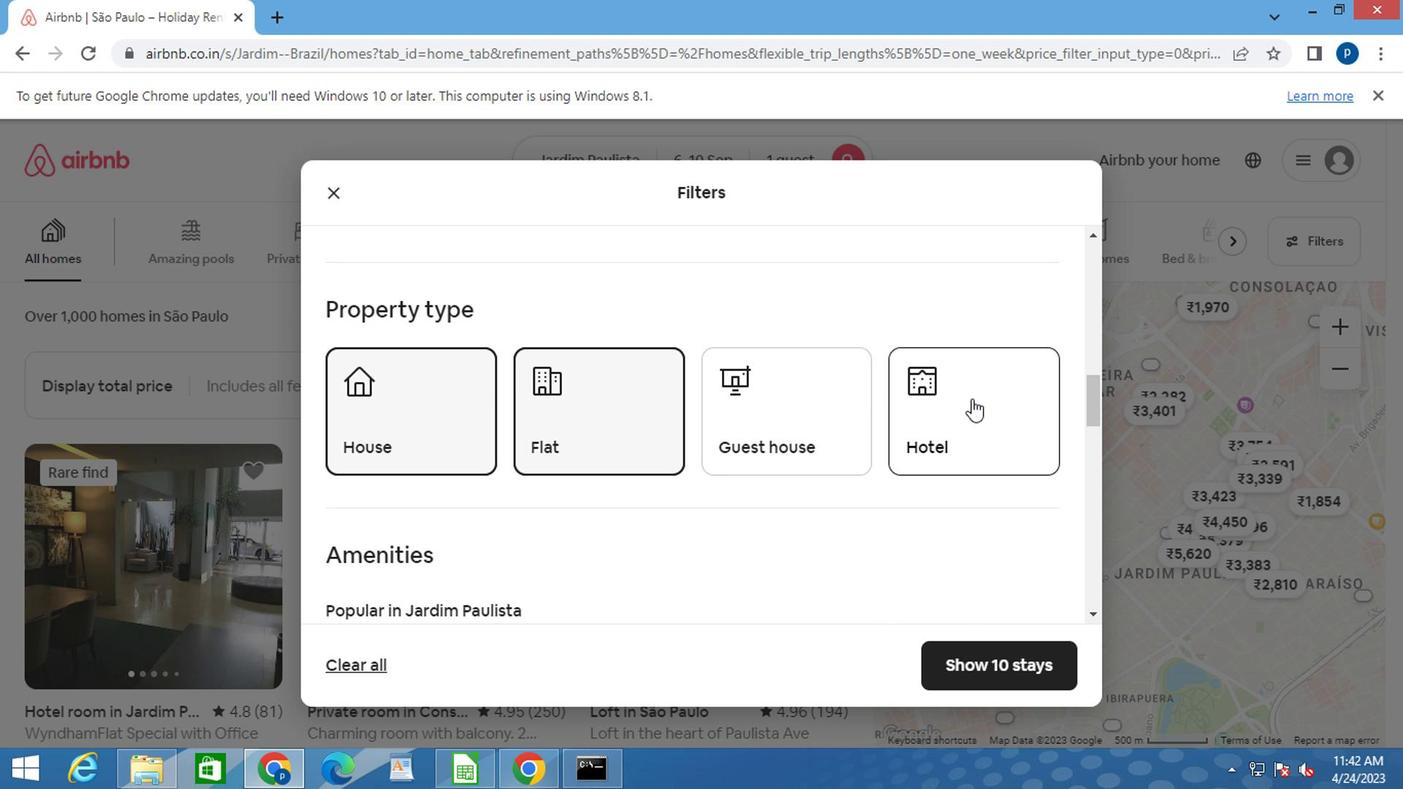 
Action: Mouse moved to (746, 476)
Screenshot: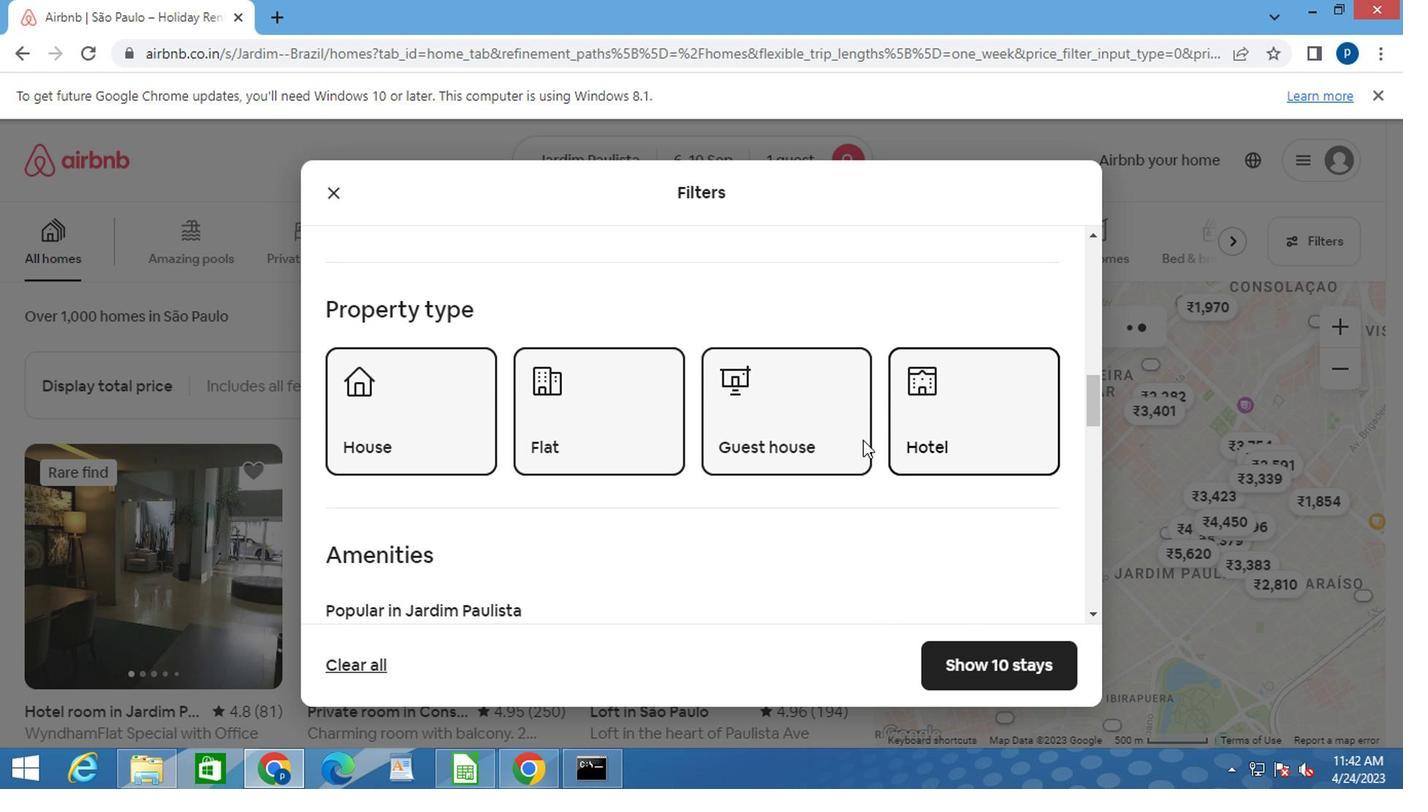 
Action: Mouse scrolled (756, 472) with delta (0, 0)
Screenshot: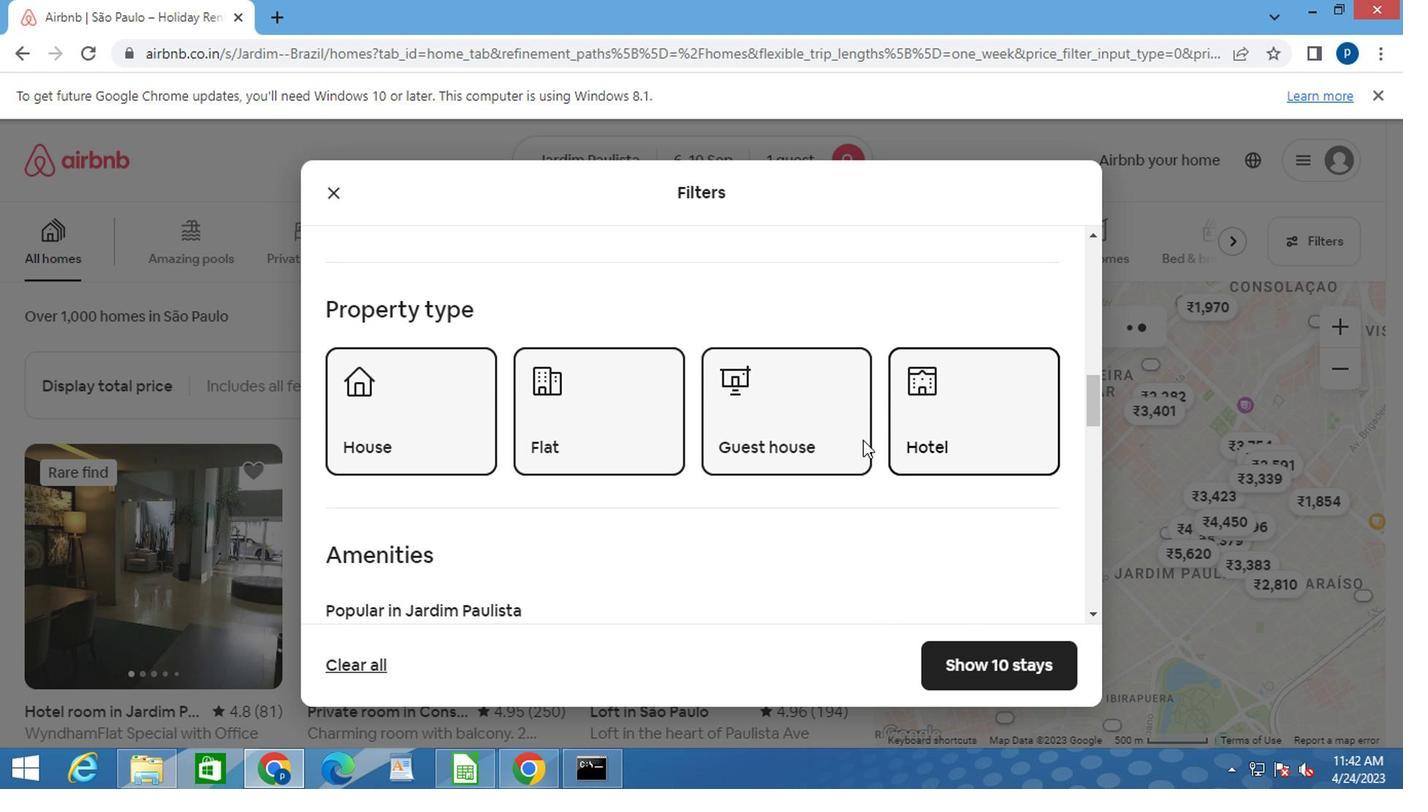 
Action: Mouse moved to (713, 481)
Screenshot: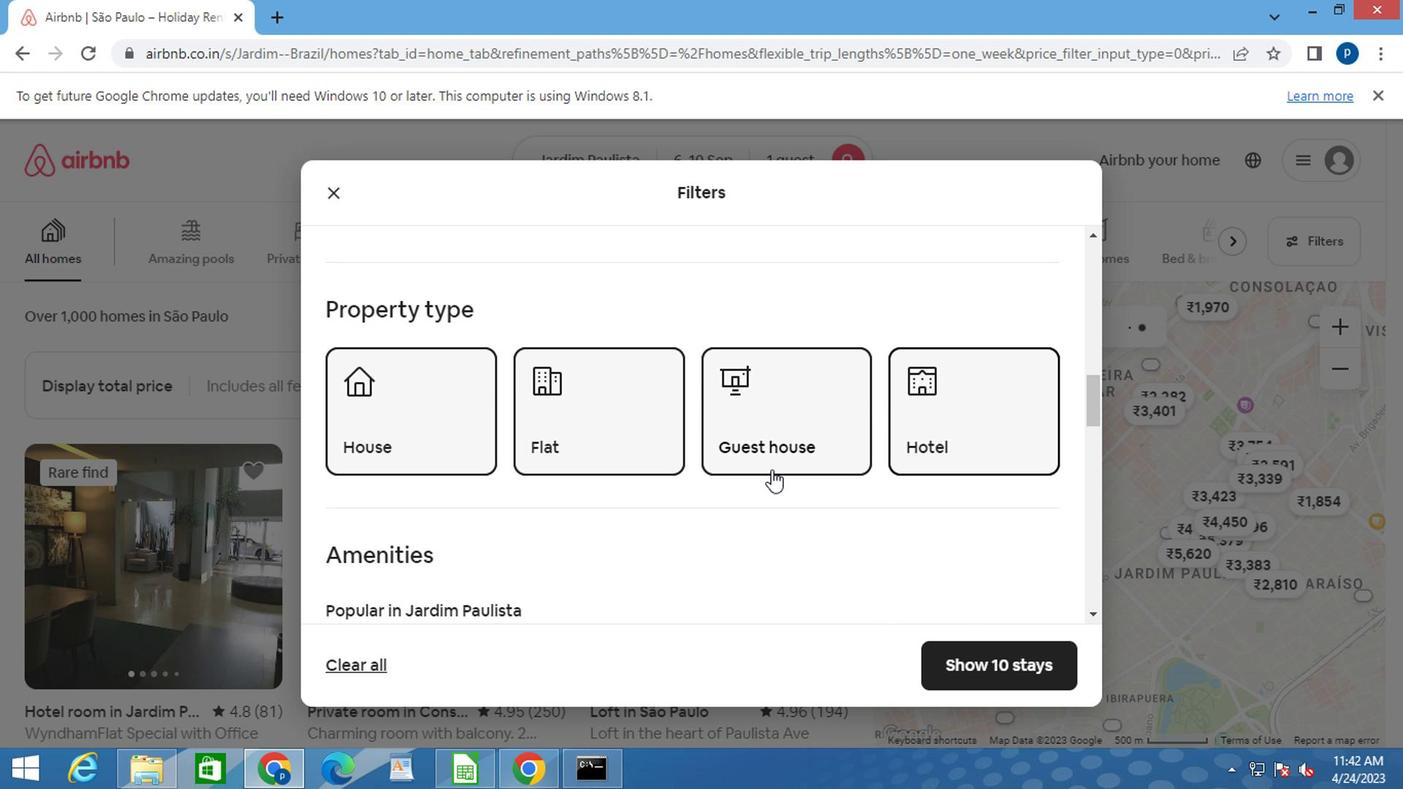 
Action: Mouse scrolled (738, 478) with delta (0, -1)
Screenshot: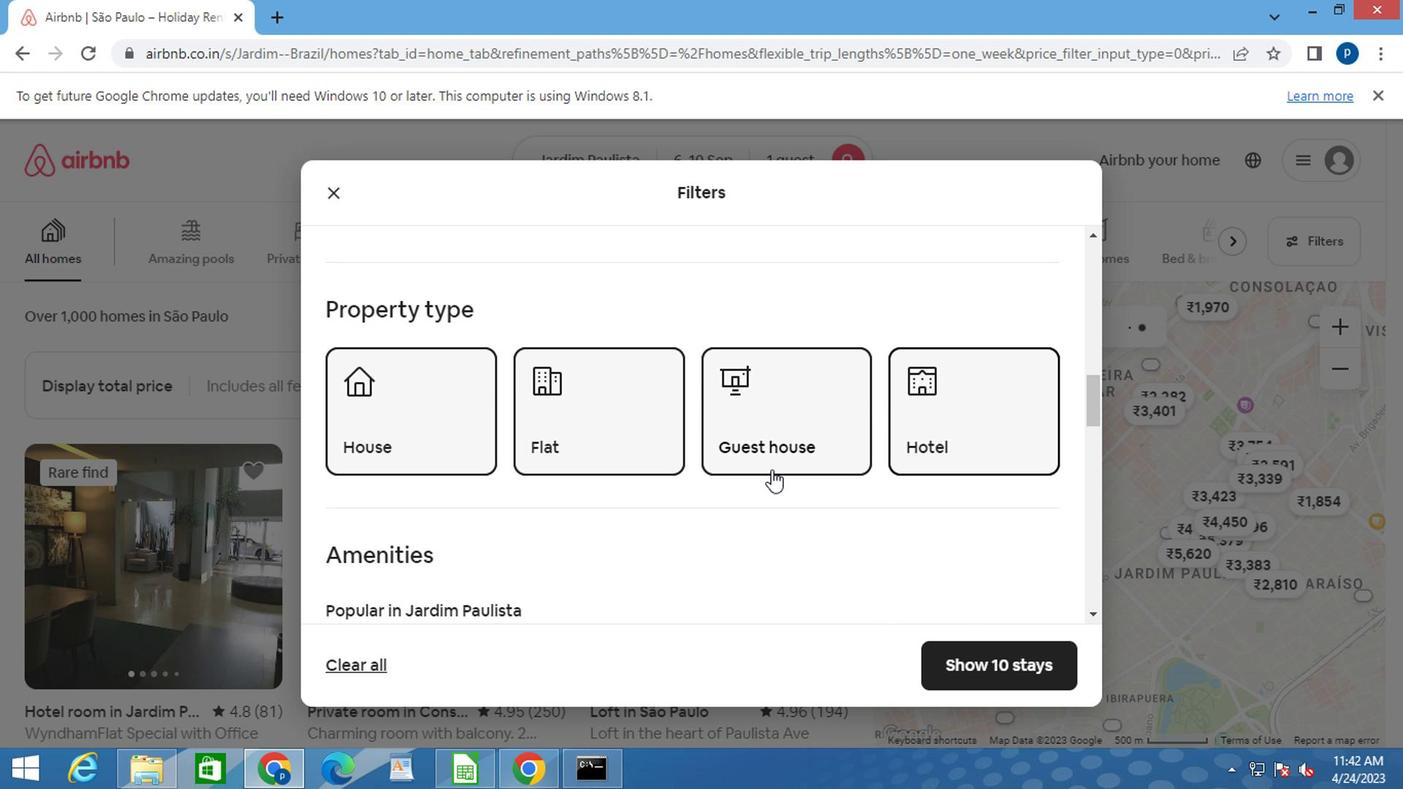 
Action: Mouse moved to (707, 481)
Screenshot: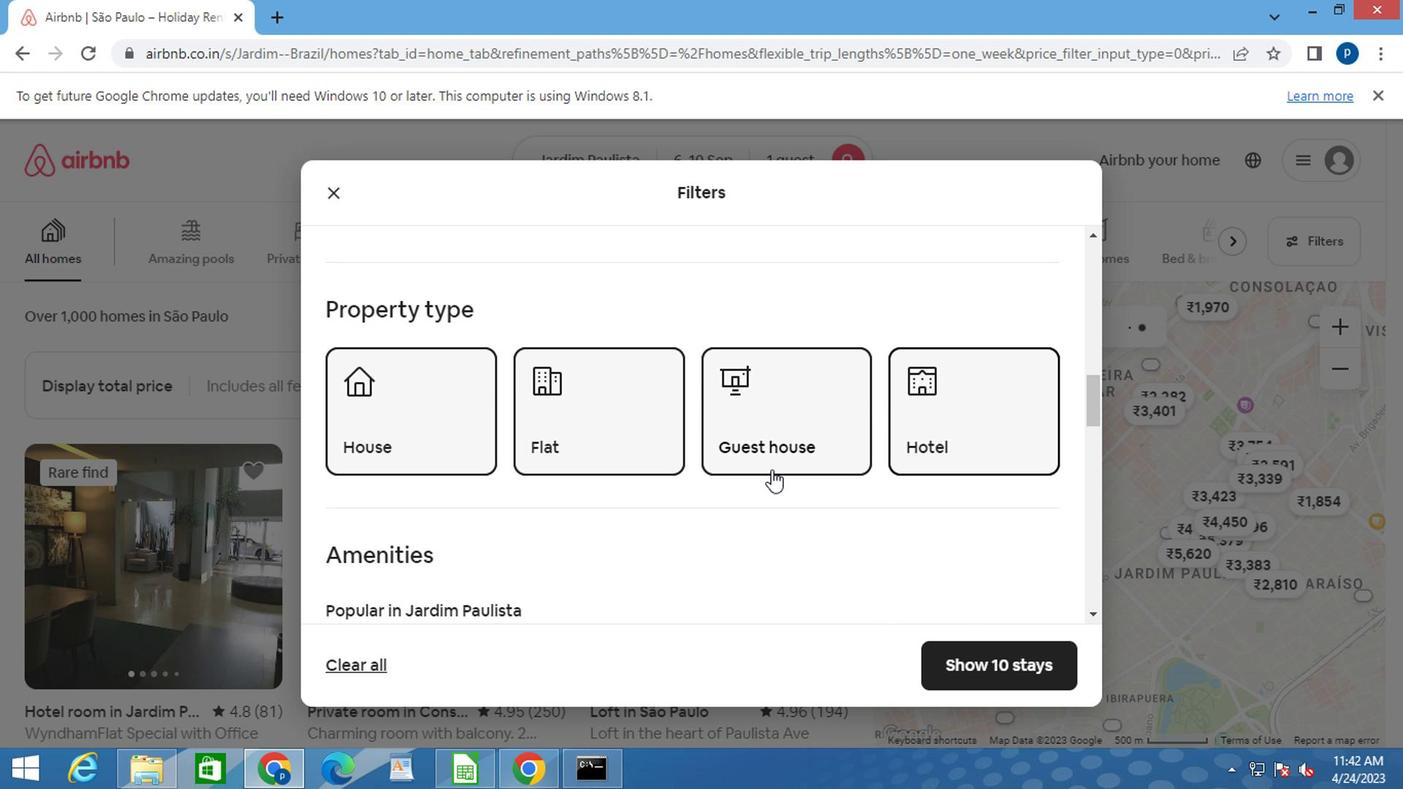 
Action: Mouse scrolled (710, 480) with delta (0, 0)
Screenshot: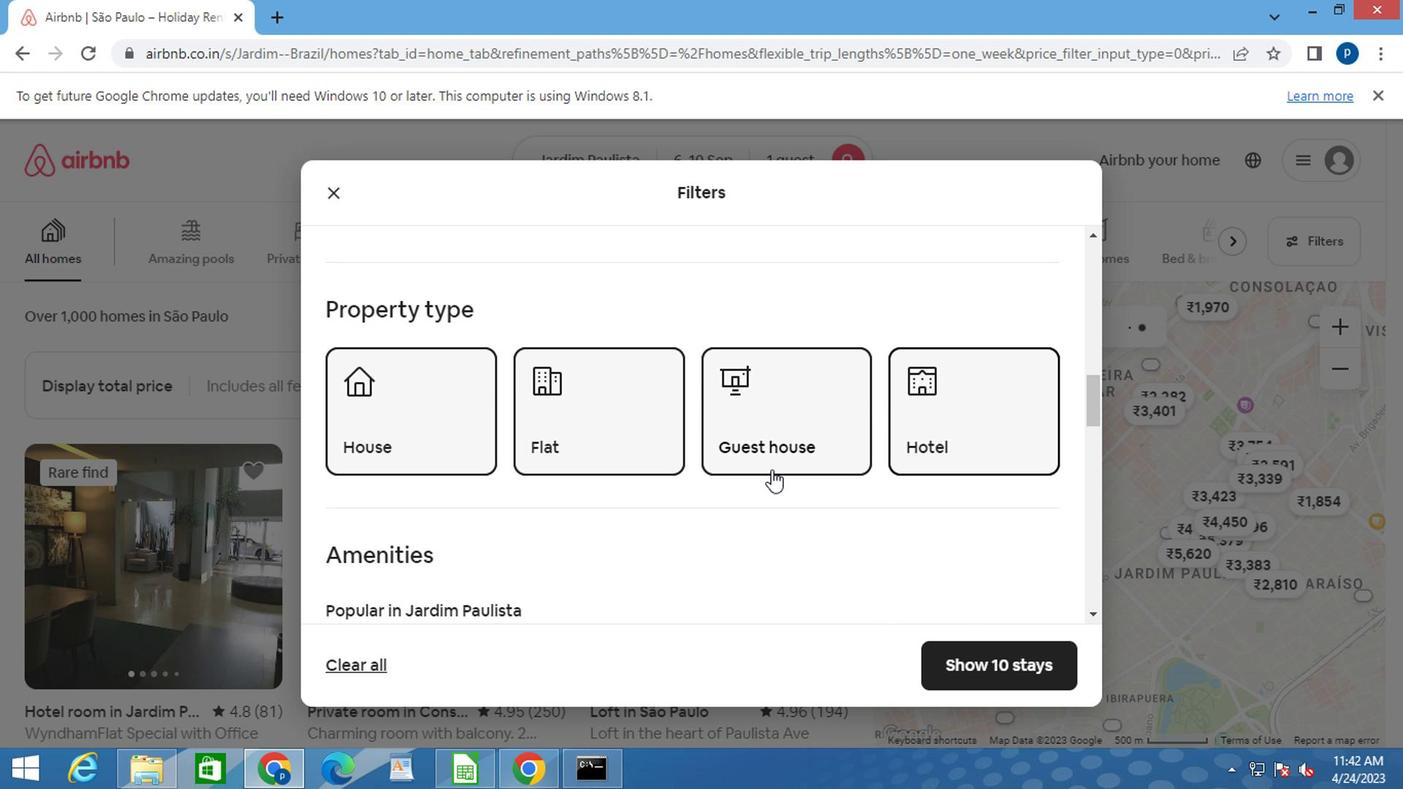 
Action: Mouse moved to (537, 464)
Screenshot: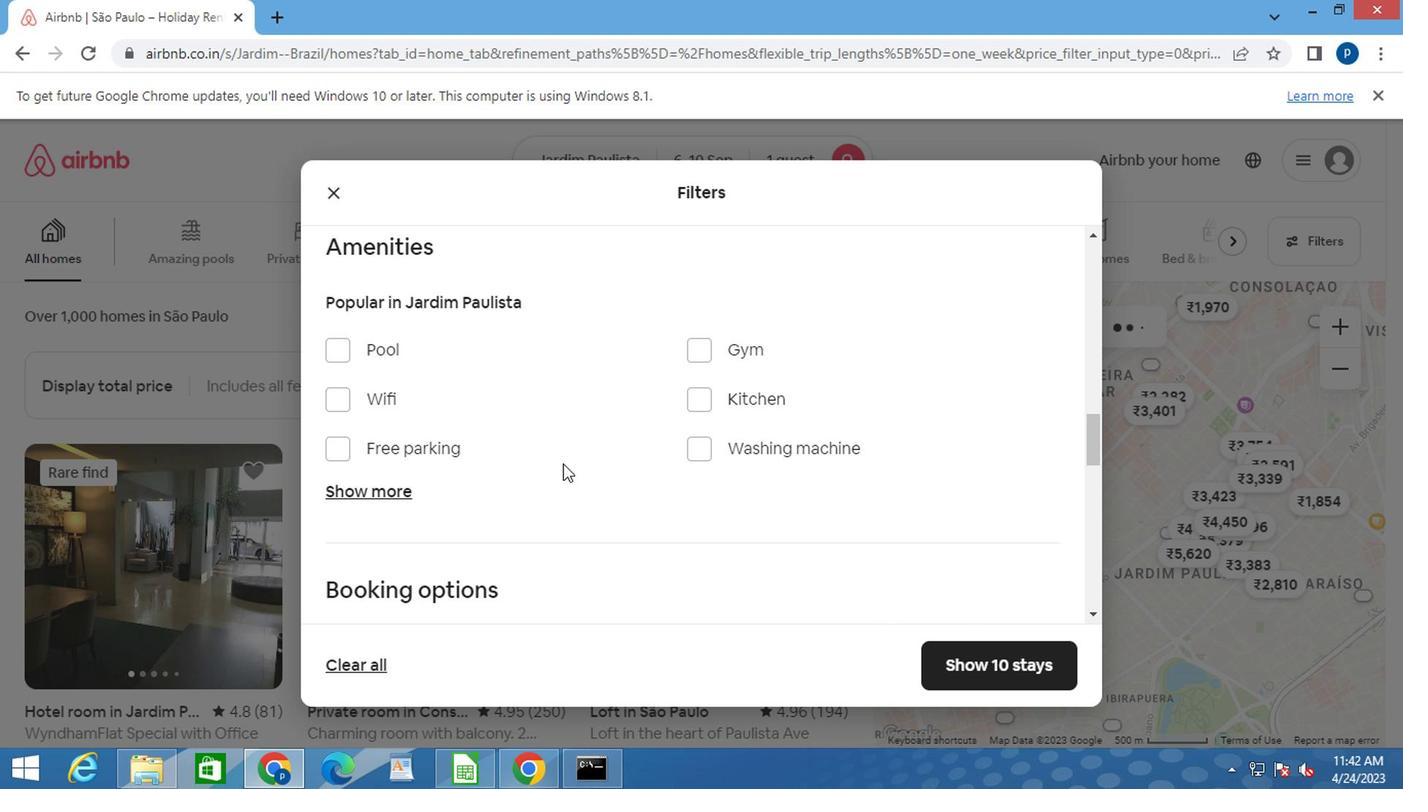 
Action: Mouse scrolled (537, 463) with delta (0, -1)
Screenshot: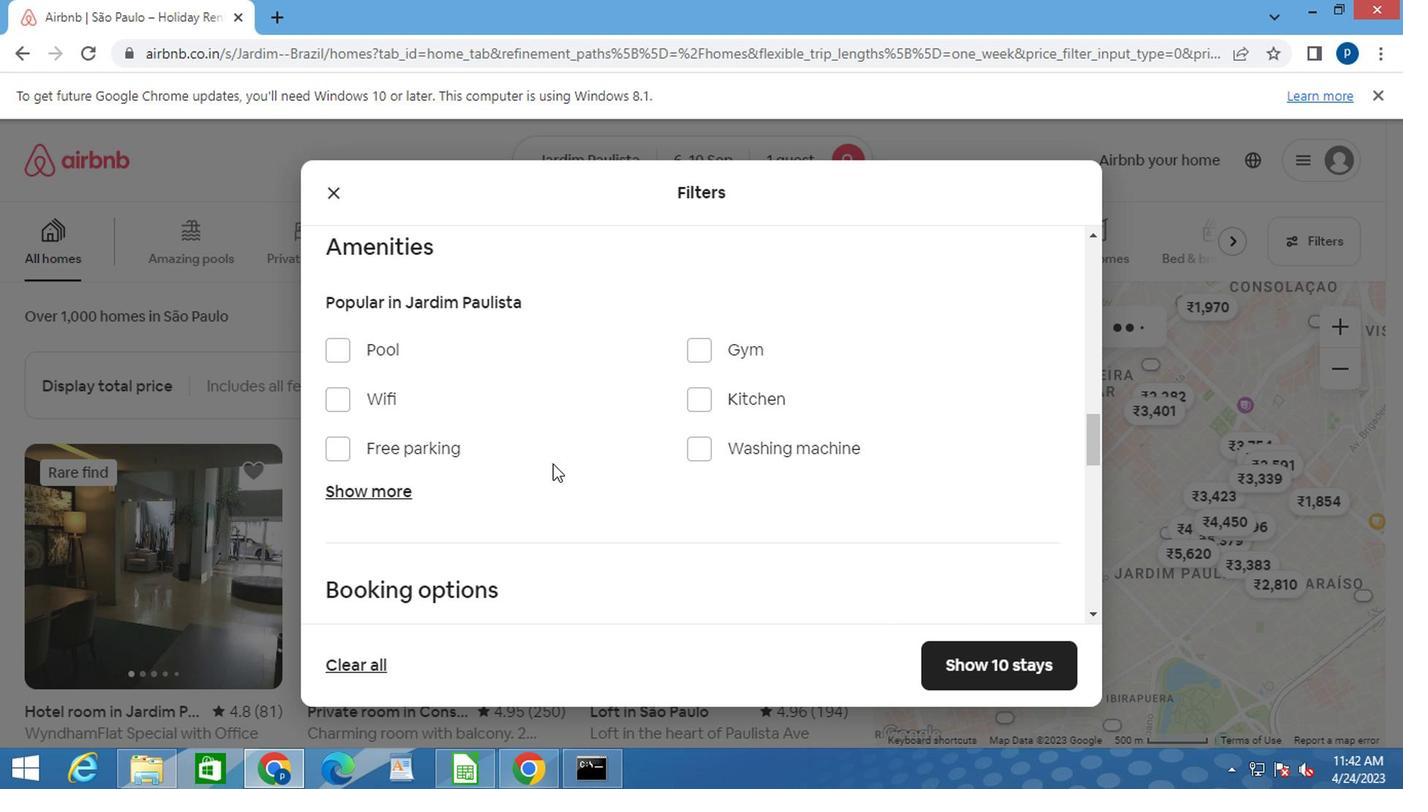 
Action: Mouse moved to (377, 392)
Screenshot: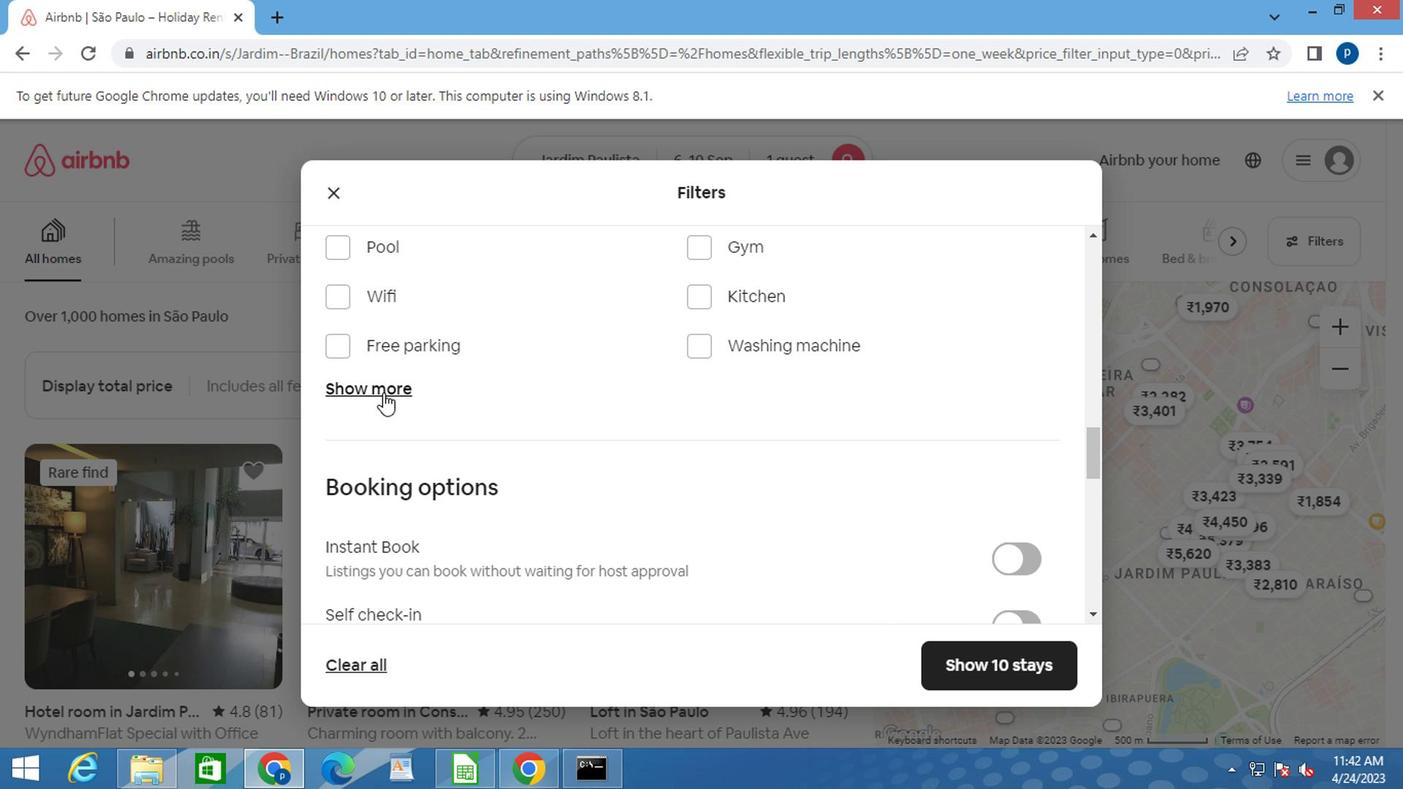 
Action: Mouse pressed left at (377, 392)
Screenshot: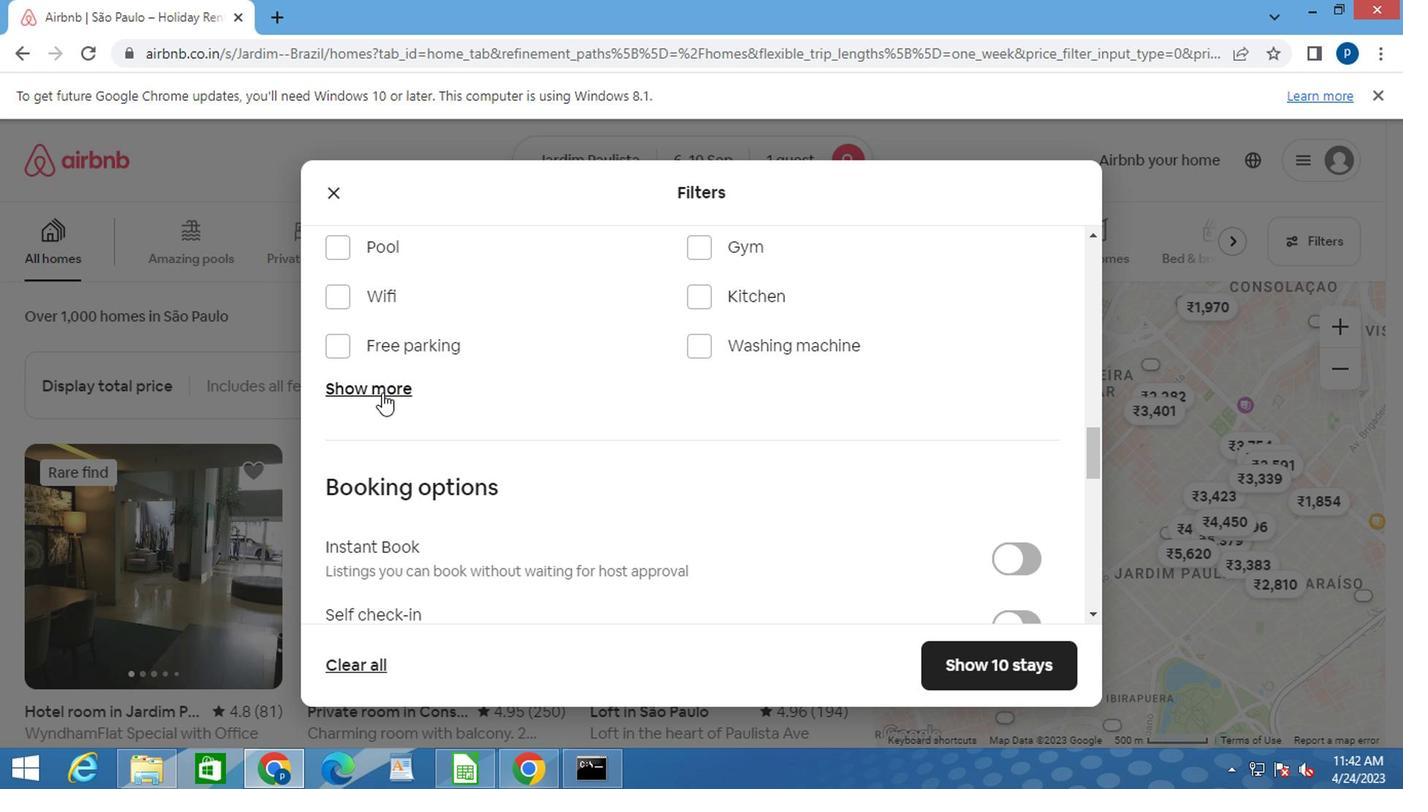 
Action: Mouse moved to (602, 404)
Screenshot: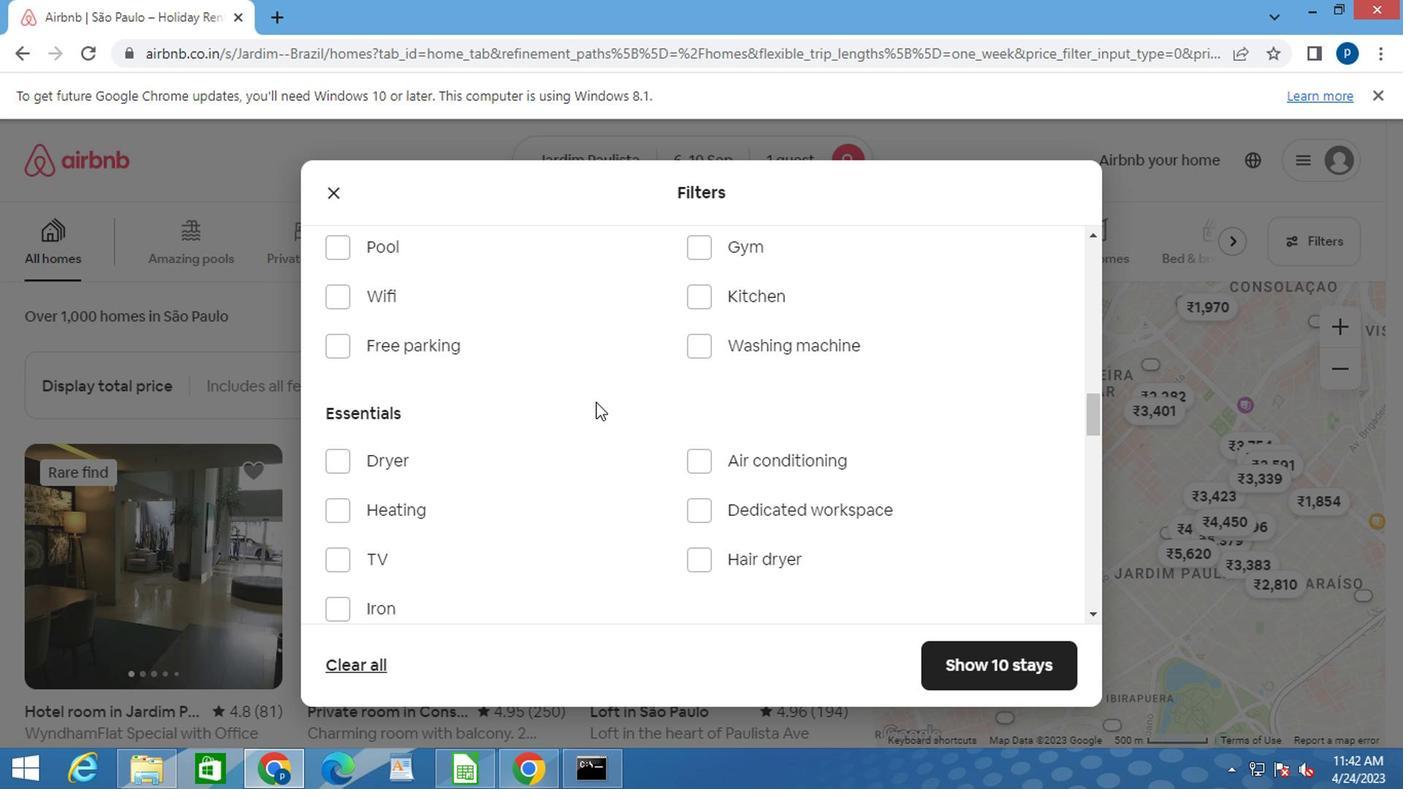 
Action: Mouse scrolled (602, 403) with delta (0, -1)
Screenshot: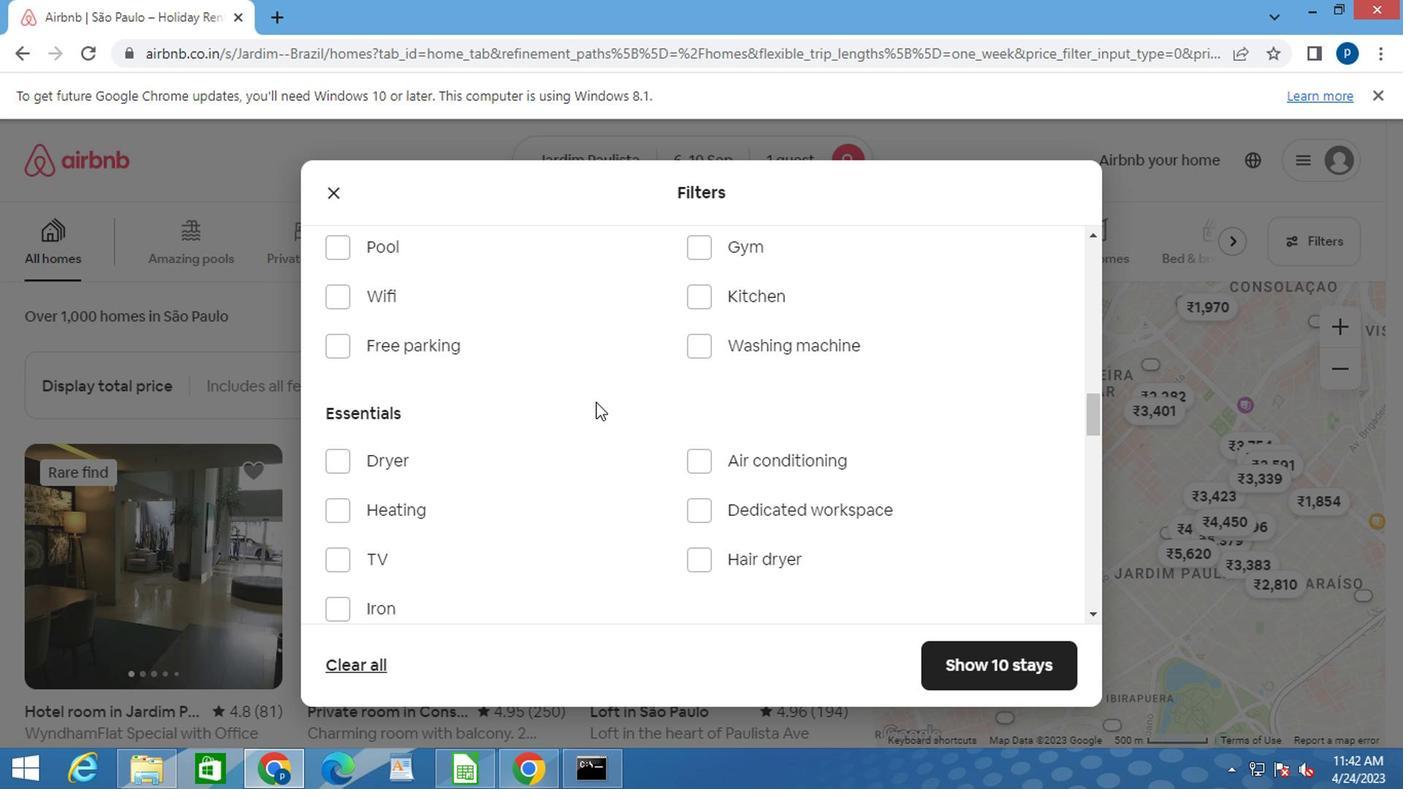 
Action: Mouse moved to (615, 407)
Screenshot: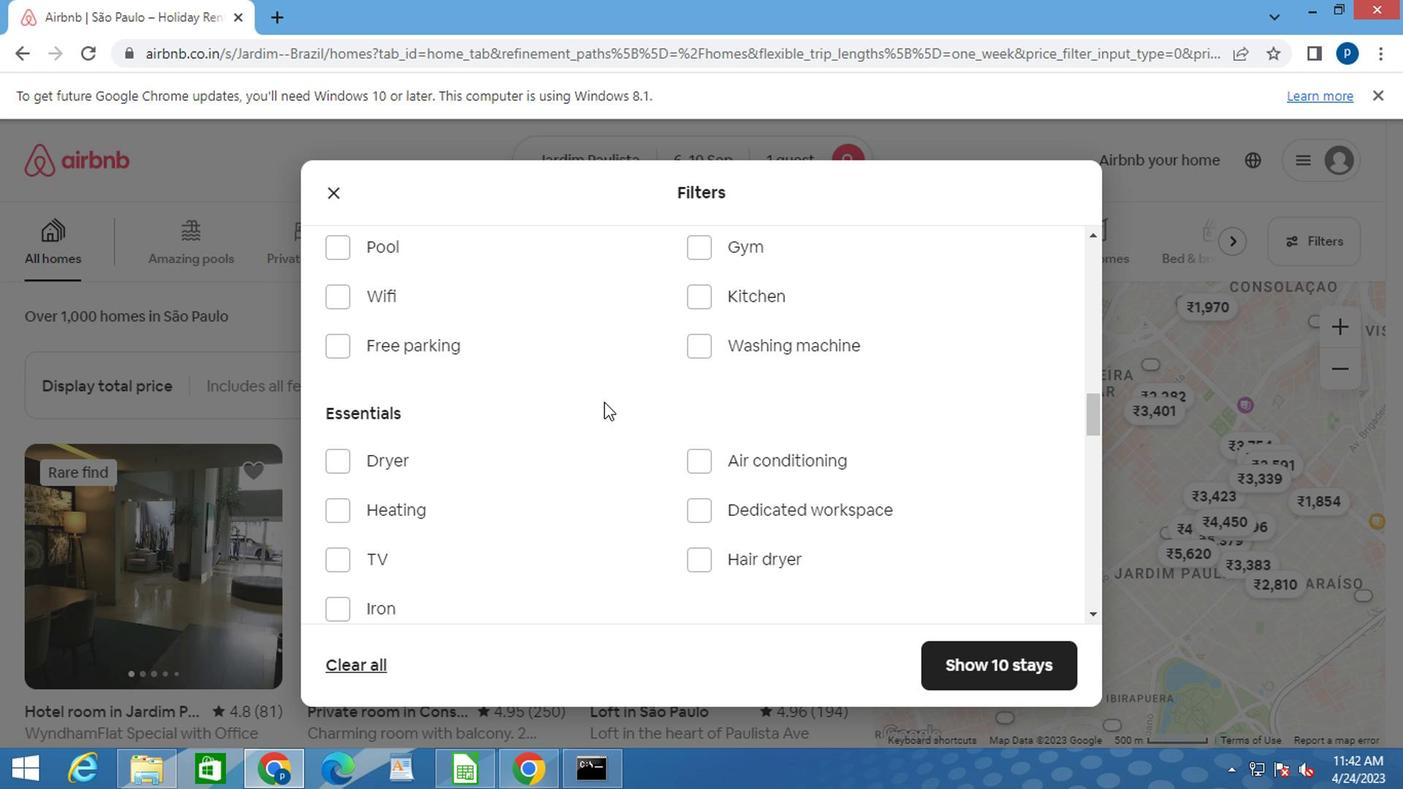 
Action: Mouse scrolled (615, 407) with delta (0, 0)
Screenshot: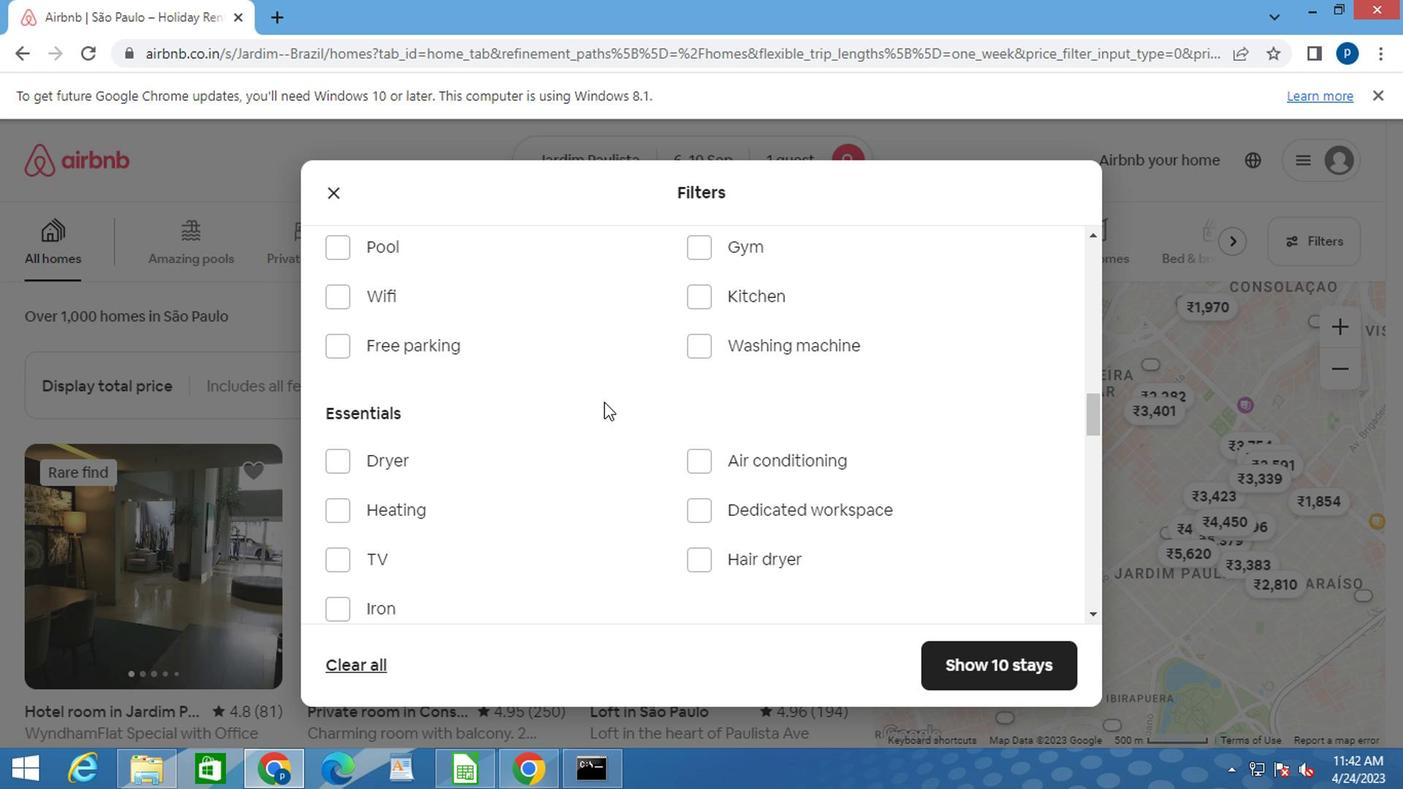 
Action: Mouse moved to (619, 407)
Screenshot: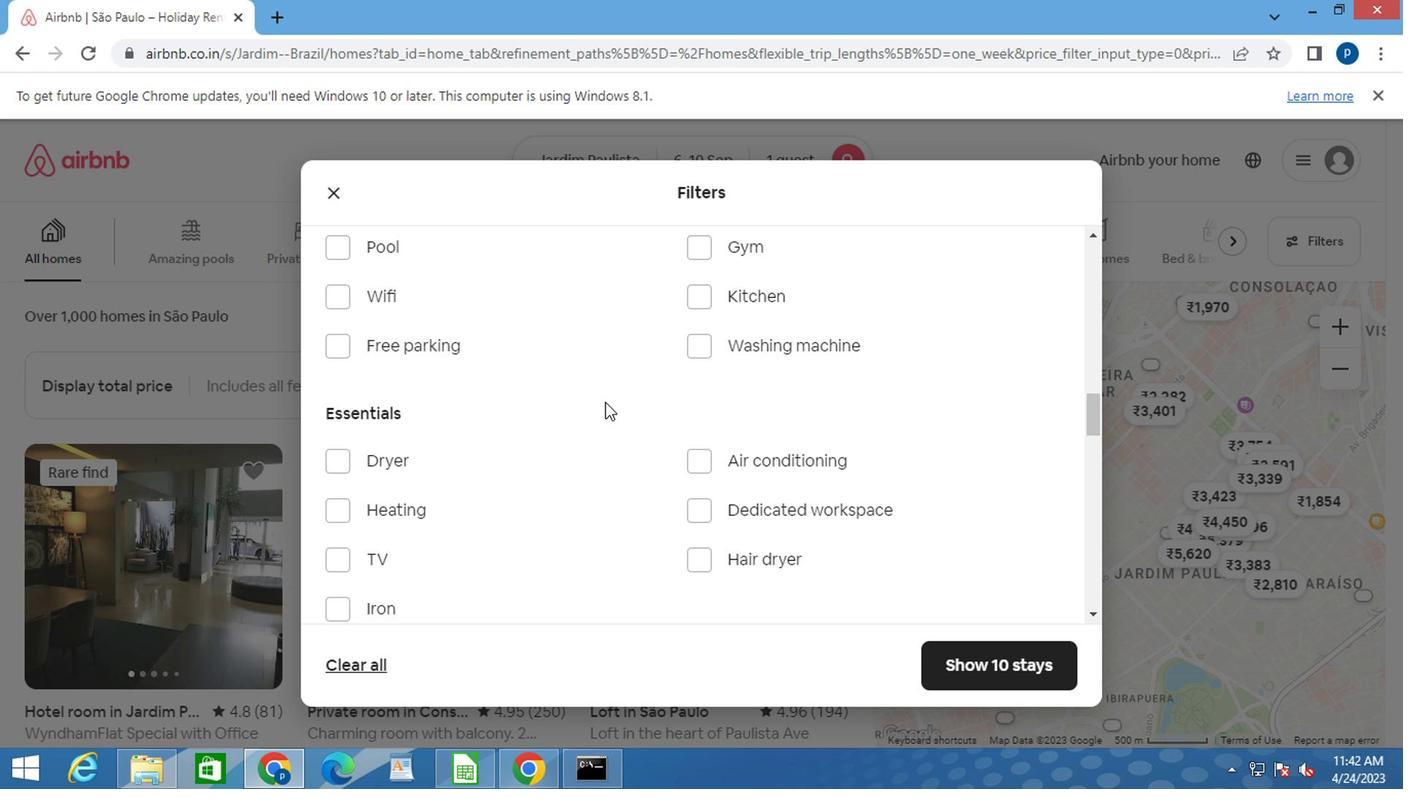 
Action: Mouse scrolled (619, 407) with delta (0, 0)
Screenshot: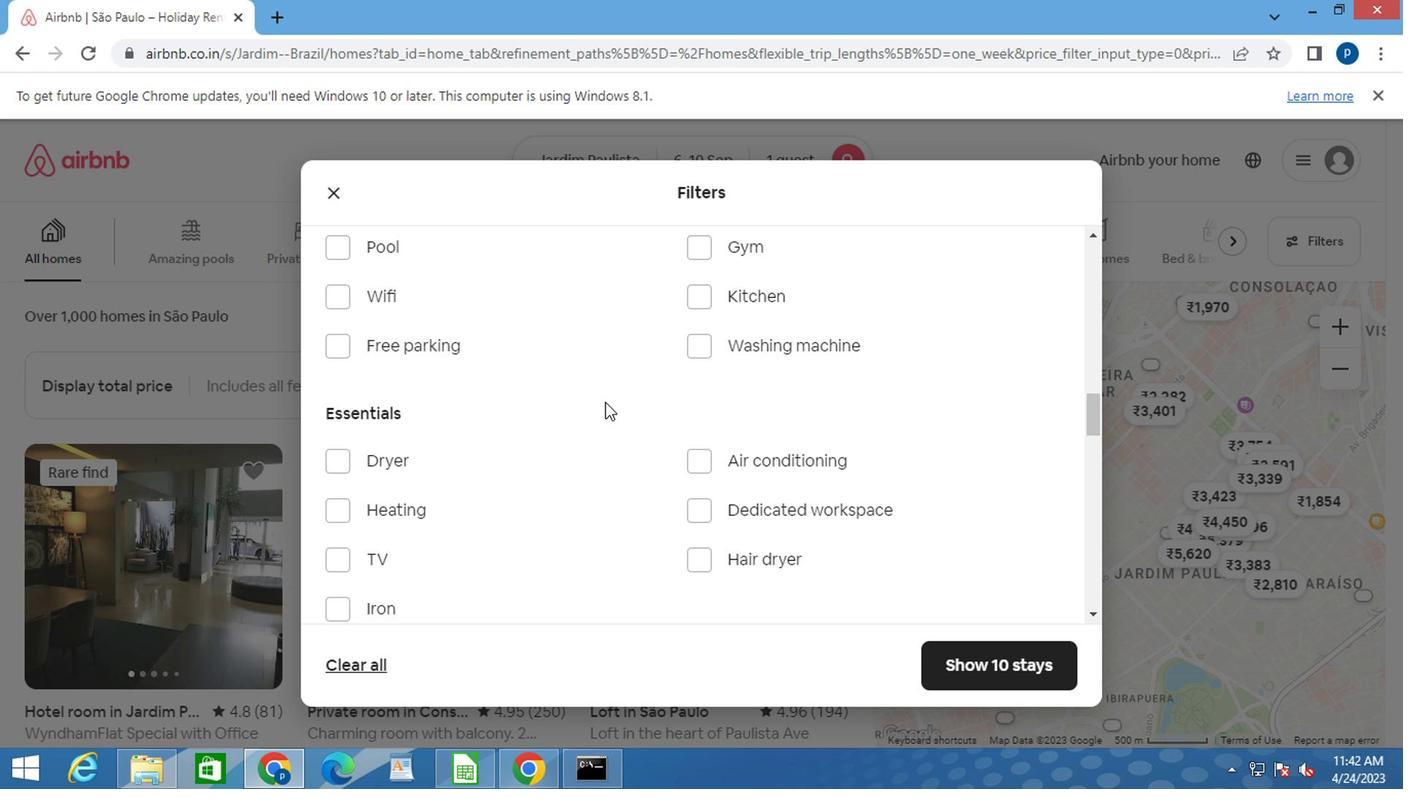 
Action: Mouse moved to (643, 407)
Screenshot: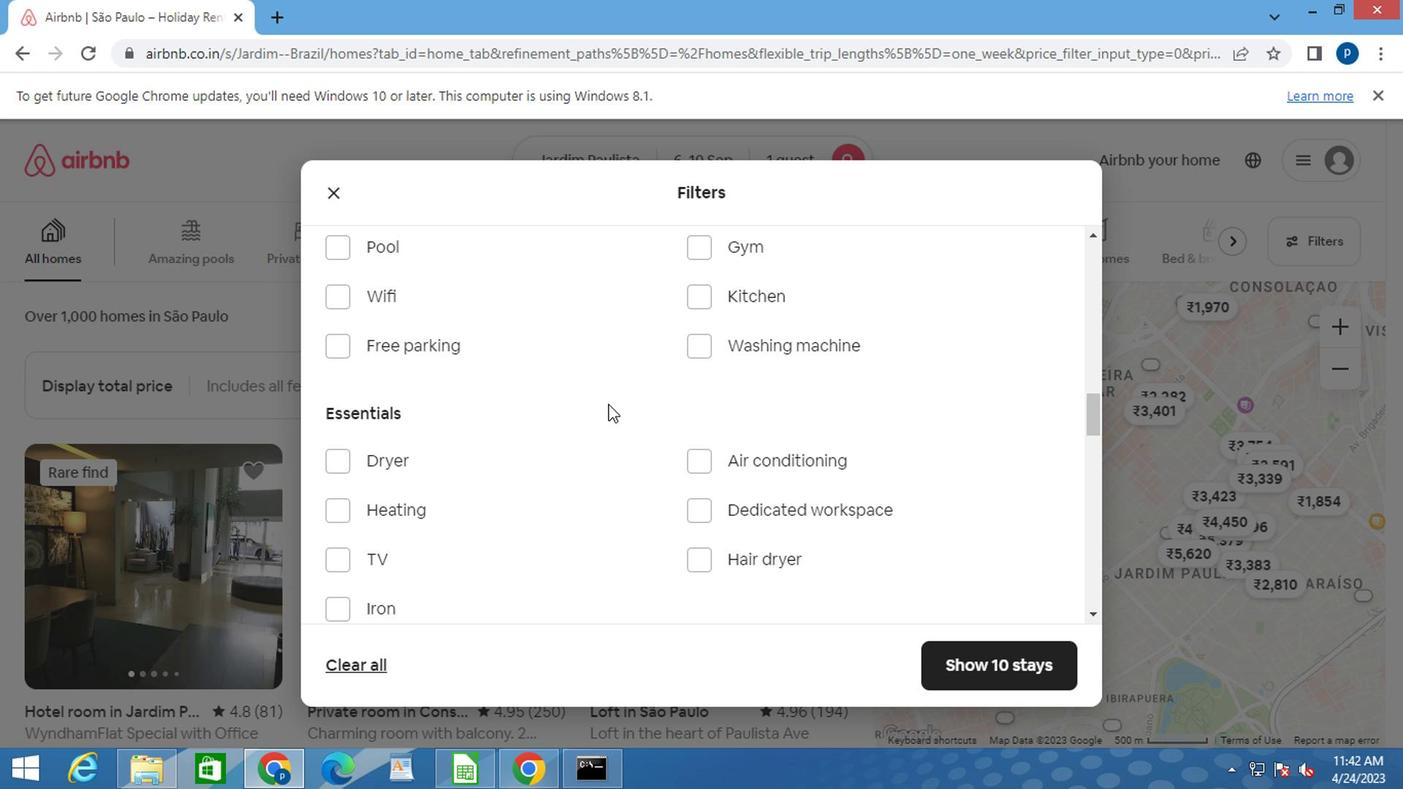 
Action: Mouse scrolled (643, 407) with delta (0, 0)
Screenshot: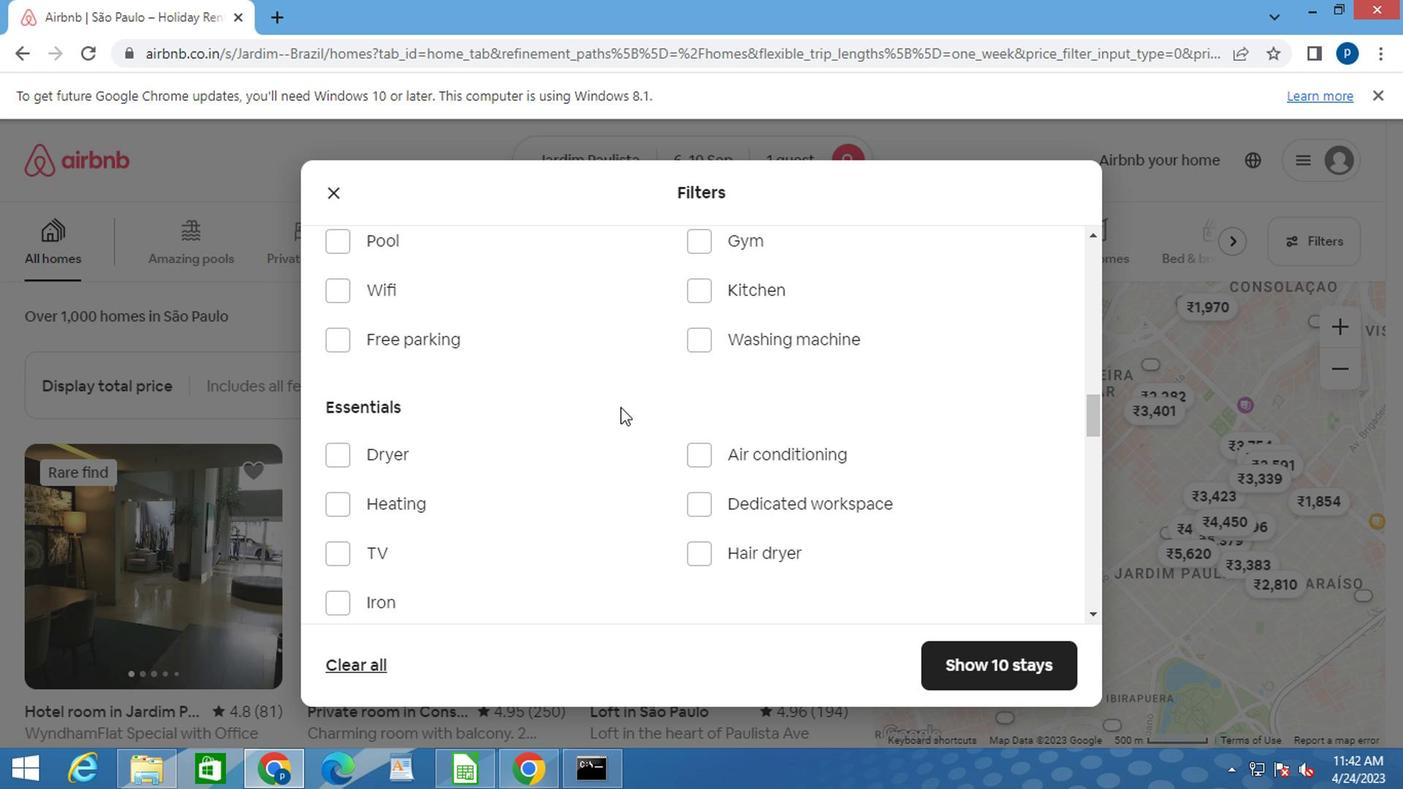 
Action: Mouse moved to (850, 403)
Screenshot: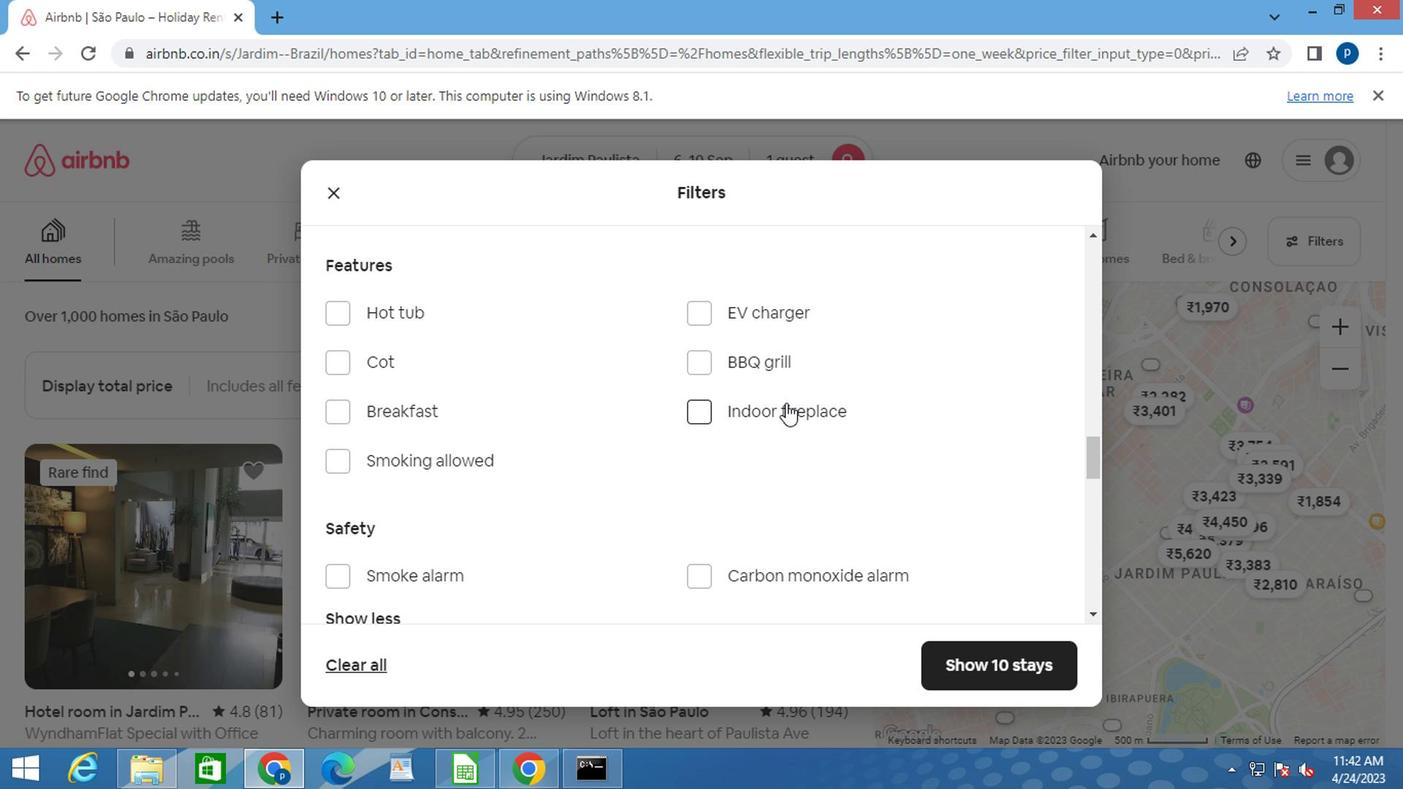 
Action: Mouse scrolled (850, 402) with delta (0, 0)
Screenshot: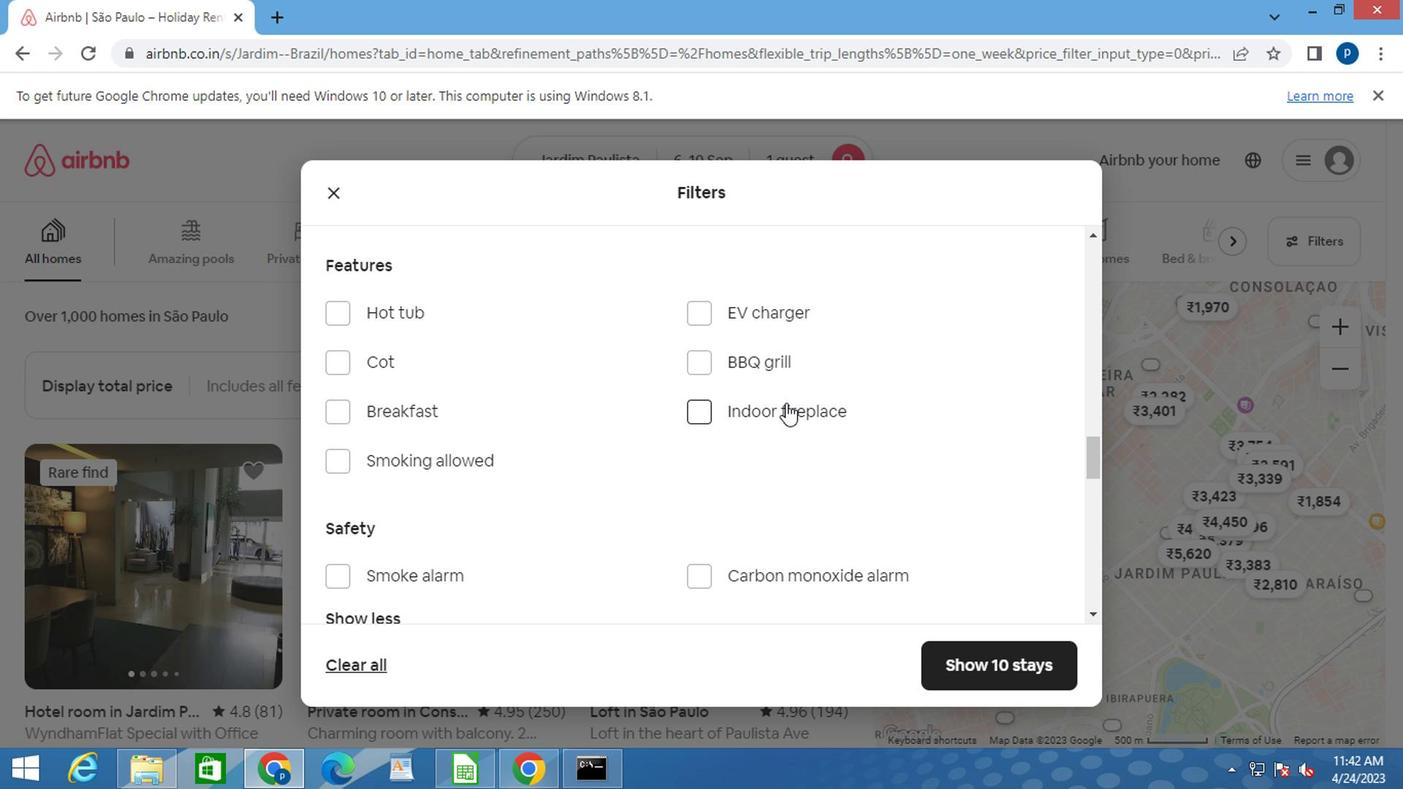 
Action: Mouse scrolled (850, 402) with delta (0, 0)
Screenshot: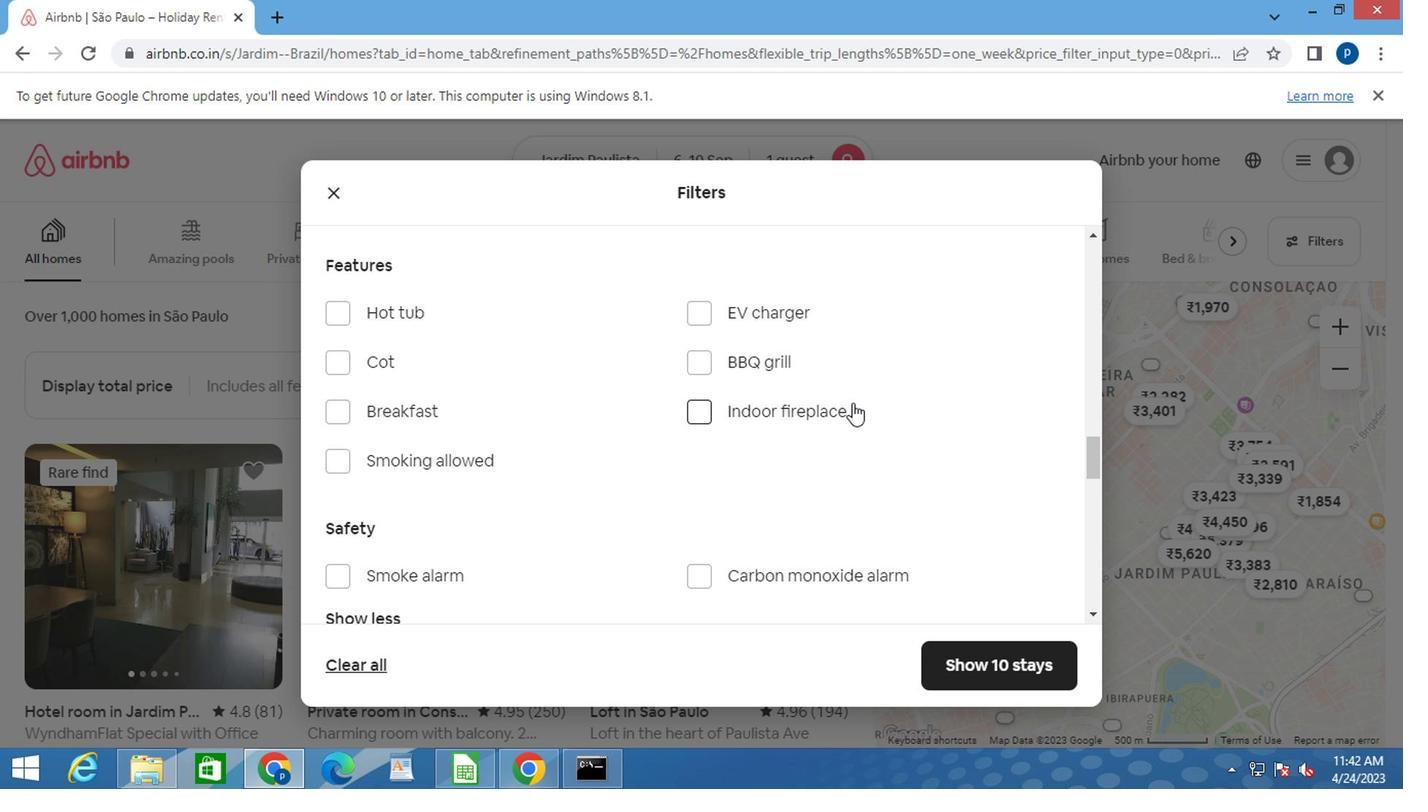 
Action: Mouse scrolled (850, 402) with delta (0, 0)
Screenshot: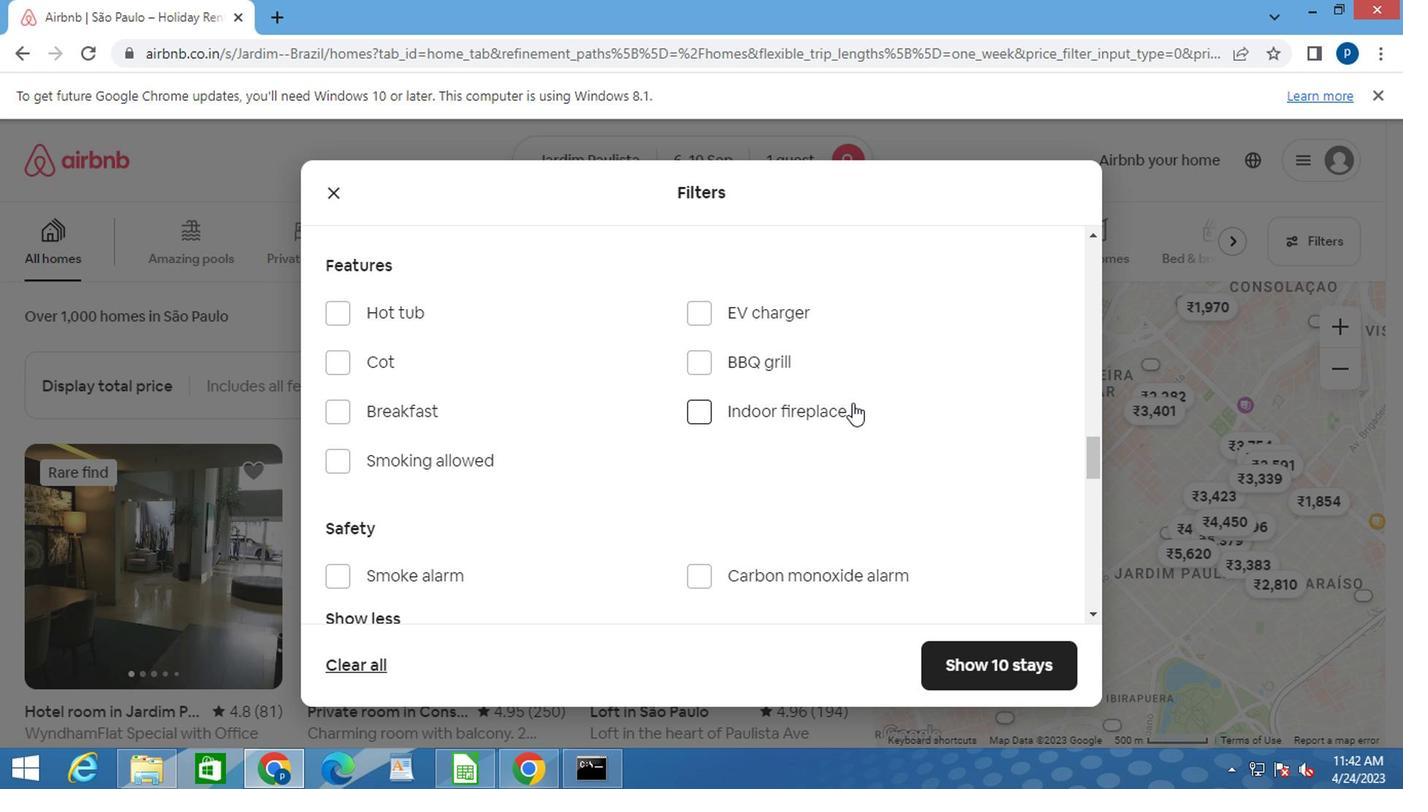 
Action: Mouse moved to (972, 409)
Screenshot: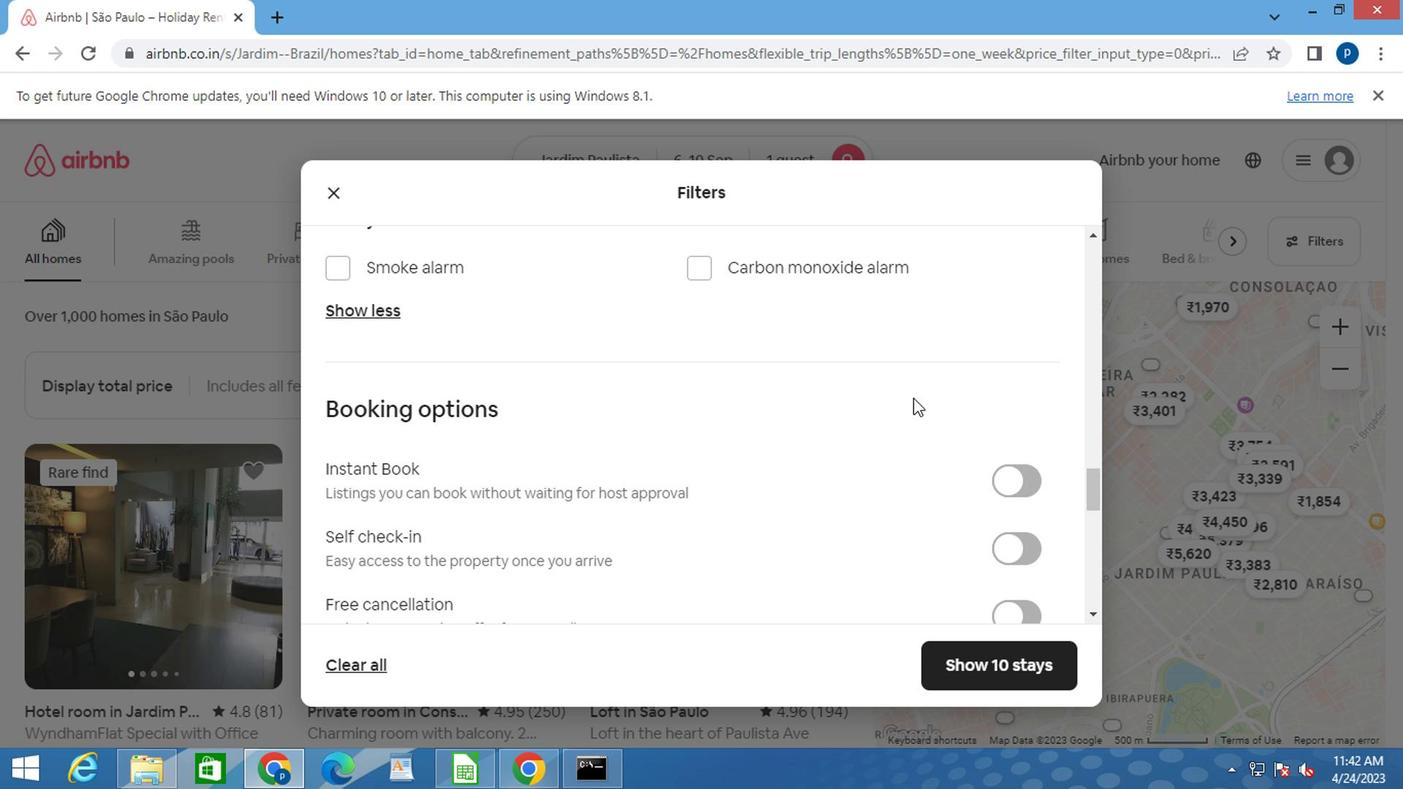 
Action: Mouse scrolled (972, 407) with delta (0, -1)
Screenshot: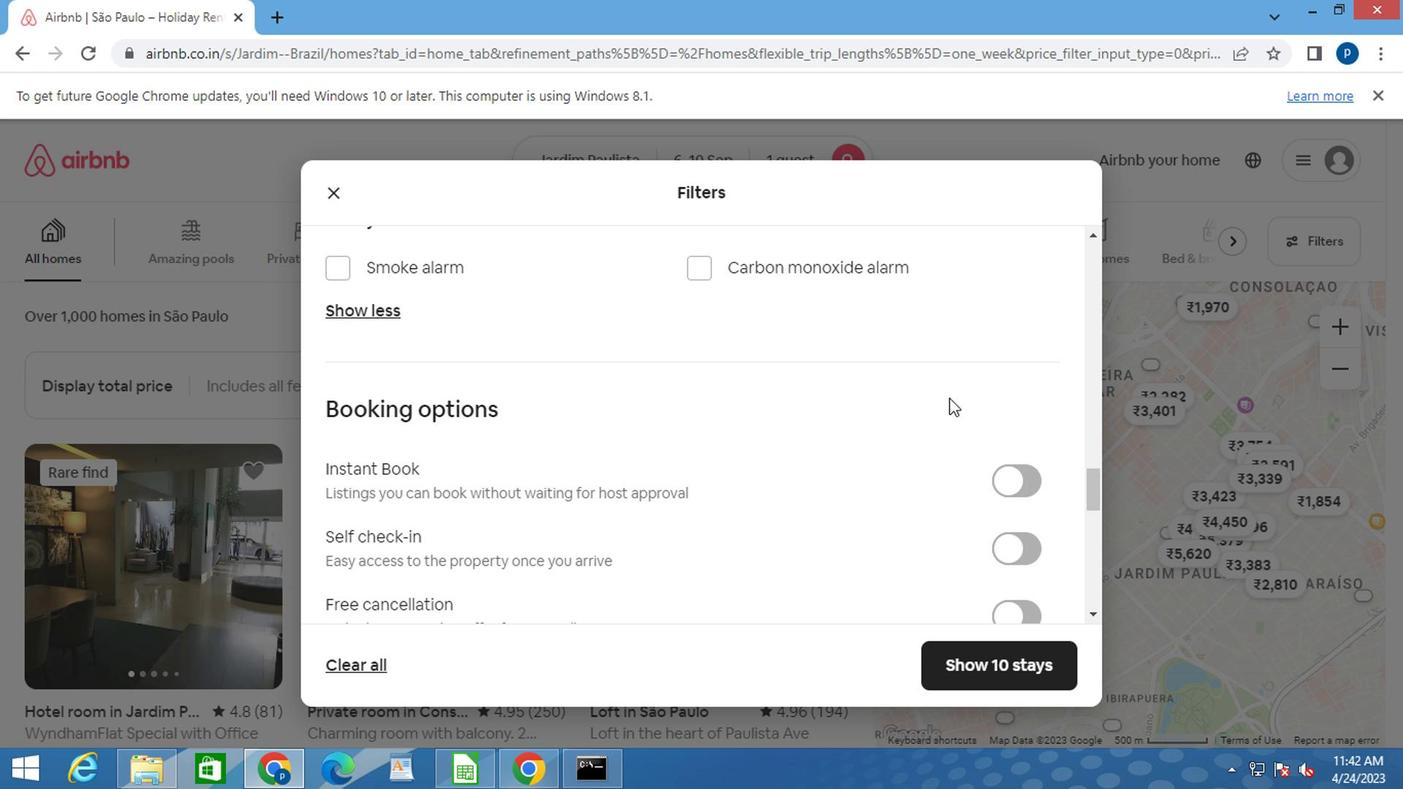
Action: Mouse scrolled (972, 407) with delta (0, -1)
Screenshot: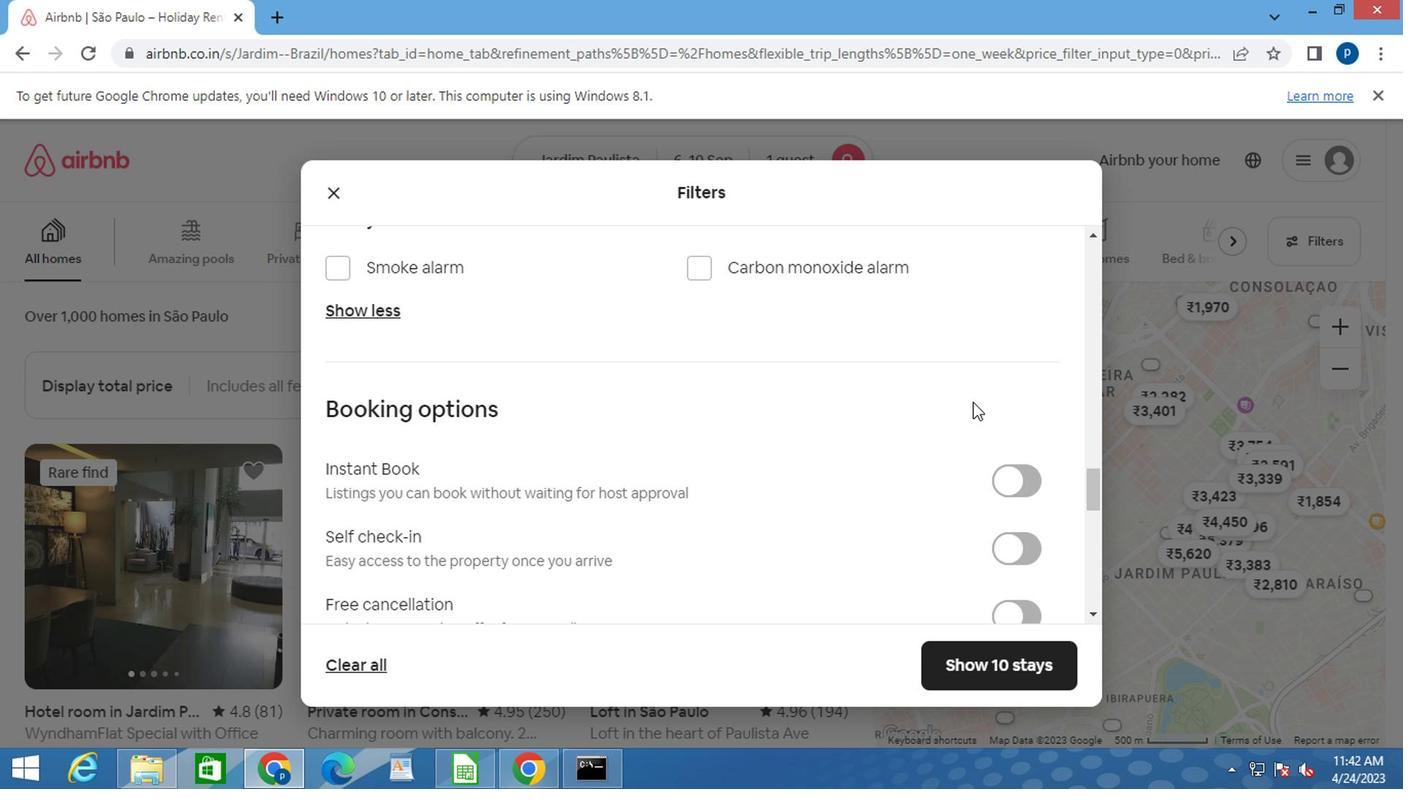 
Action: Mouse scrolled (972, 407) with delta (0, -1)
Screenshot: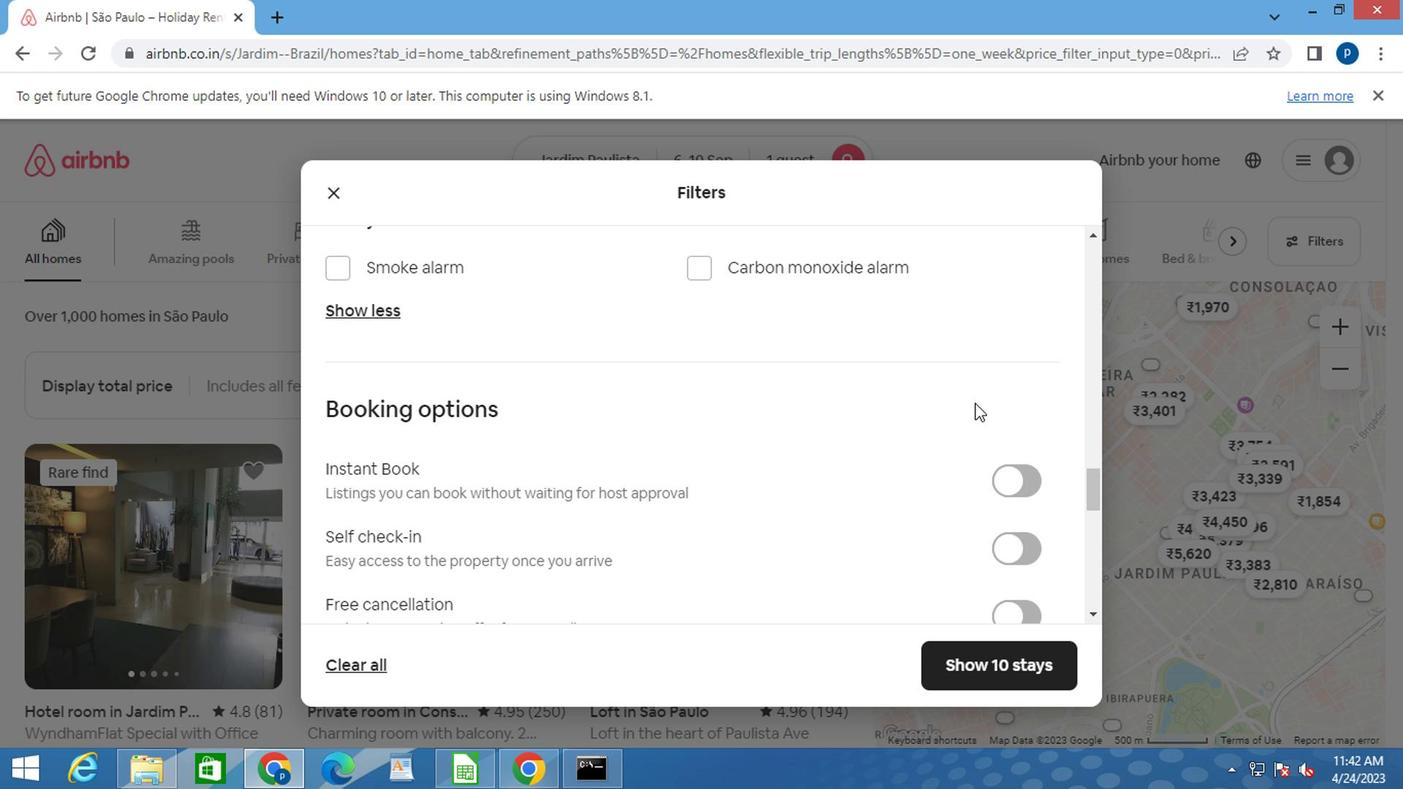 
Action: Mouse moved to (998, 243)
Screenshot: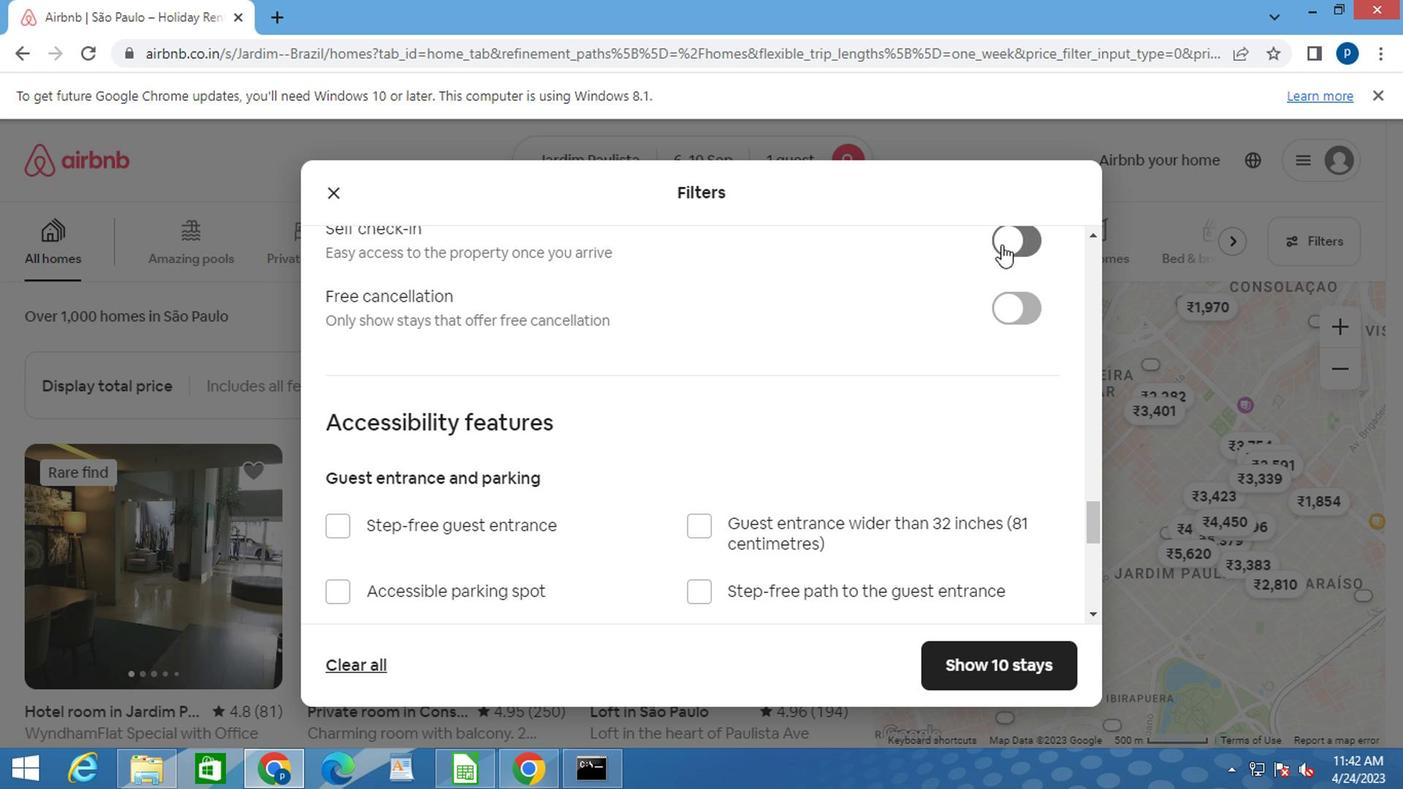 
Action: Mouse pressed left at (998, 243)
Screenshot: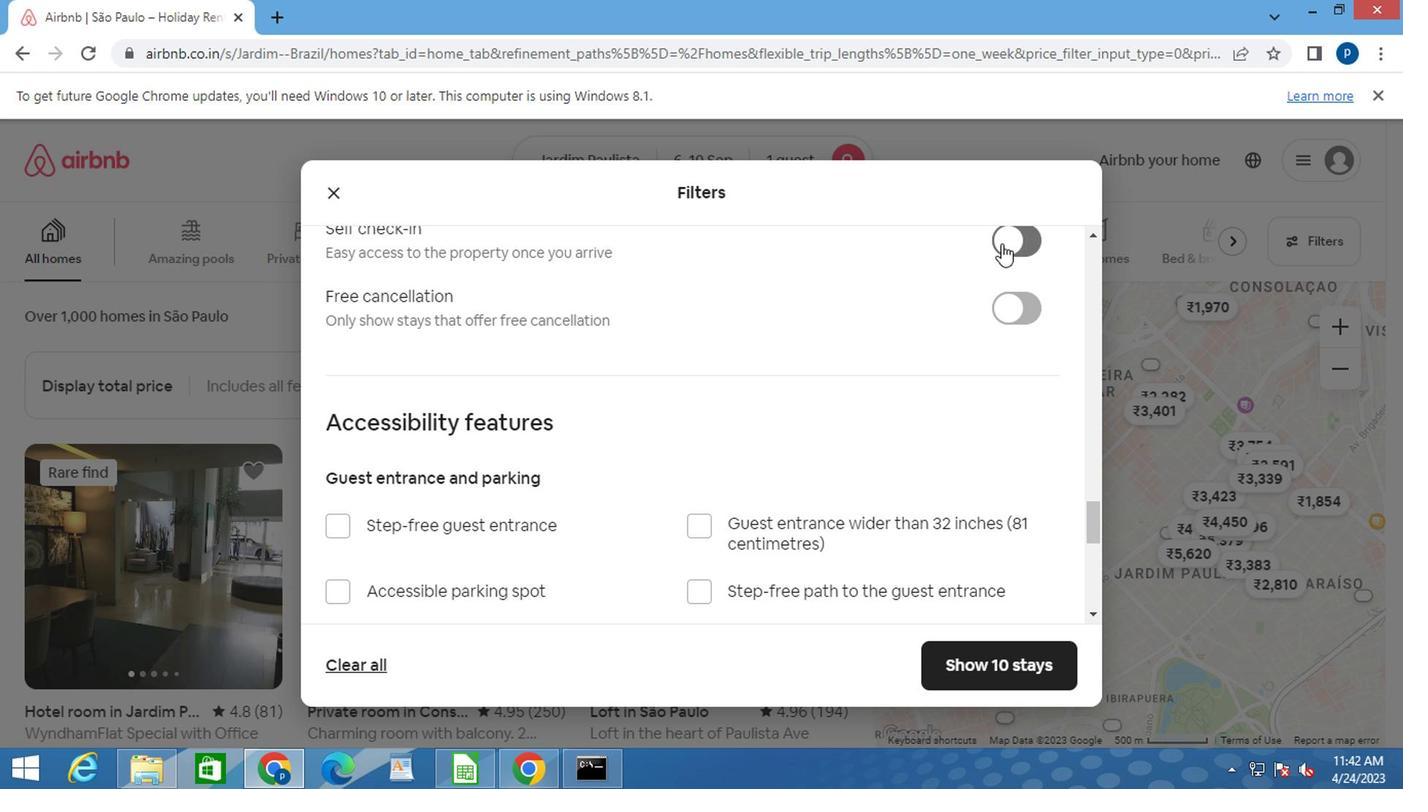 
Action: Mouse moved to (773, 430)
Screenshot: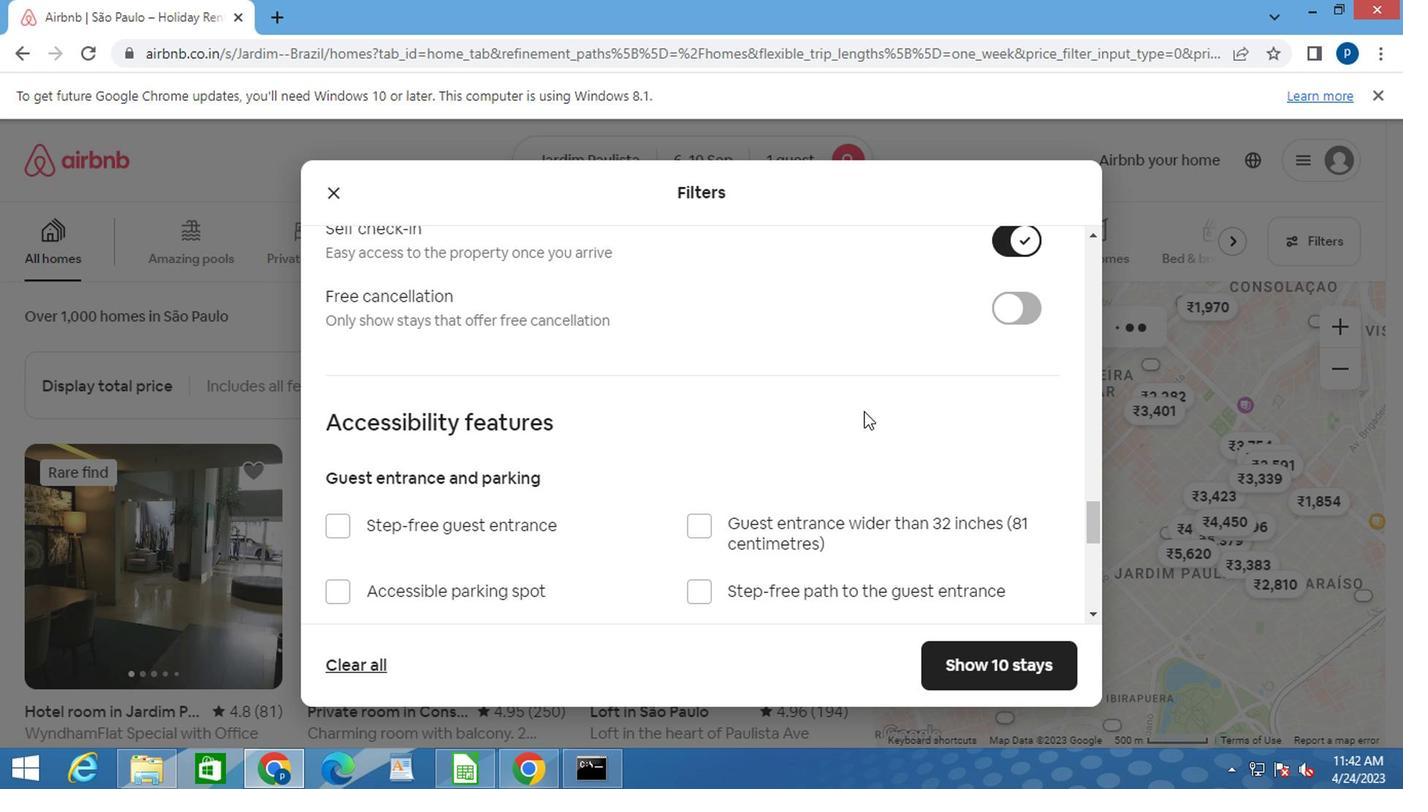 
Action: Mouse scrolled (773, 429) with delta (0, 0)
Screenshot: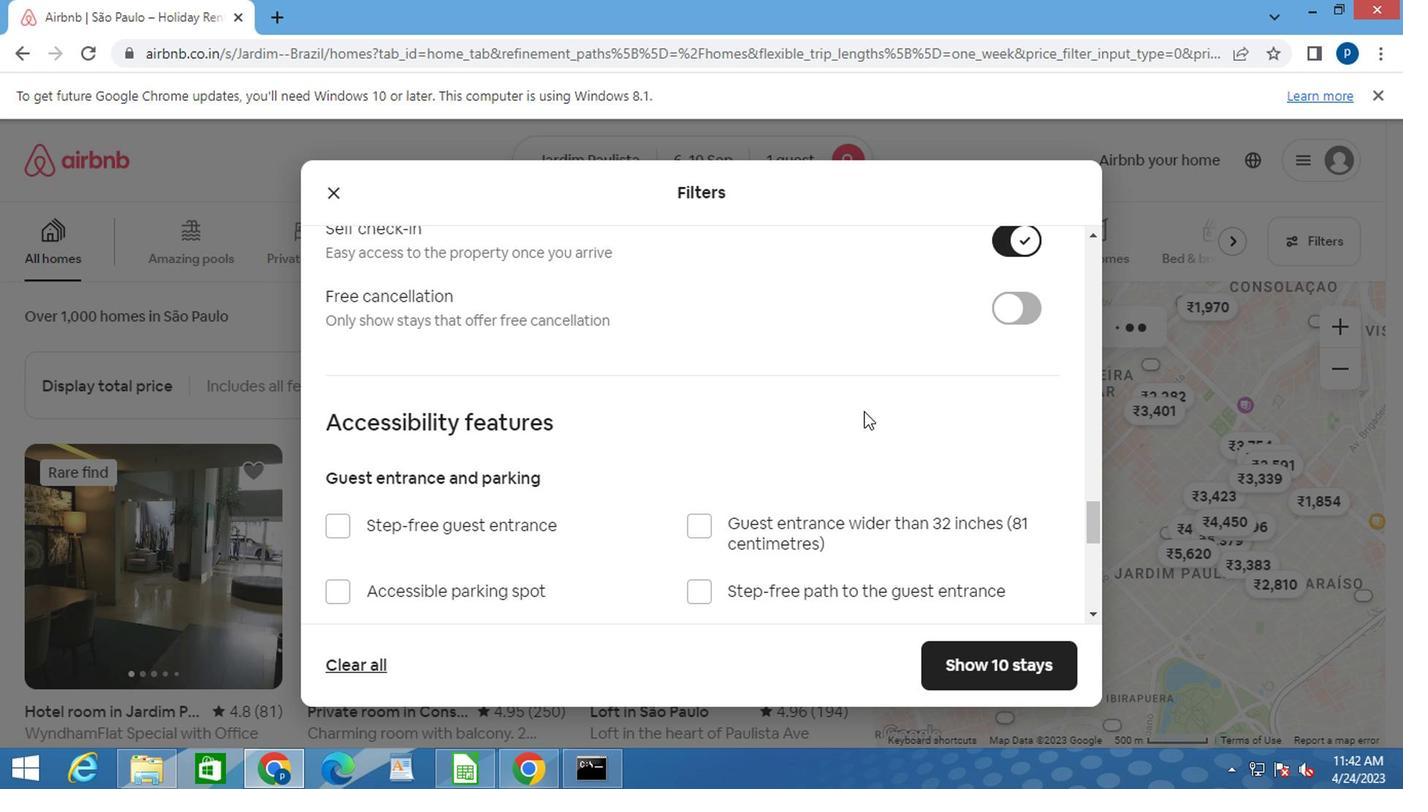 
Action: Mouse moved to (720, 437)
Screenshot: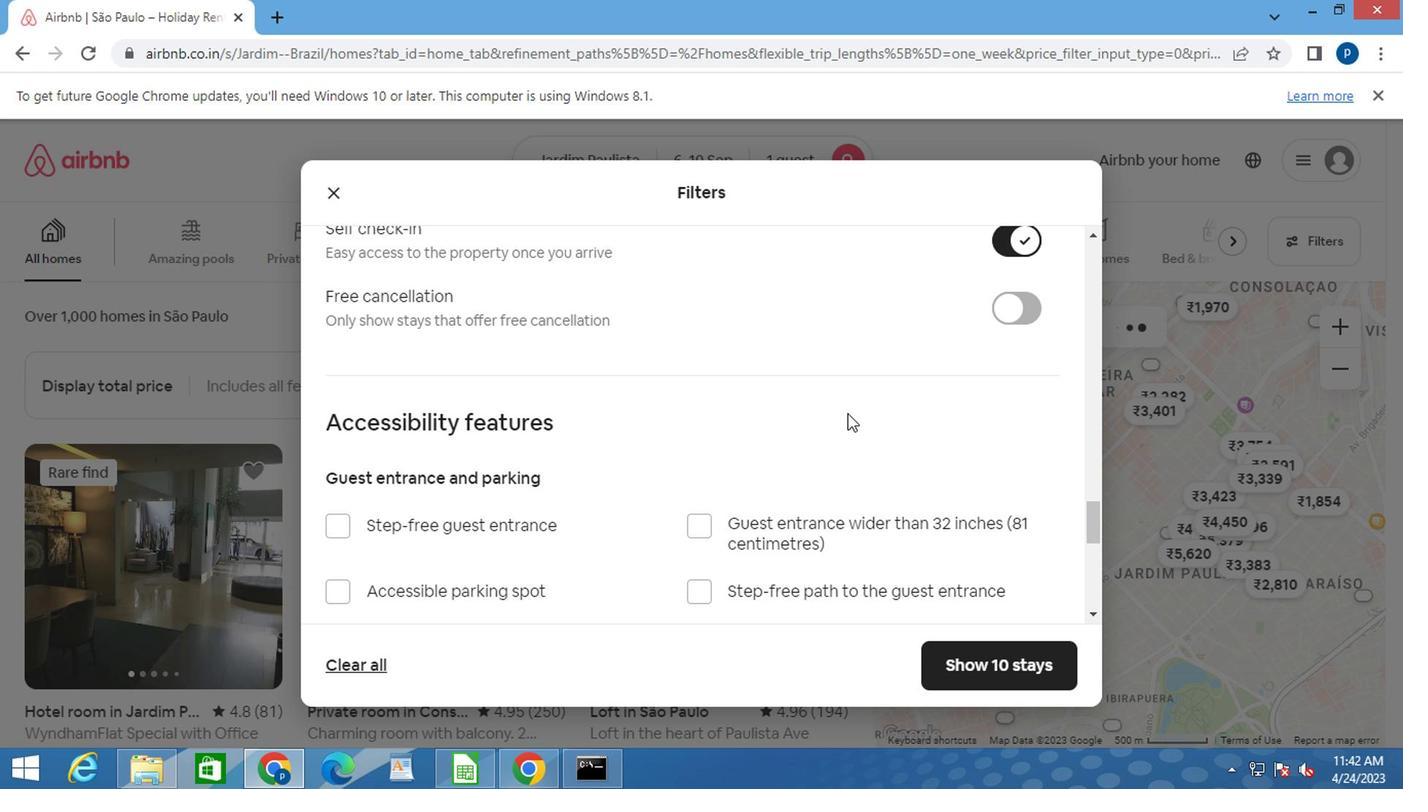 
Action: Mouse scrolled (733, 434) with delta (0, 0)
Screenshot: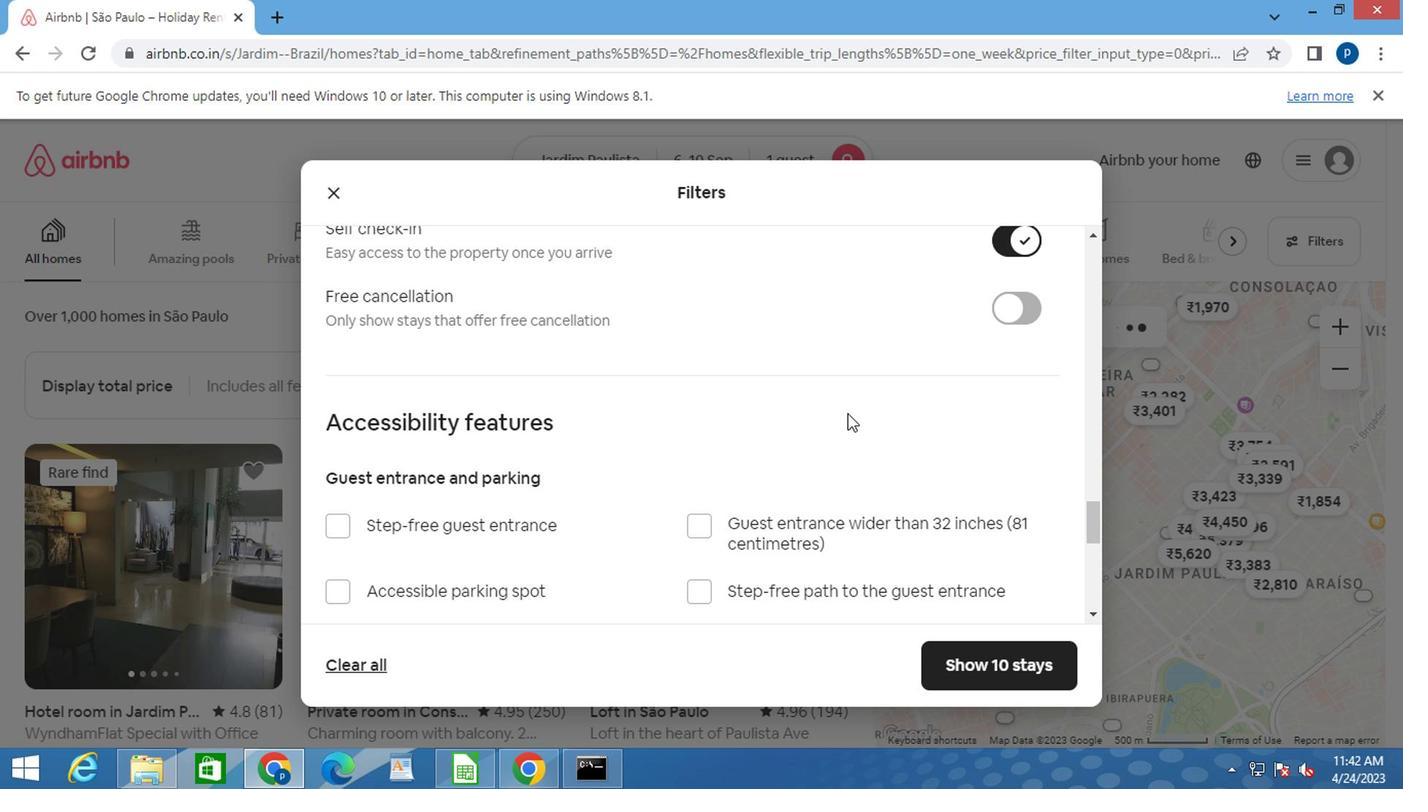 
Action: Mouse moved to (716, 438)
Screenshot: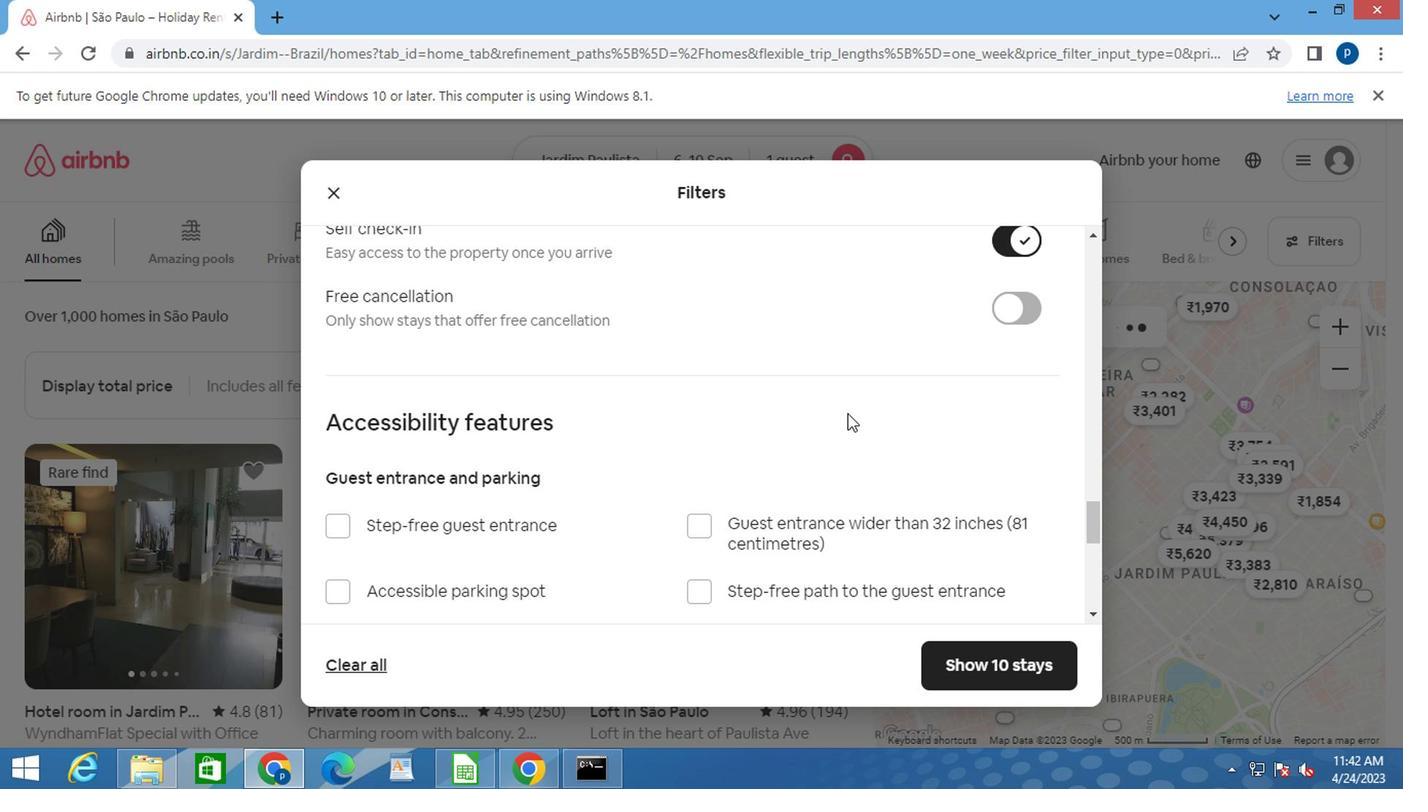 
Action: Mouse scrolled (716, 437) with delta (0, 0)
Screenshot: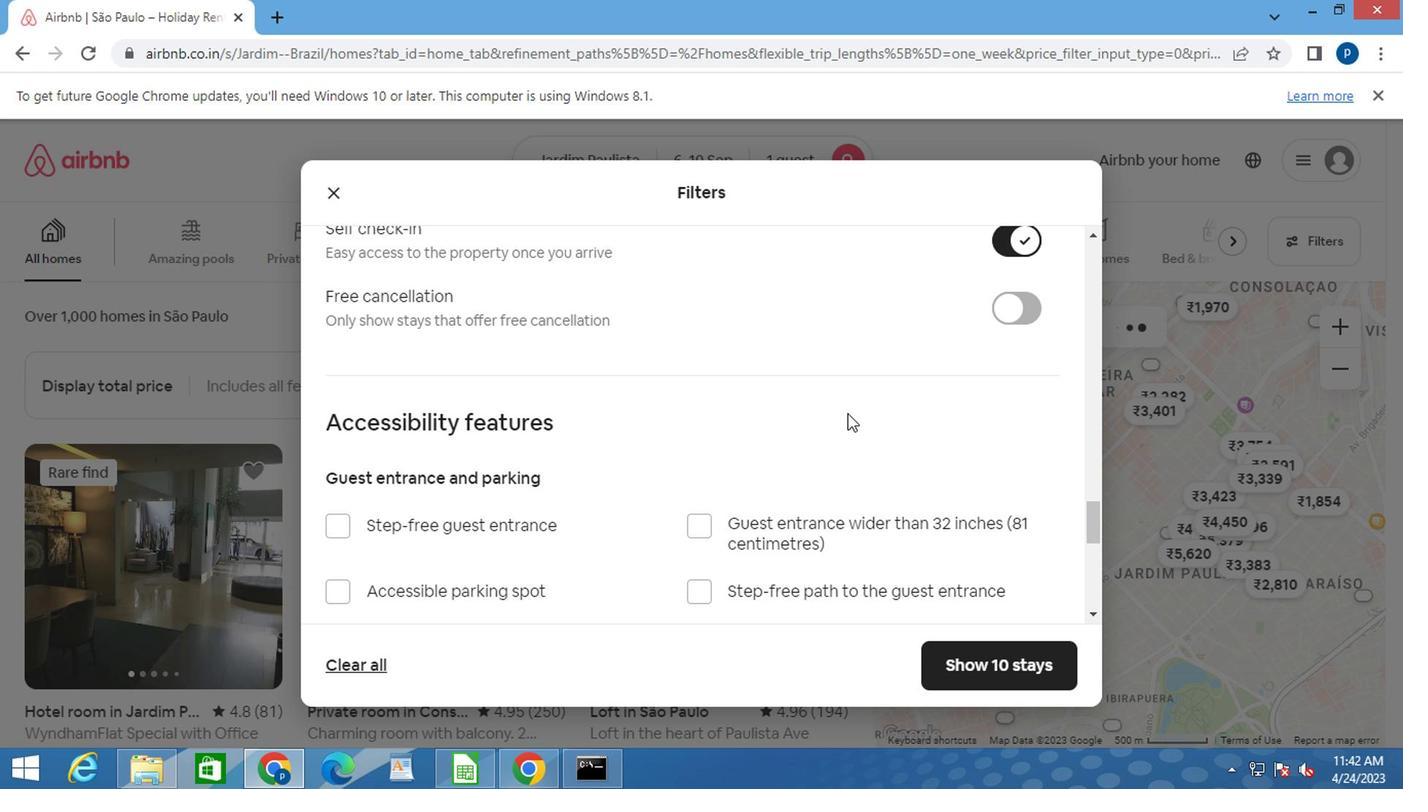 
Action: Mouse moved to (705, 439)
Screenshot: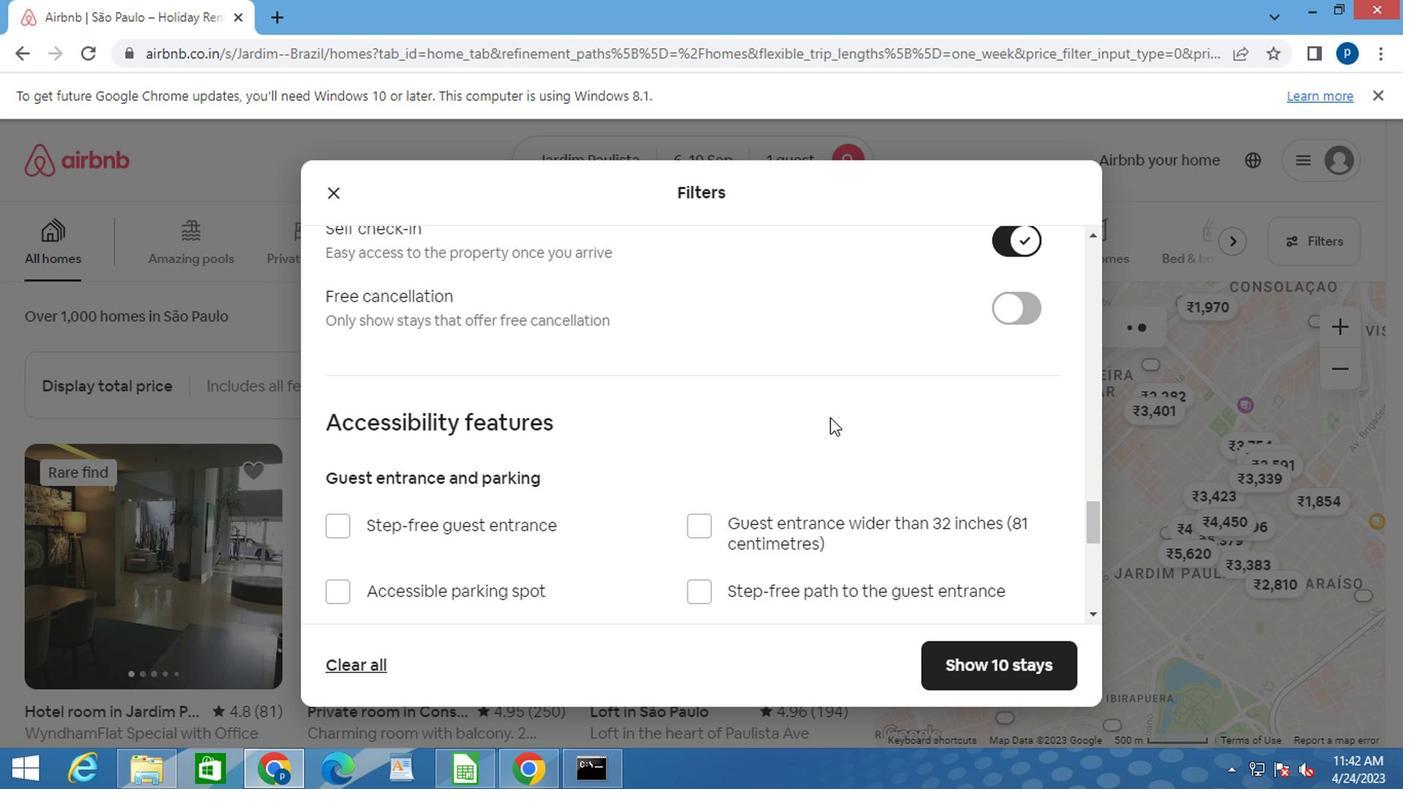 
Action: Mouse scrolled (708, 438) with delta (0, -1)
Screenshot: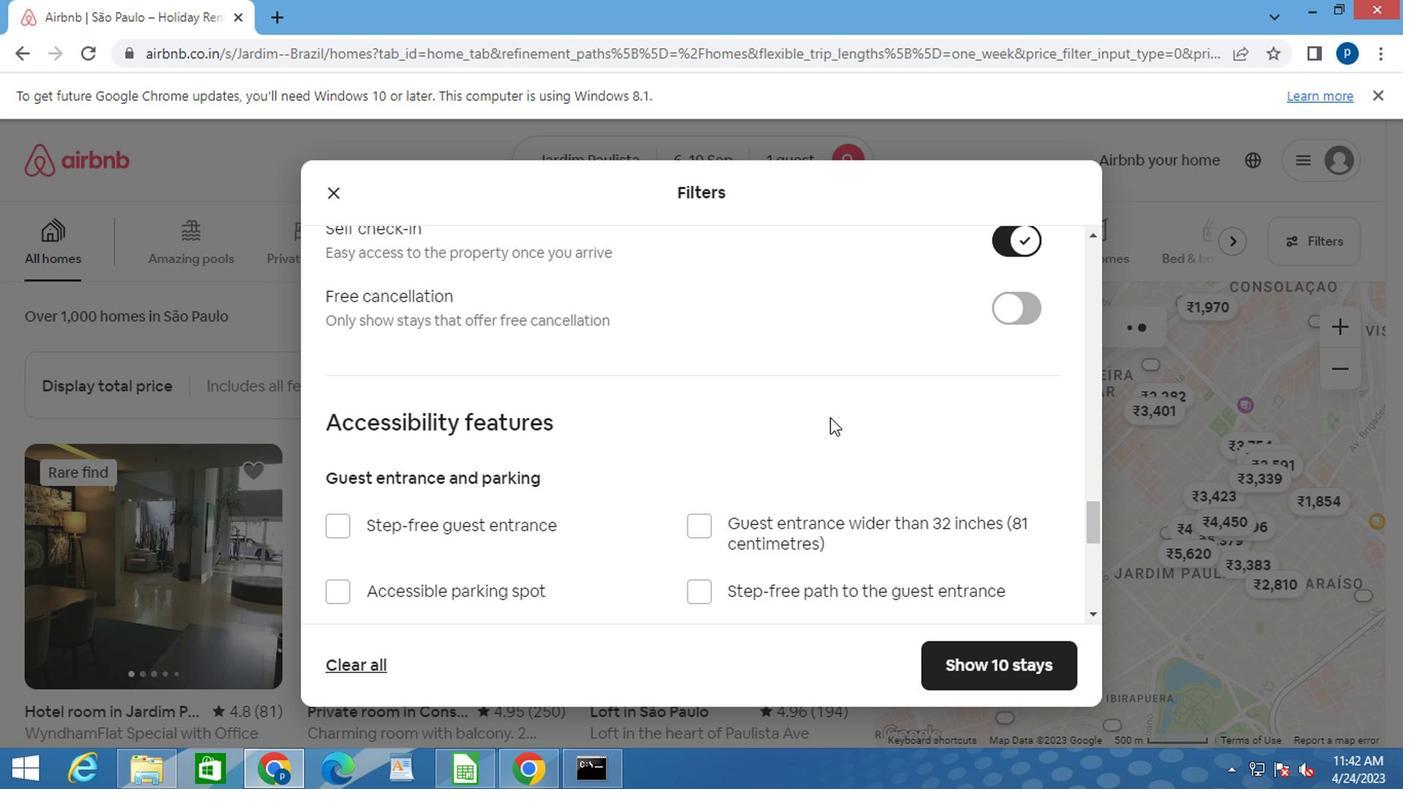 
Action: Mouse moved to (703, 439)
Screenshot: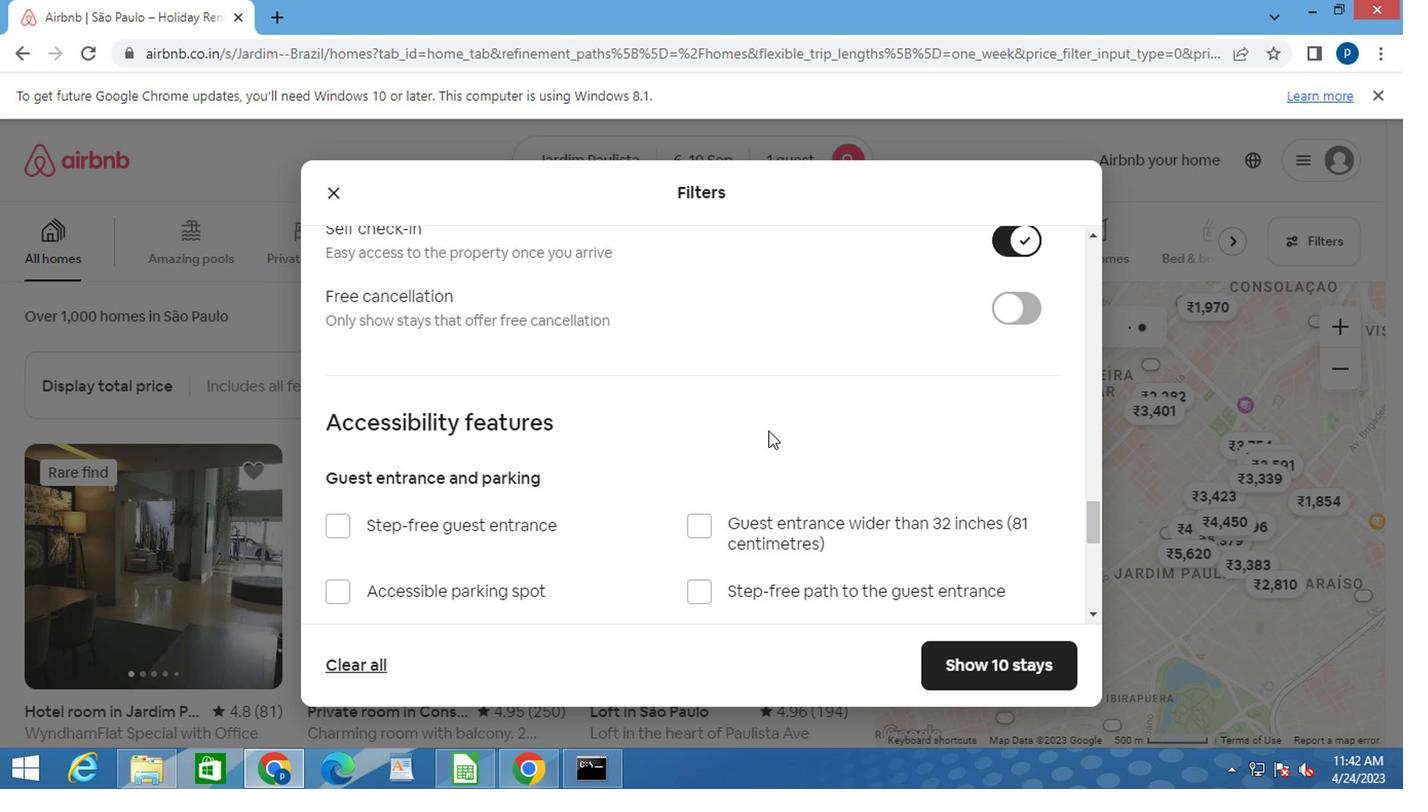 
Action: Mouse scrolled (705, 438) with delta (0, -1)
Screenshot: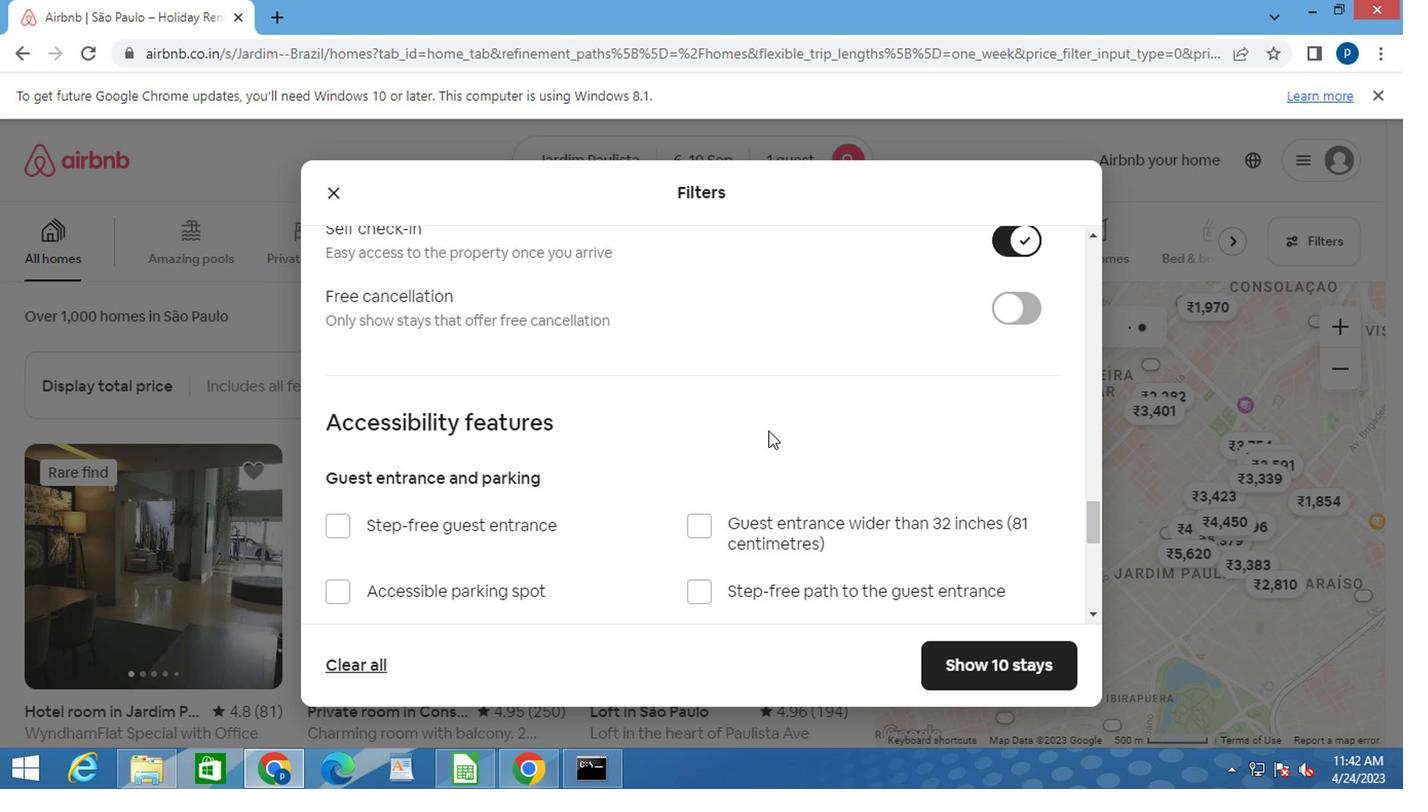 
Action: Mouse moved to (703, 440)
Screenshot: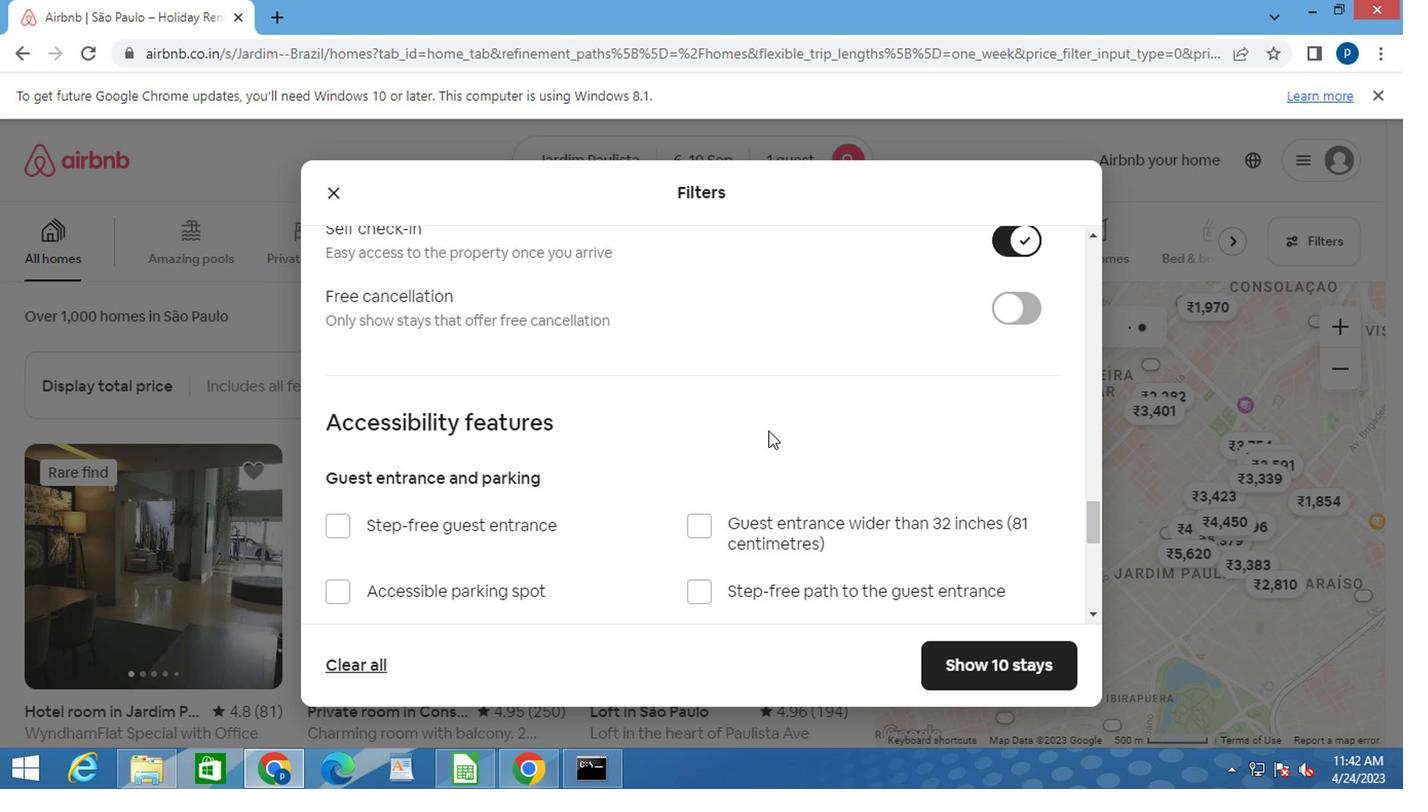 
Action: Mouse scrolled (703, 439) with delta (0, 0)
Screenshot: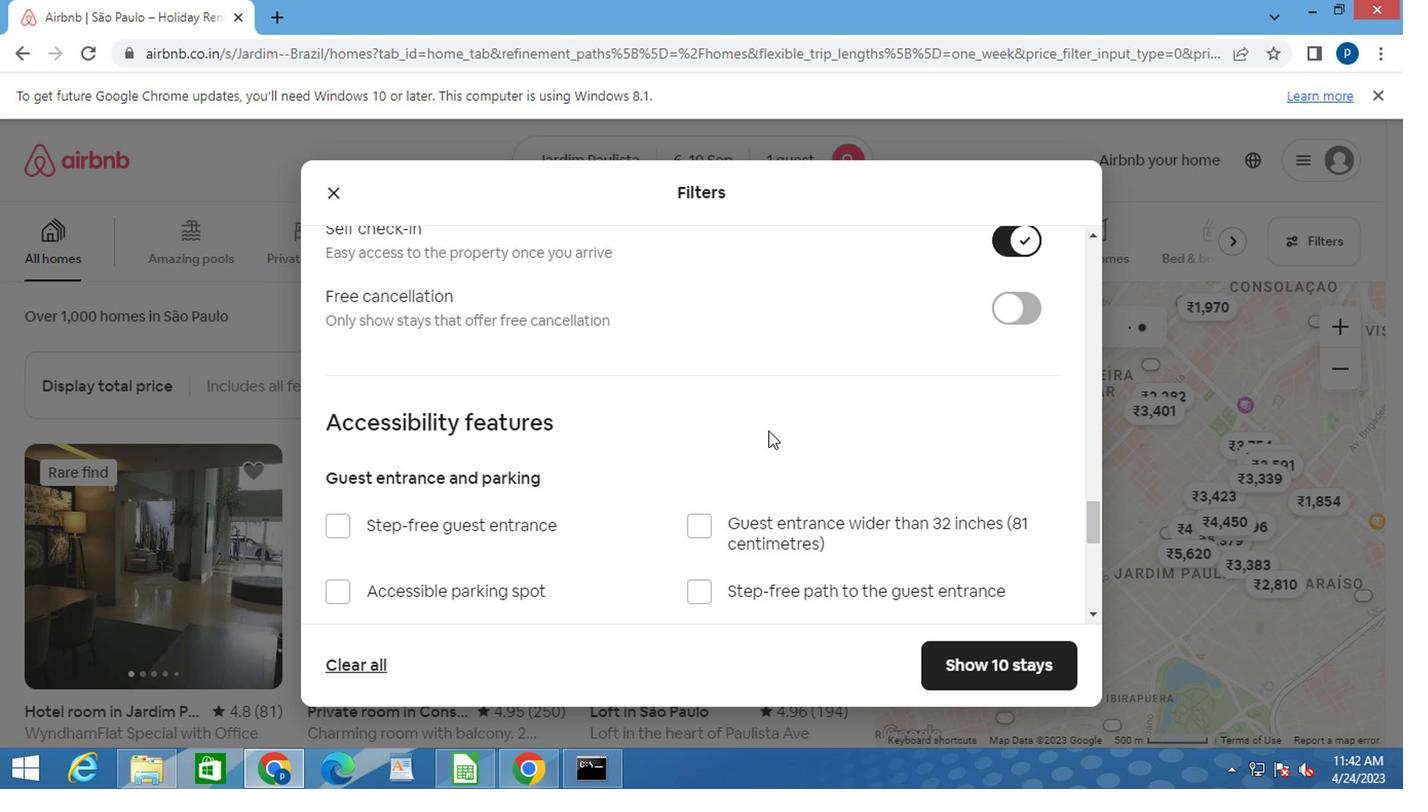 
Action: Mouse moved to (665, 440)
Screenshot: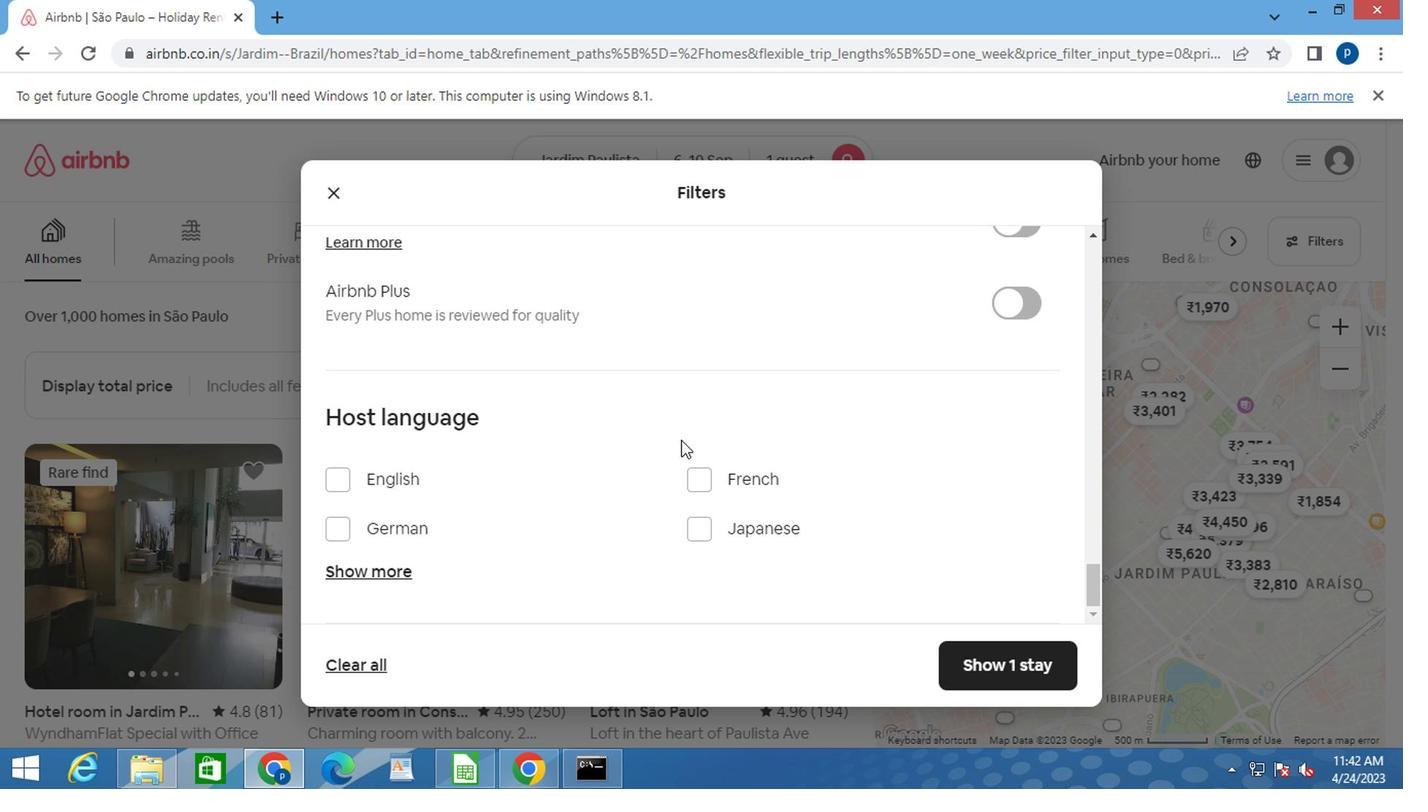 
Action: Mouse scrolled (665, 439) with delta (0, 0)
Screenshot: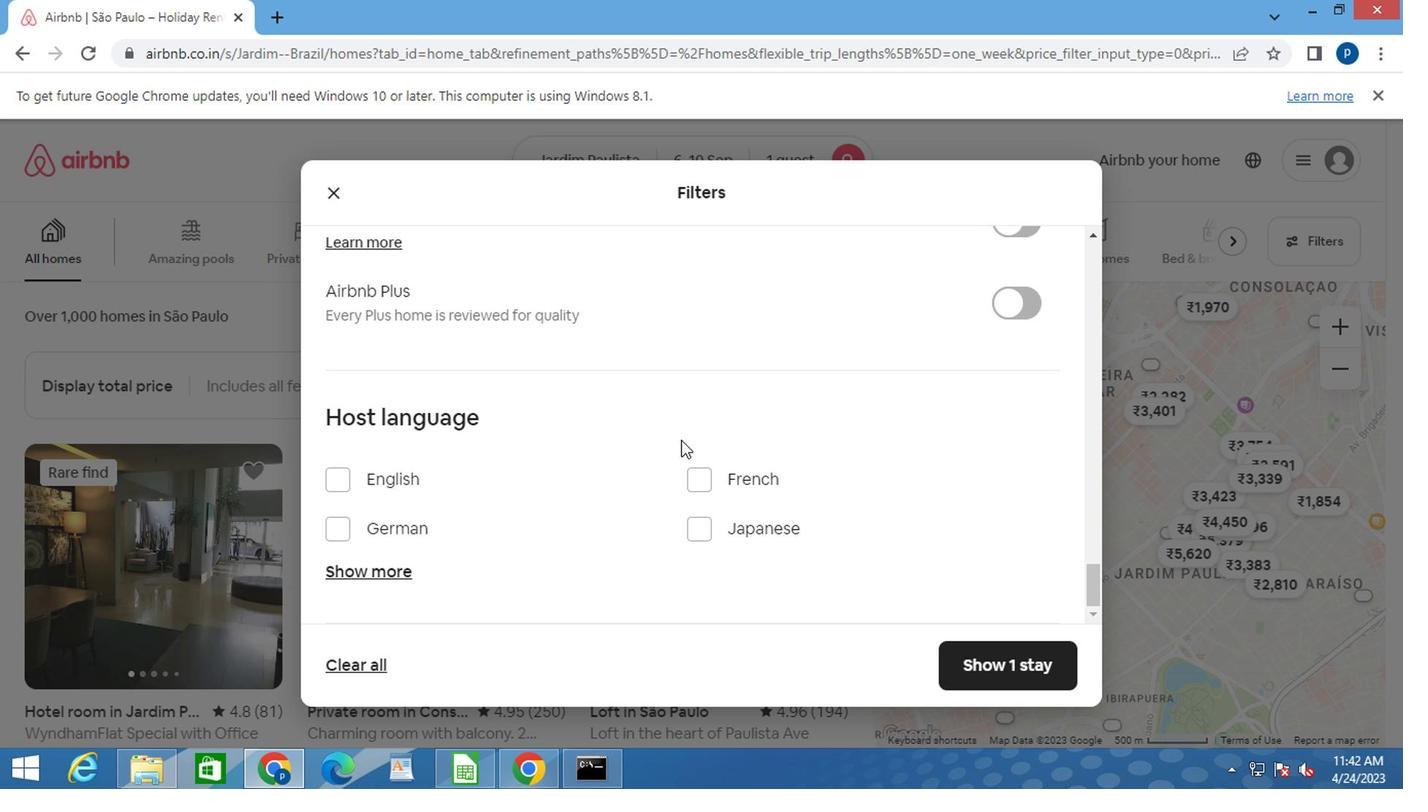 
Action: Mouse moved to (662, 440)
Screenshot: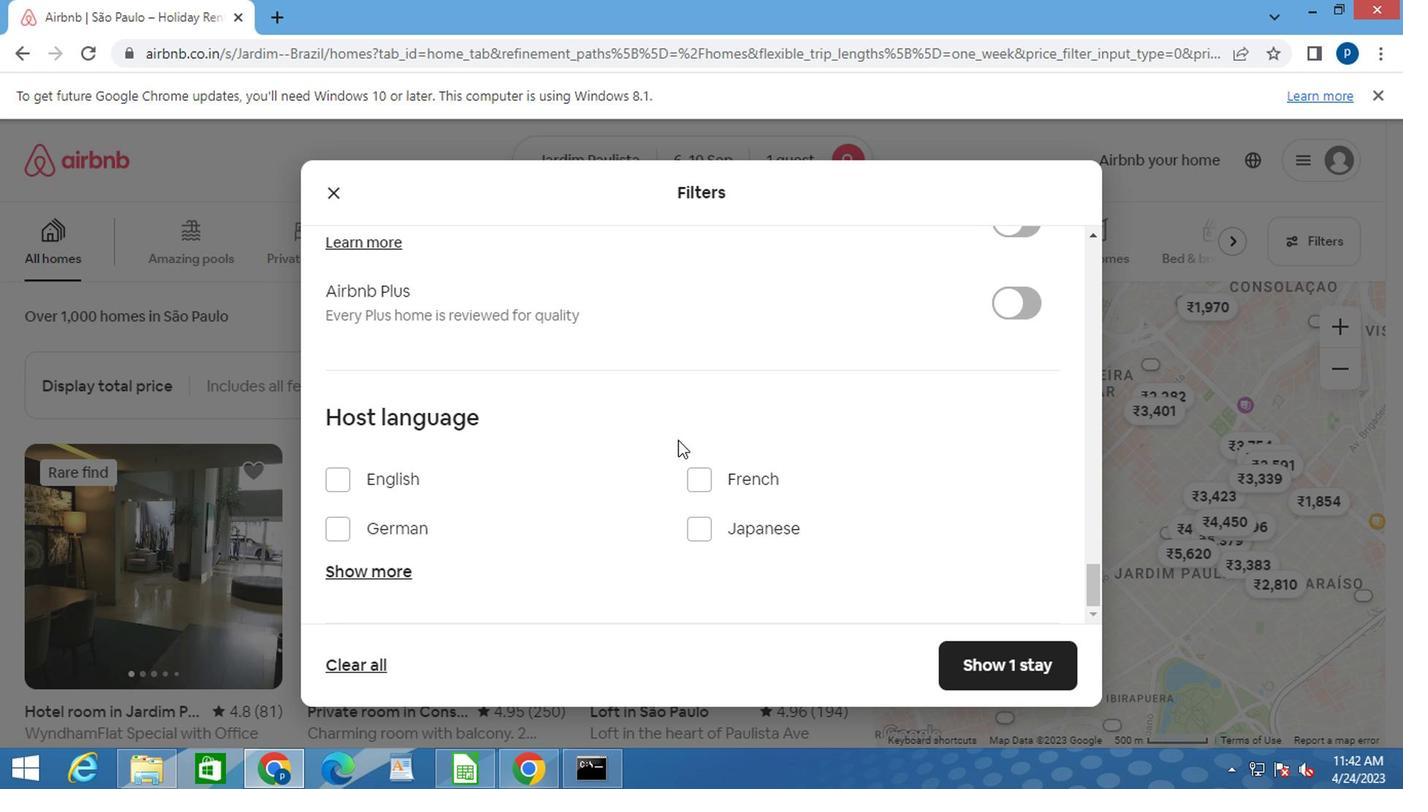 
Action: Mouse scrolled (662, 439) with delta (0, 0)
Screenshot: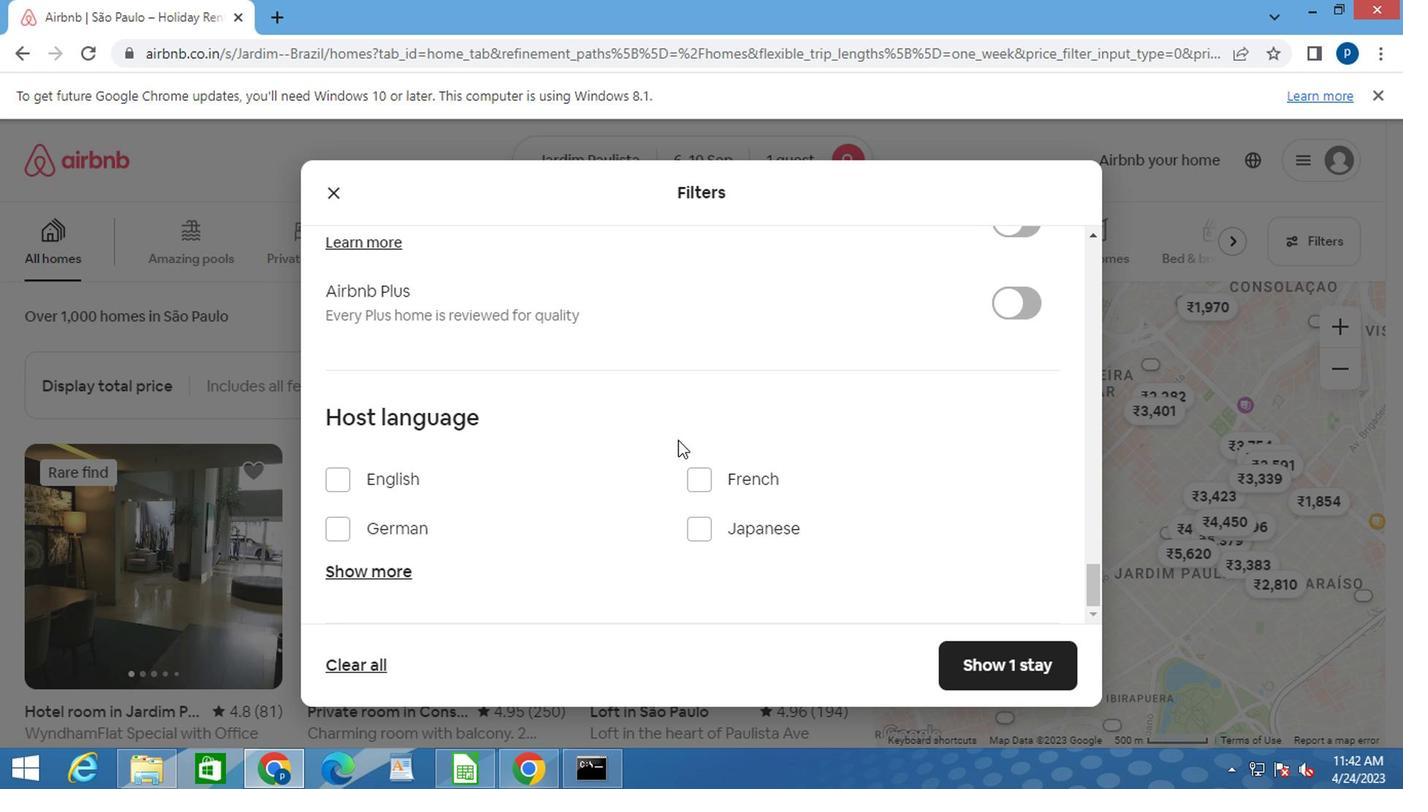 
Action: Mouse moved to (754, 559)
Screenshot: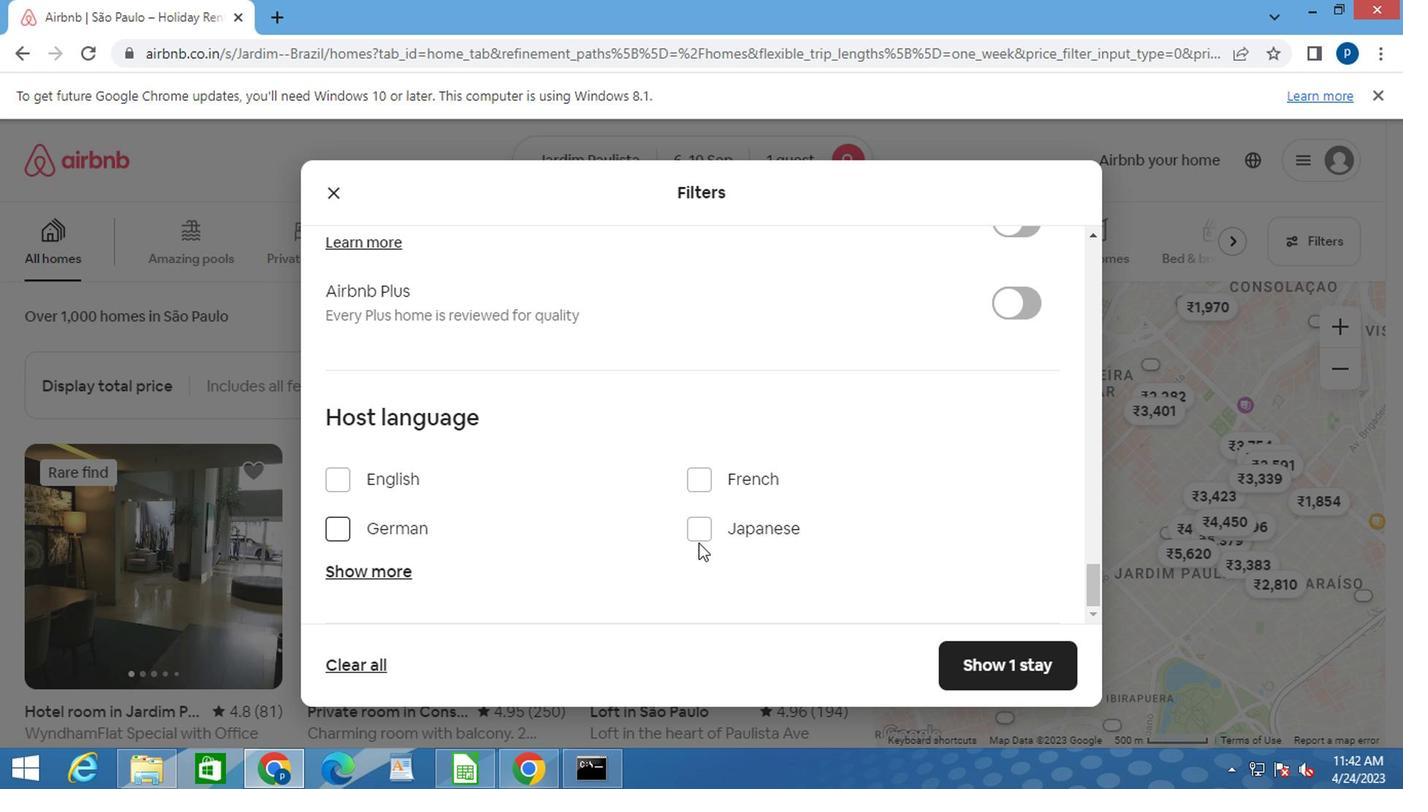
Action: Mouse scrolled (754, 559) with delta (0, 0)
Screenshot: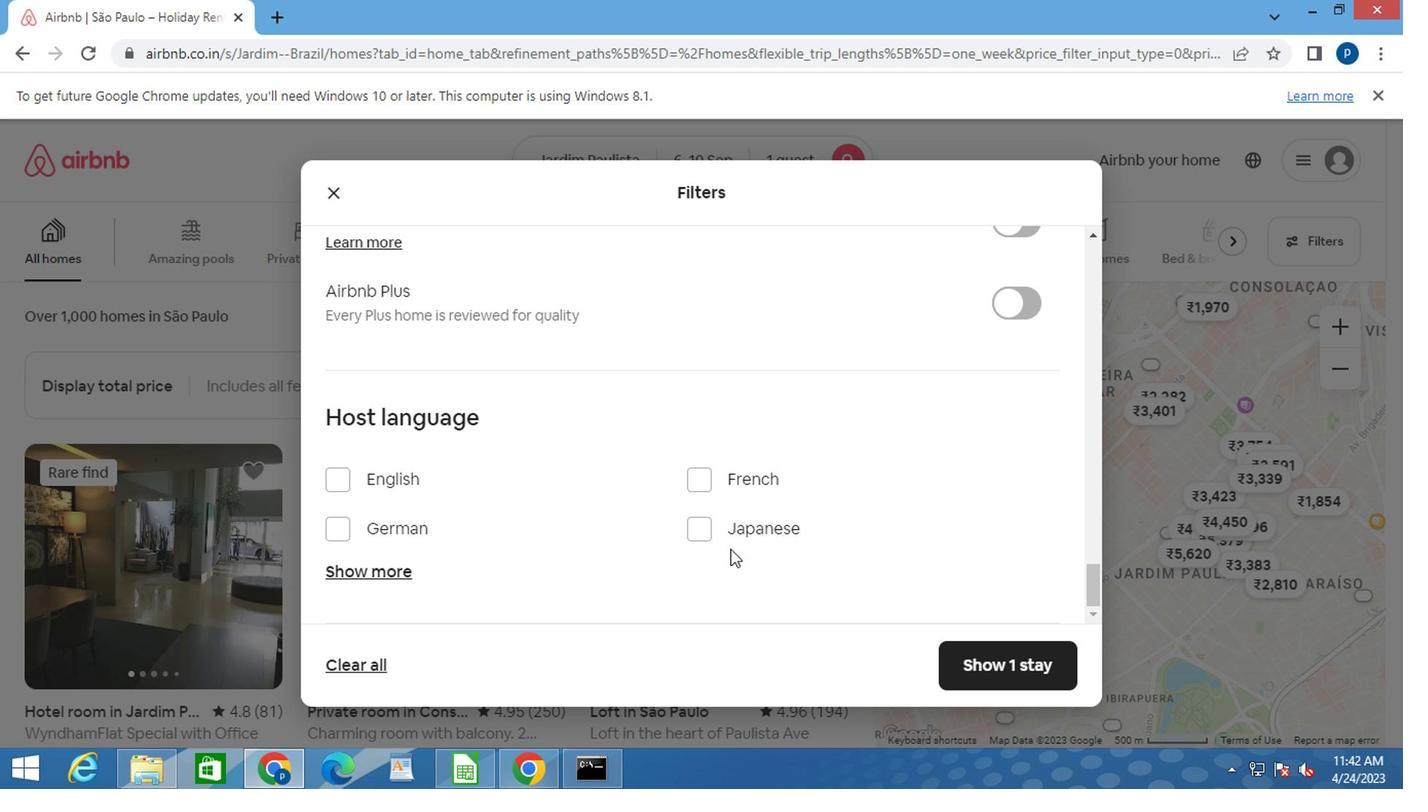 
Action: Mouse moved to (756, 559)
Screenshot: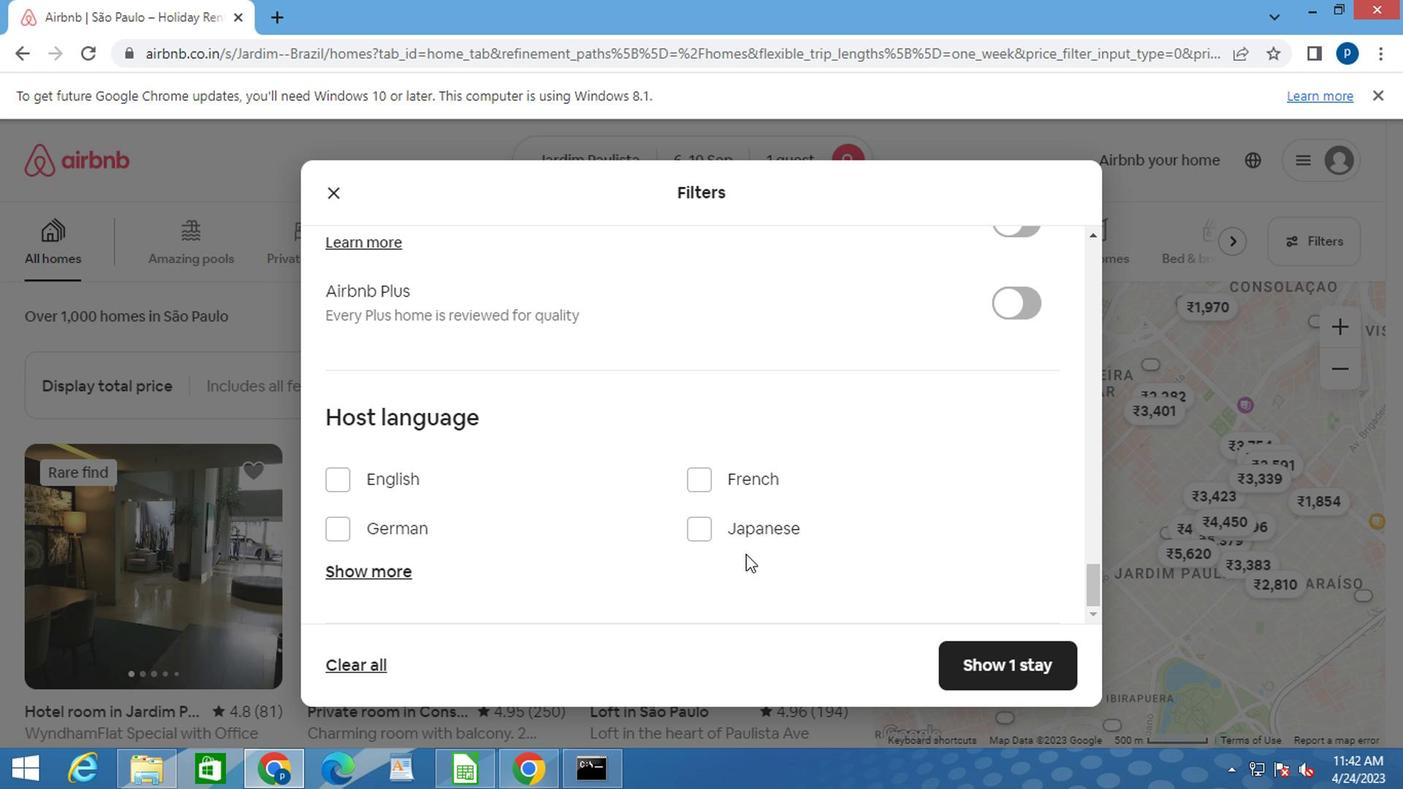 
Action: Mouse scrolled (756, 559) with delta (0, 0)
Screenshot: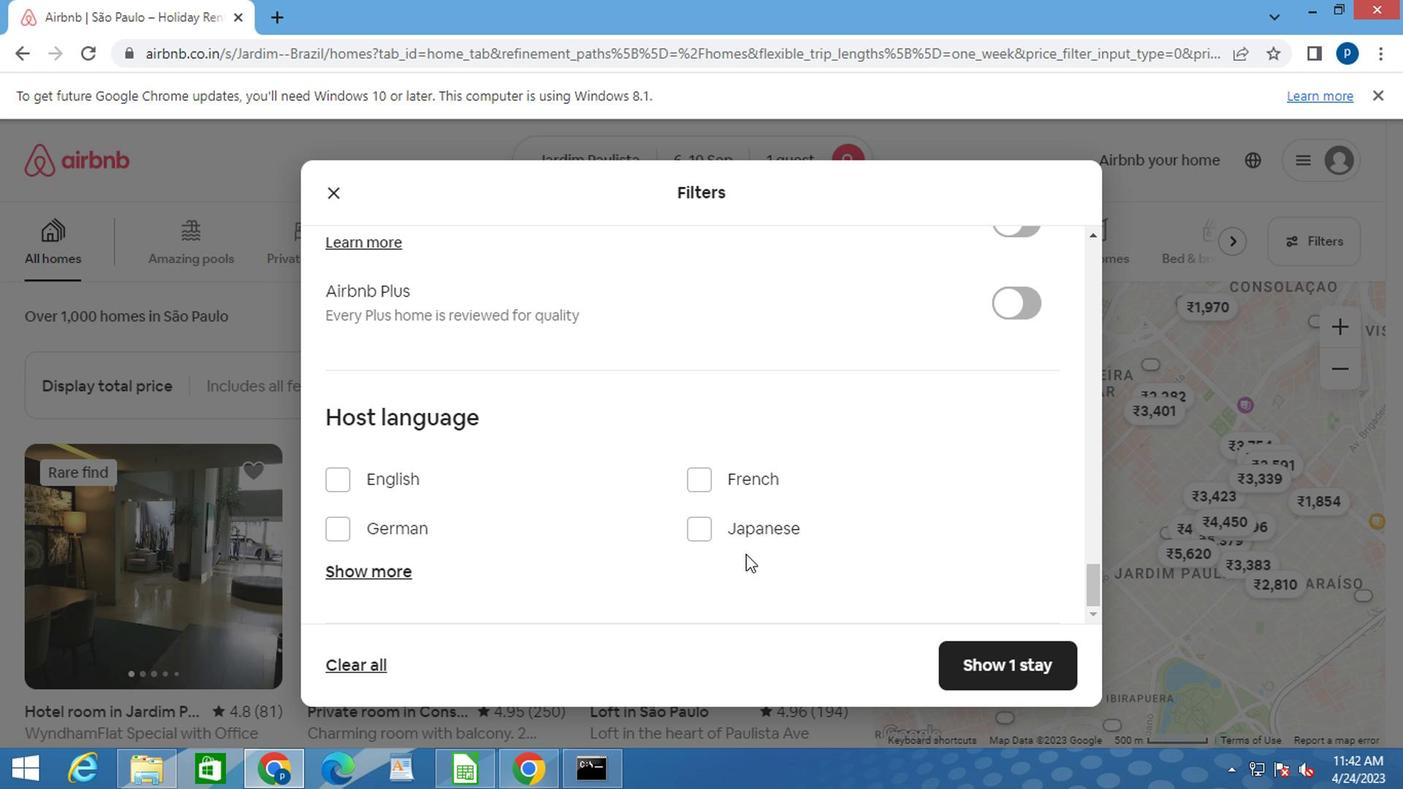 
Action: Mouse moved to (766, 559)
Screenshot: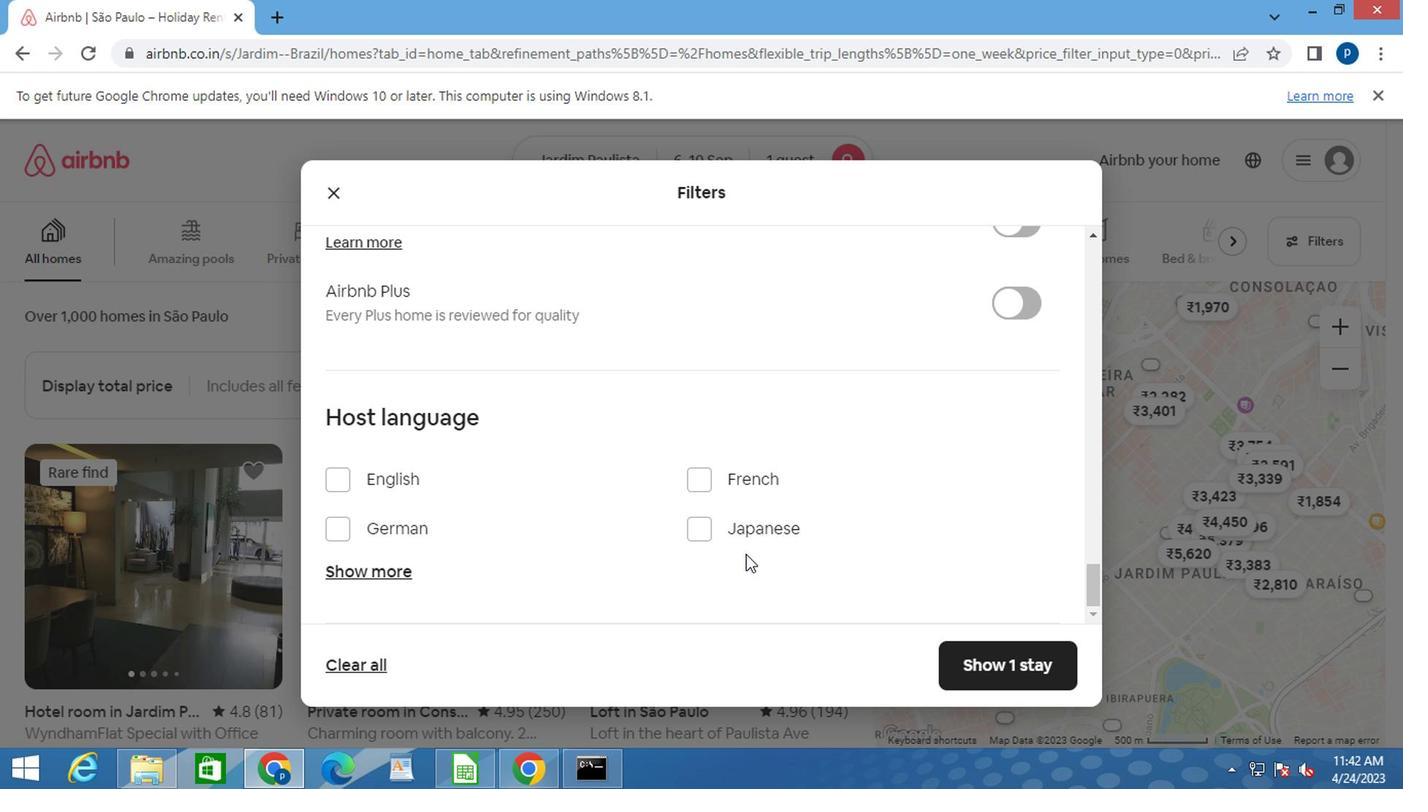 
Action: Mouse scrolled (766, 559) with delta (0, 0)
Screenshot: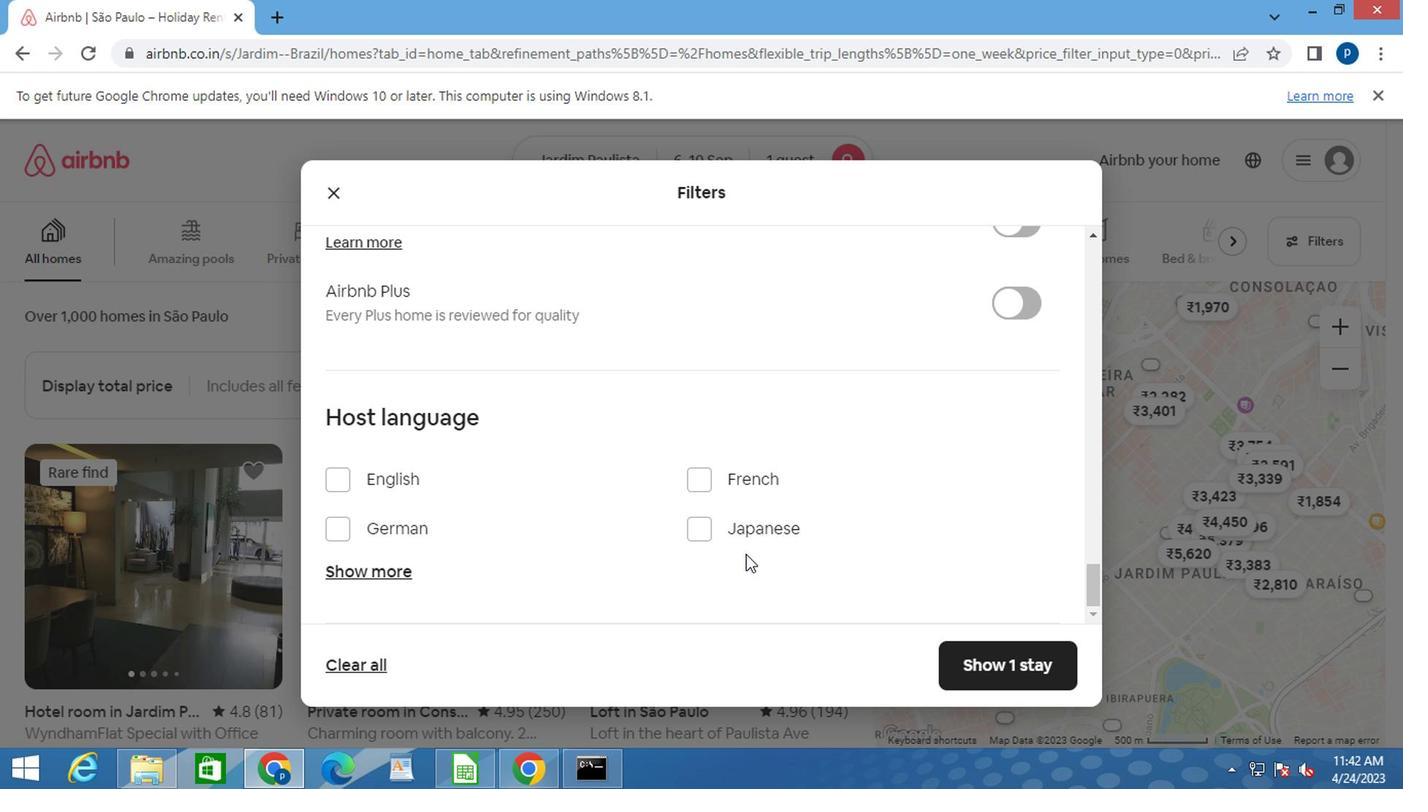 
Action: Mouse moved to (974, 654)
Screenshot: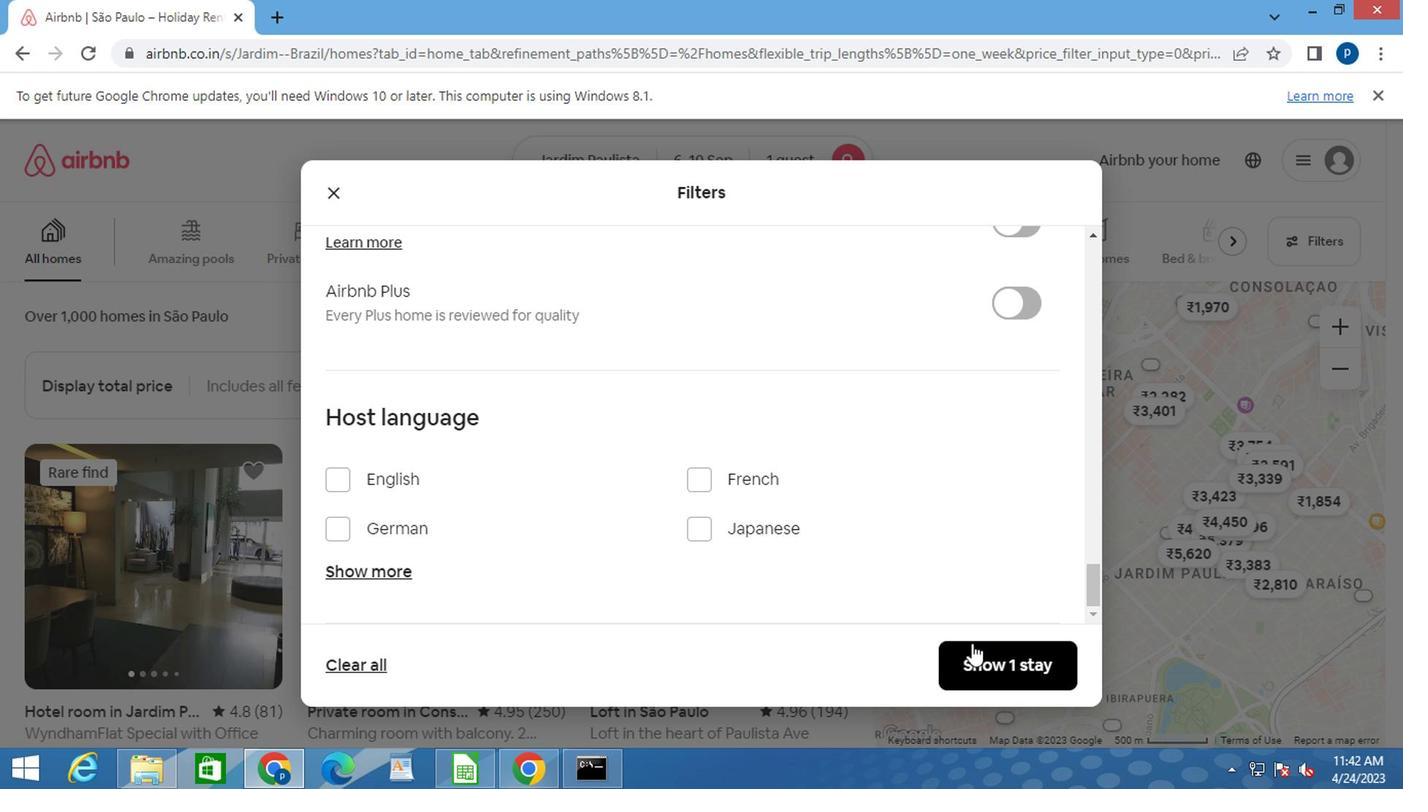 
Action: Mouse pressed left at (974, 654)
Screenshot: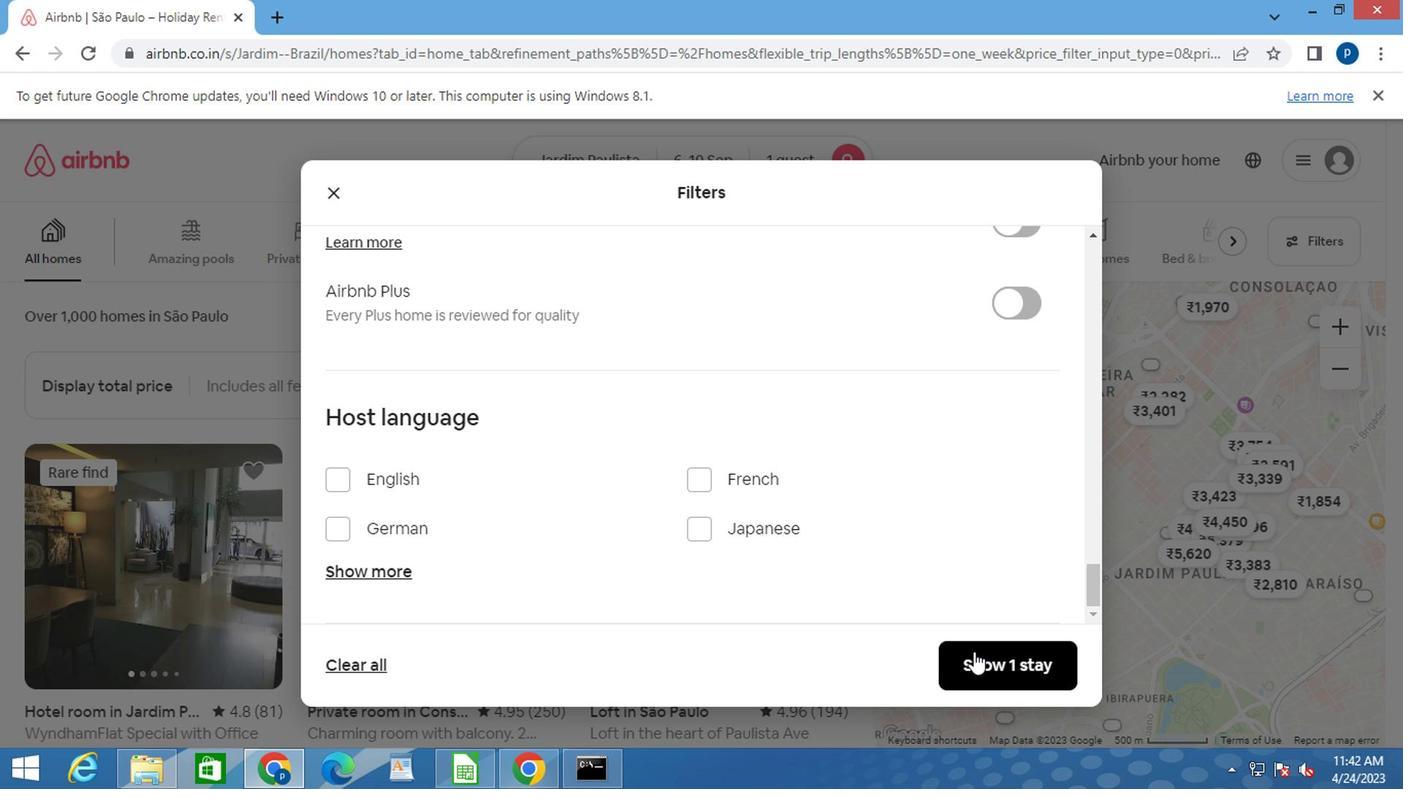 
Action: Mouse moved to (976, 654)
Screenshot: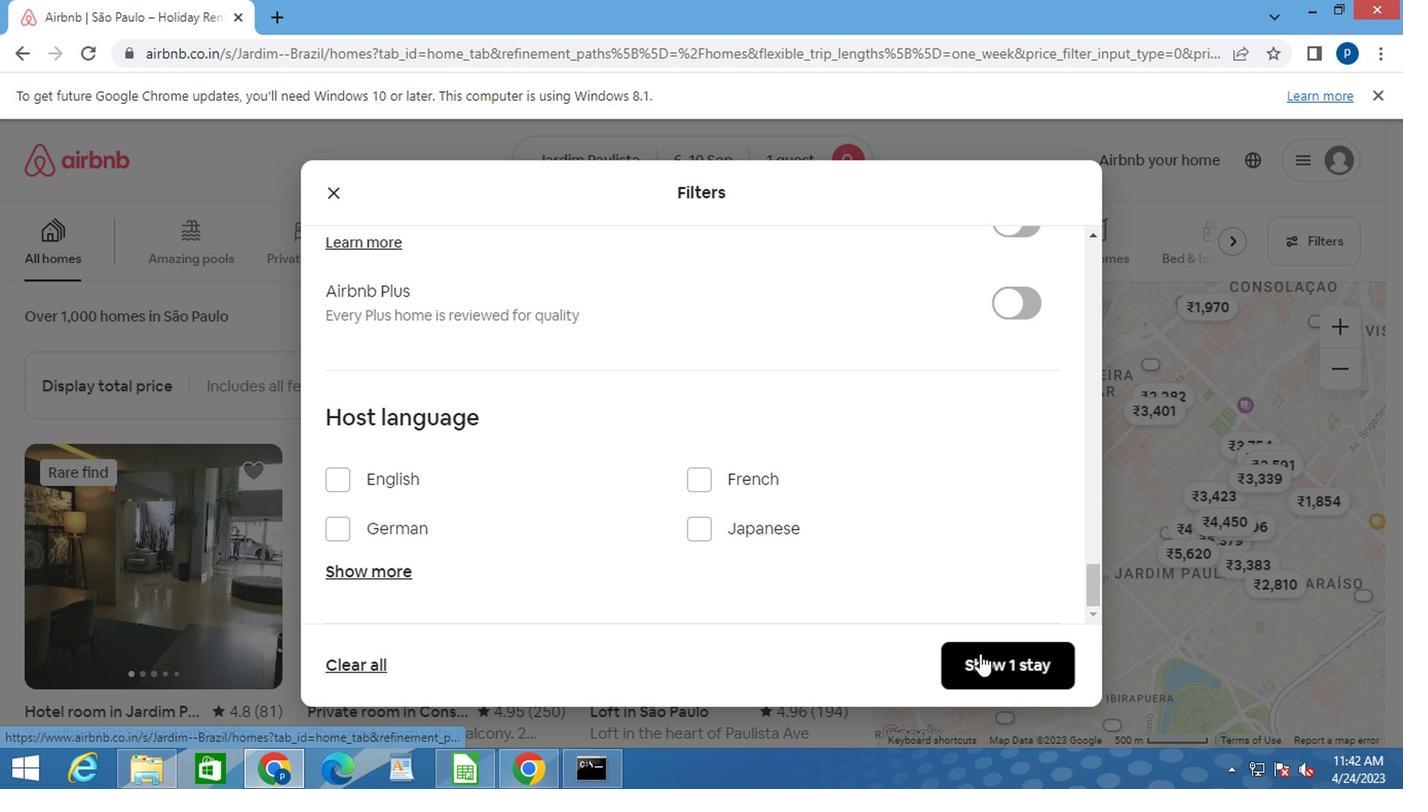 
